 Task: Find connections with filter location Dornakal with filter topic #Believewith filter profile language Potuguese with filter current company Micro Focus with filter school Desh Bhagat University with filter industry Fabricated Metal Products with filter service category Auto Insurance with filter keywords title Managers
Action: Mouse moved to (211, 317)
Screenshot: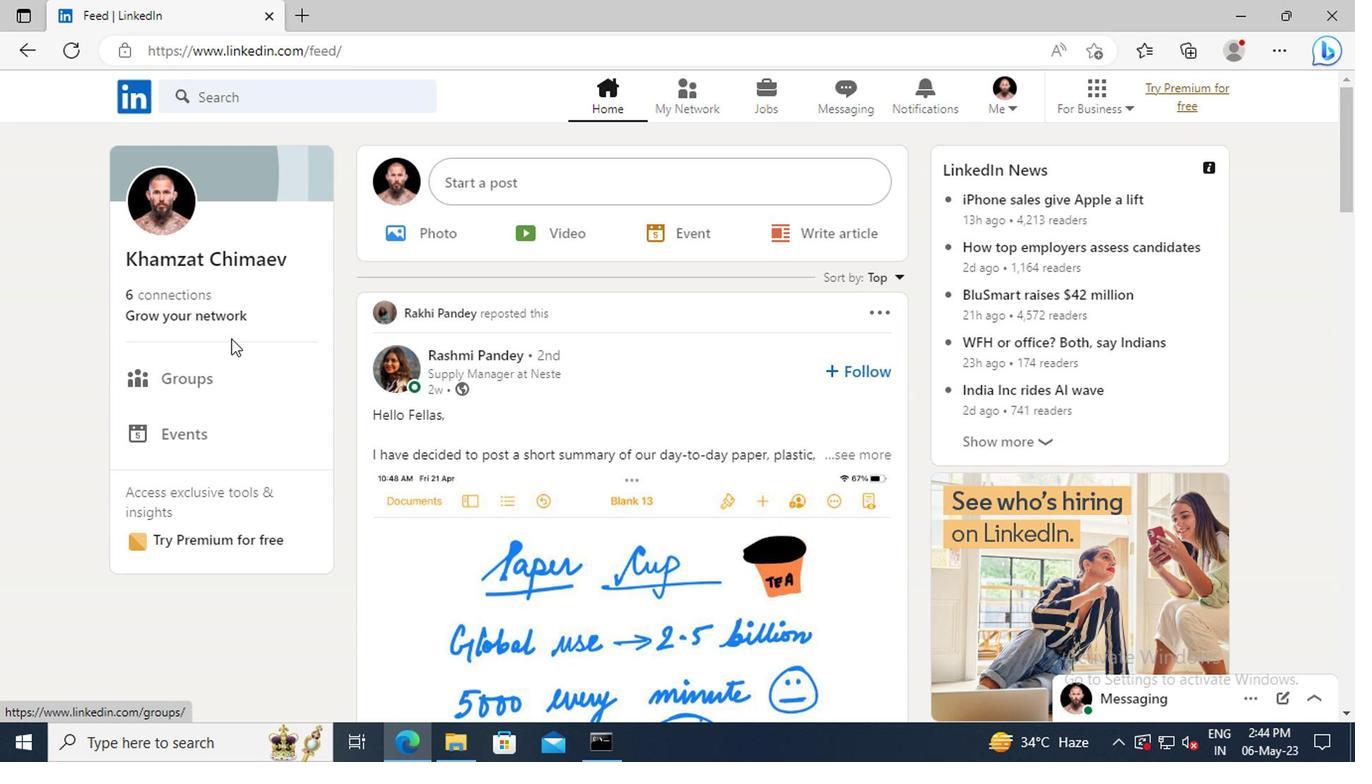 
Action: Mouse pressed left at (211, 317)
Screenshot: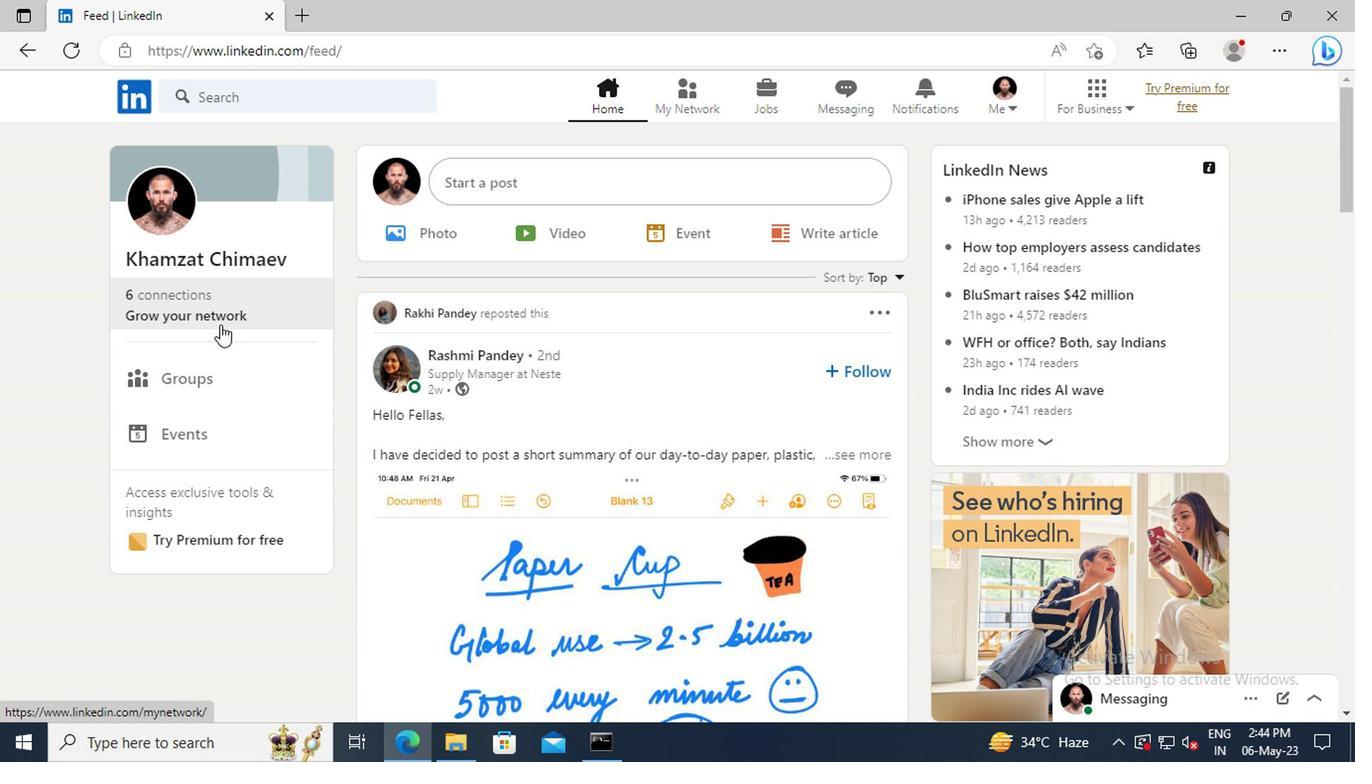 
Action: Mouse moved to (220, 209)
Screenshot: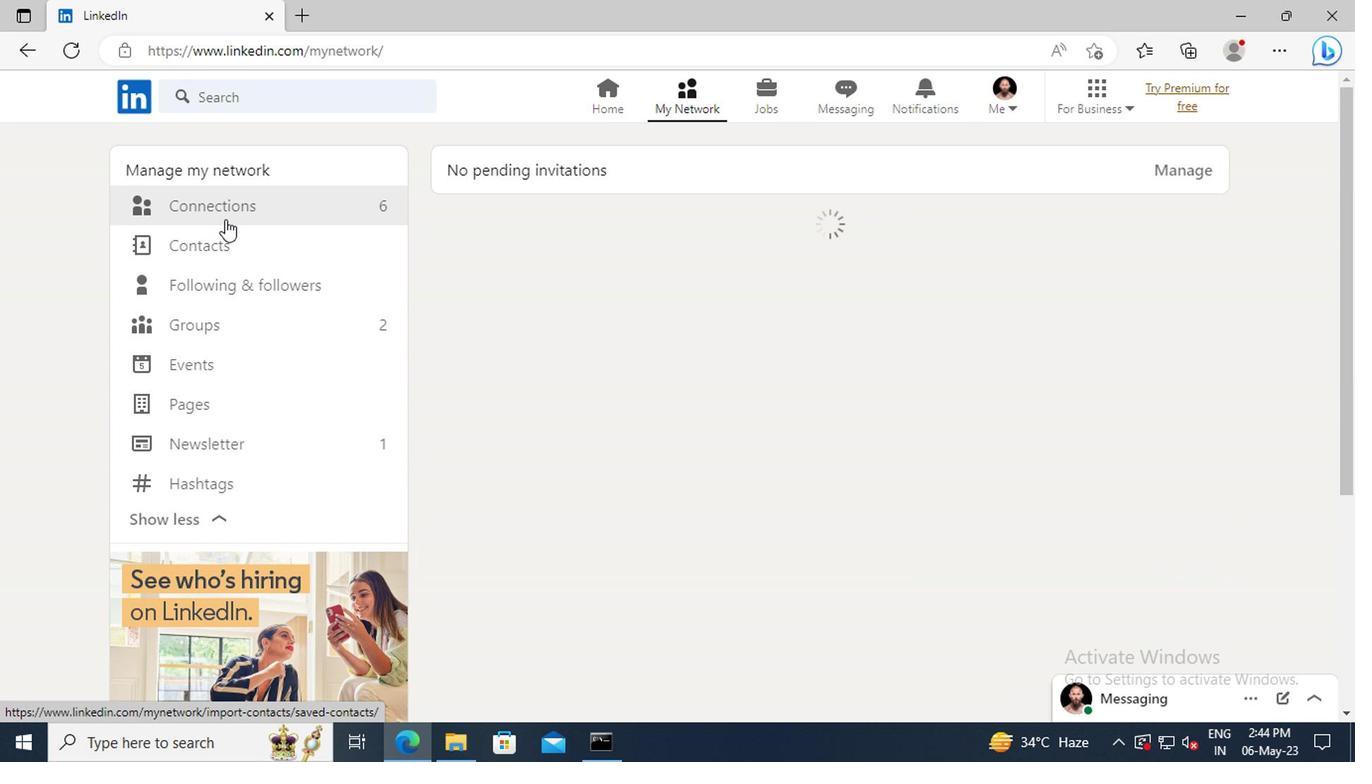 
Action: Mouse pressed left at (220, 209)
Screenshot: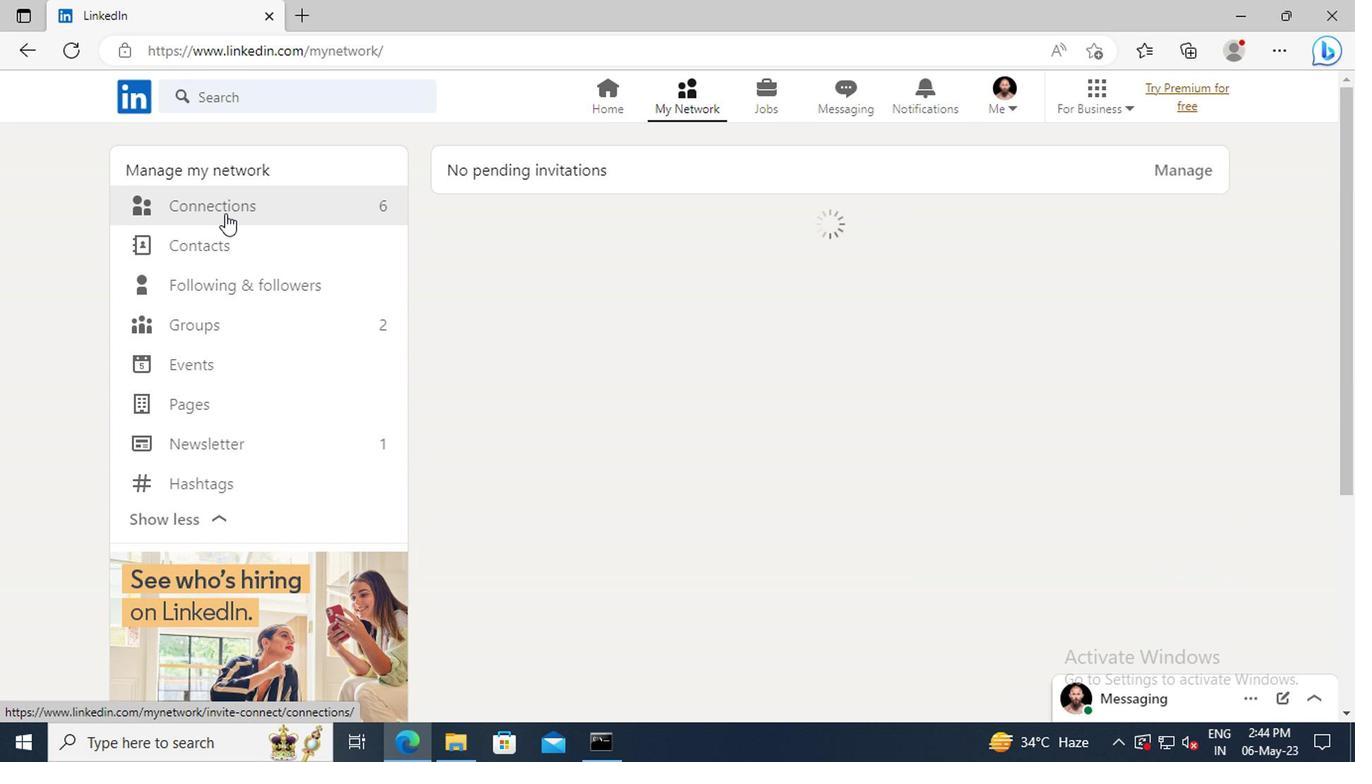 
Action: Mouse moved to (837, 209)
Screenshot: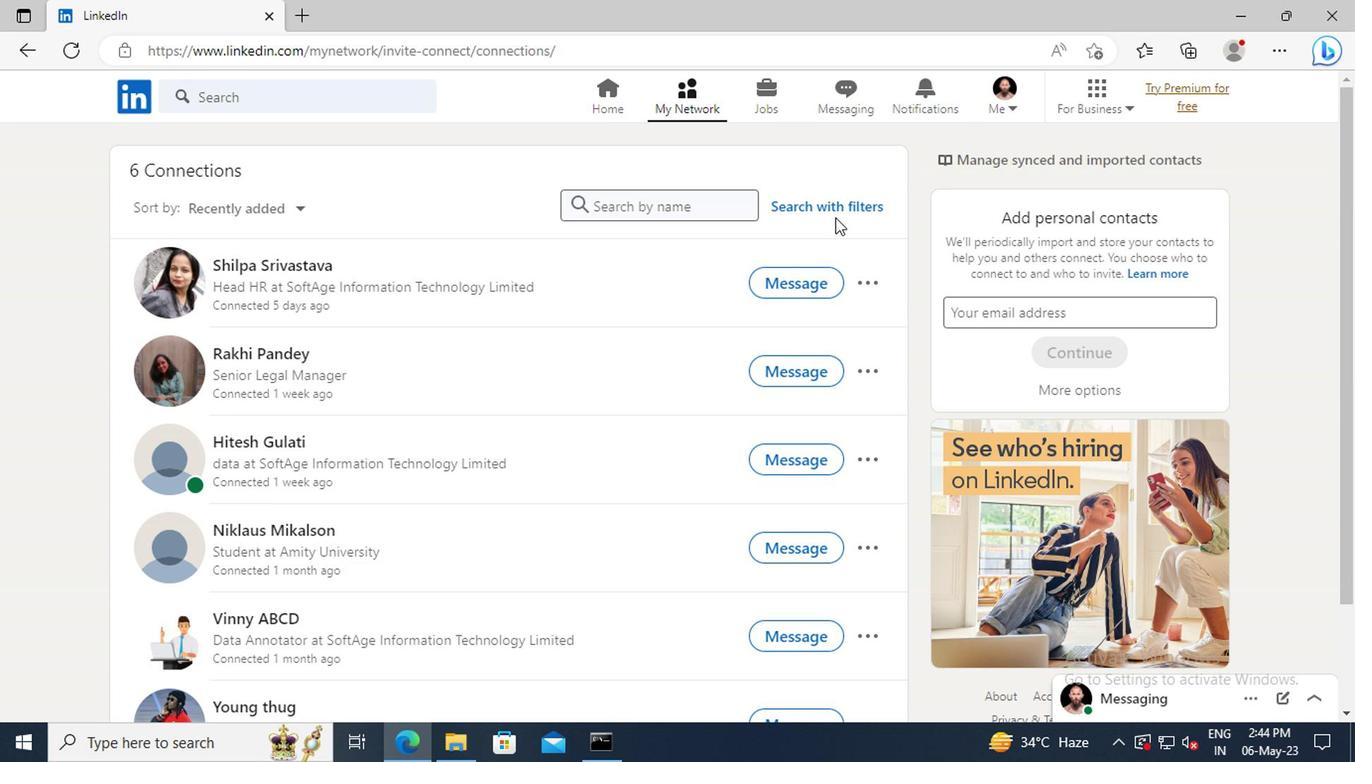 
Action: Mouse pressed left at (837, 209)
Screenshot: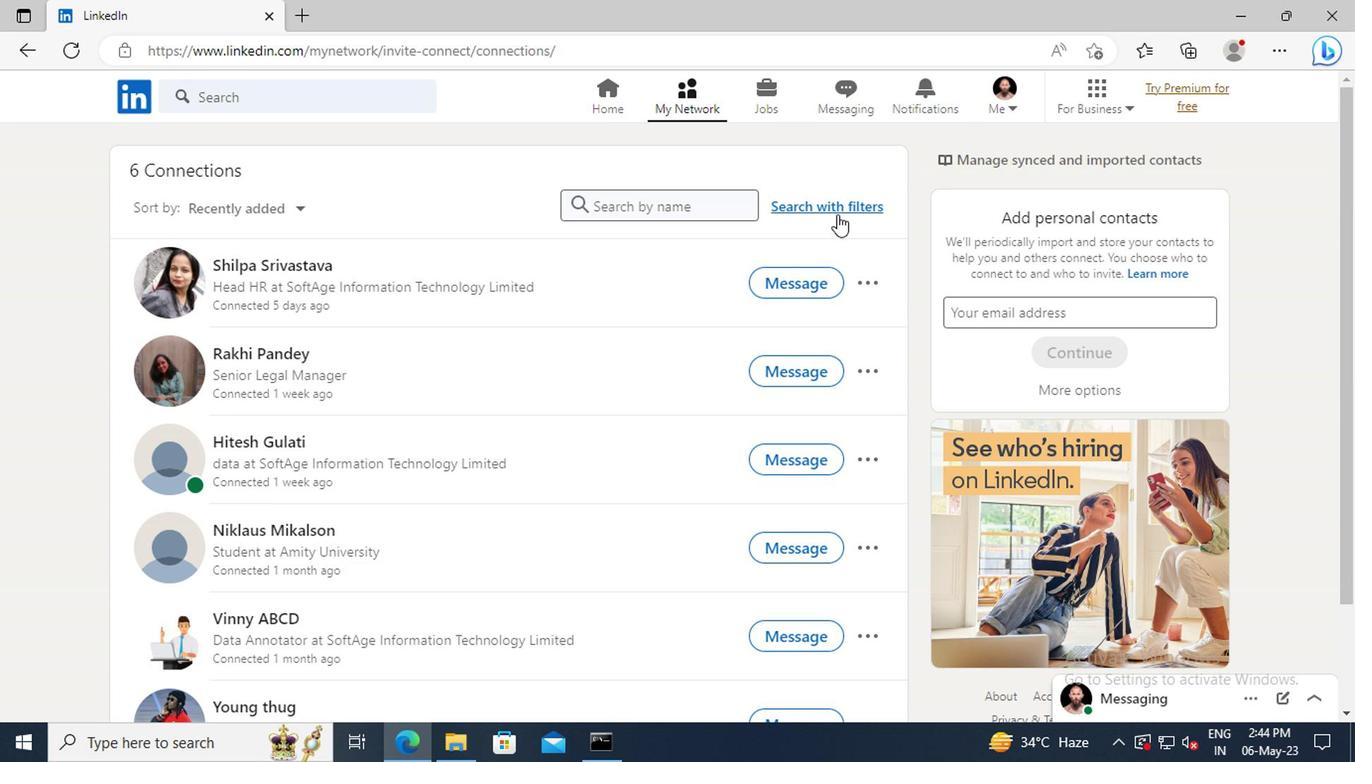 
Action: Mouse moved to (754, 157)
Screenshot: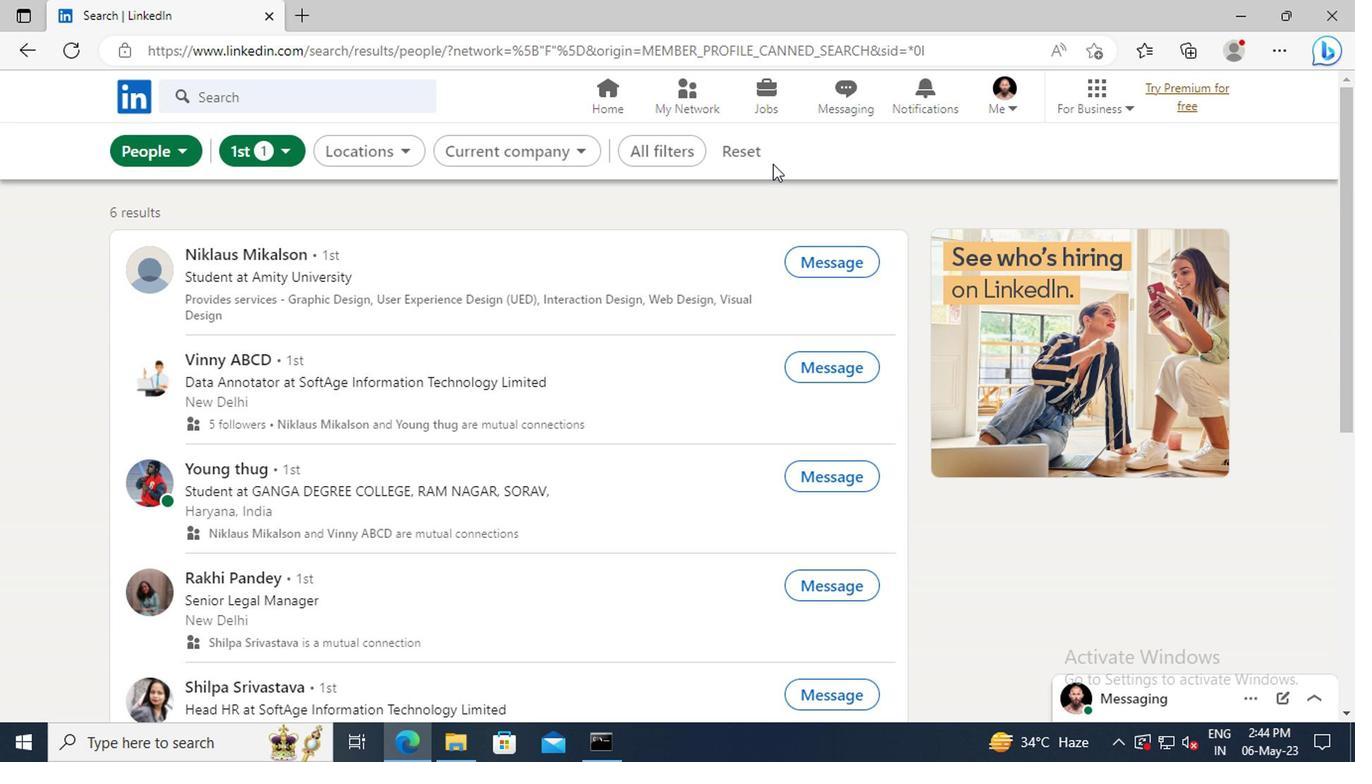 
Action: Mouse pressed left at (754, 157)
Screenshot: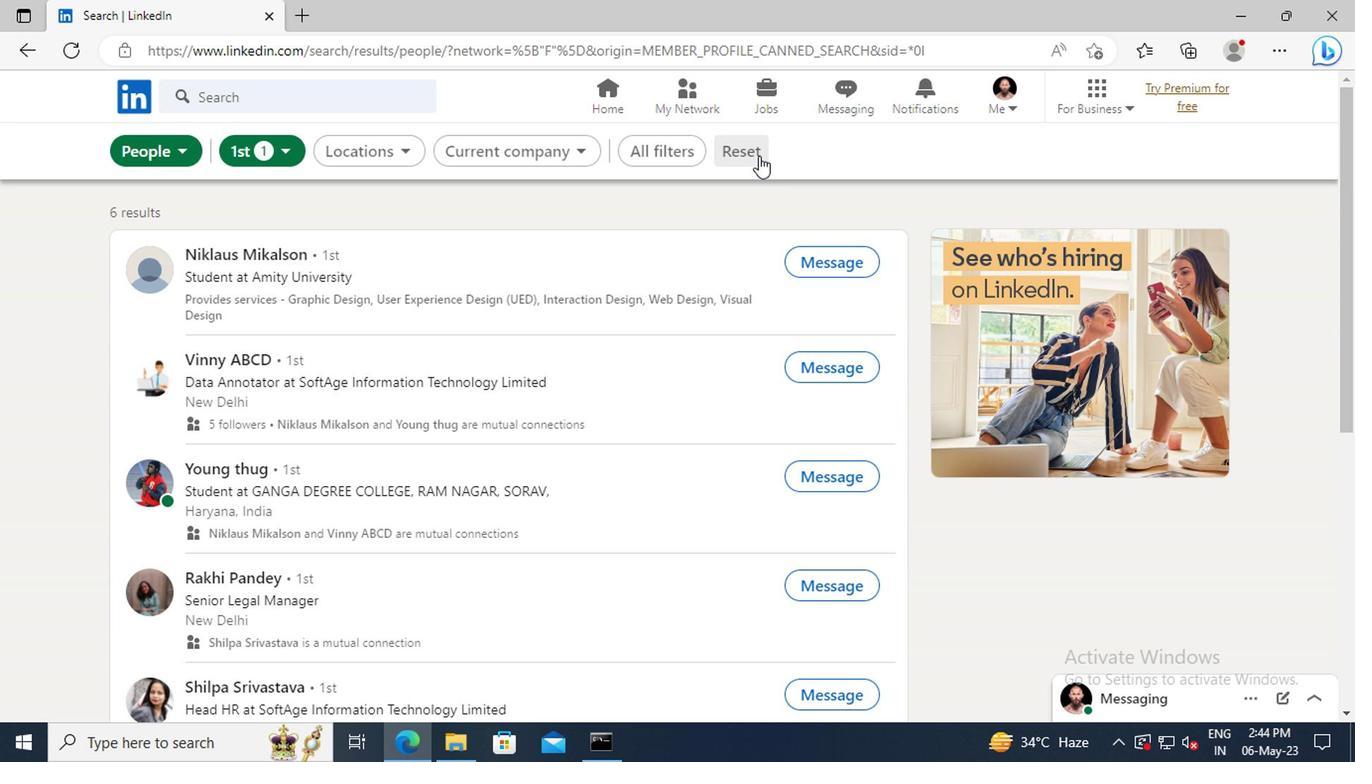 
Action: Mouse moved to (718, 155)
Screenshot: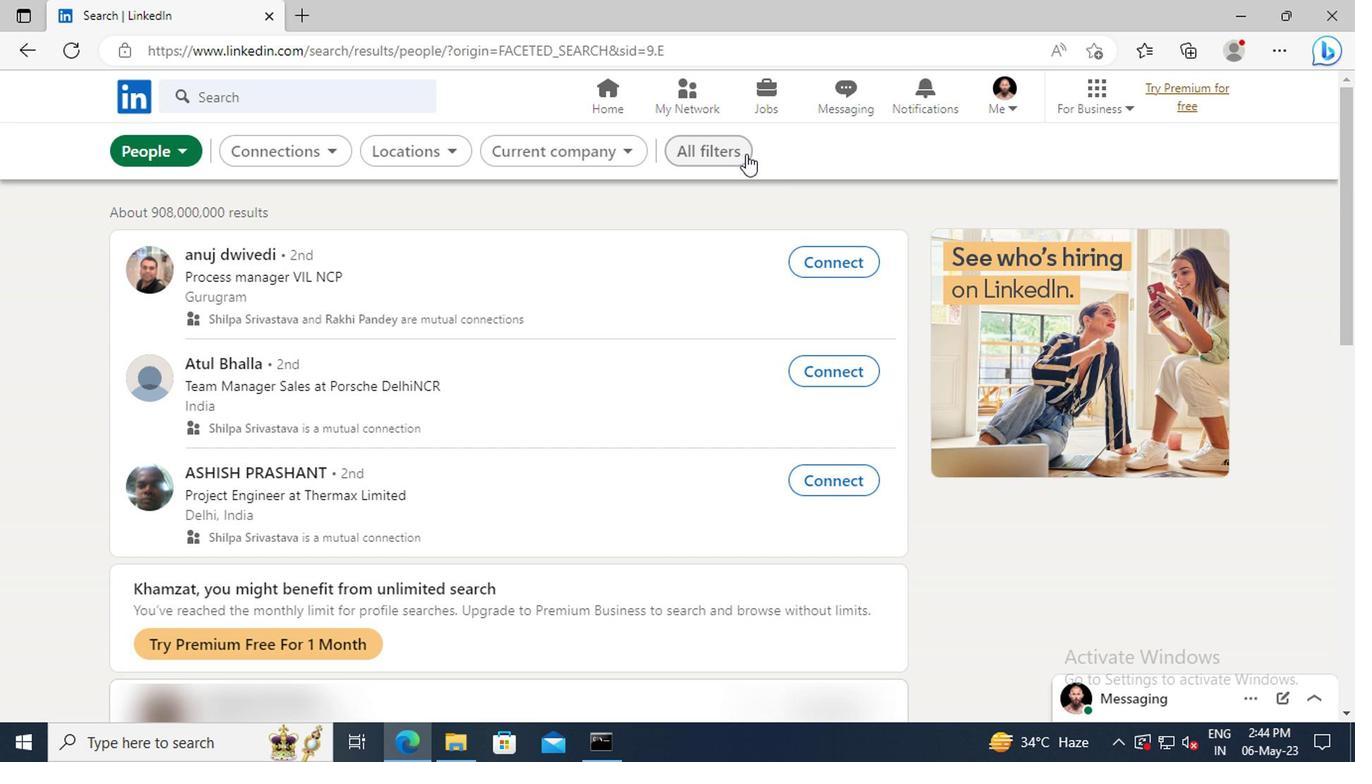 
Action: Mouse pressed left at (718, 155)
Screenshot: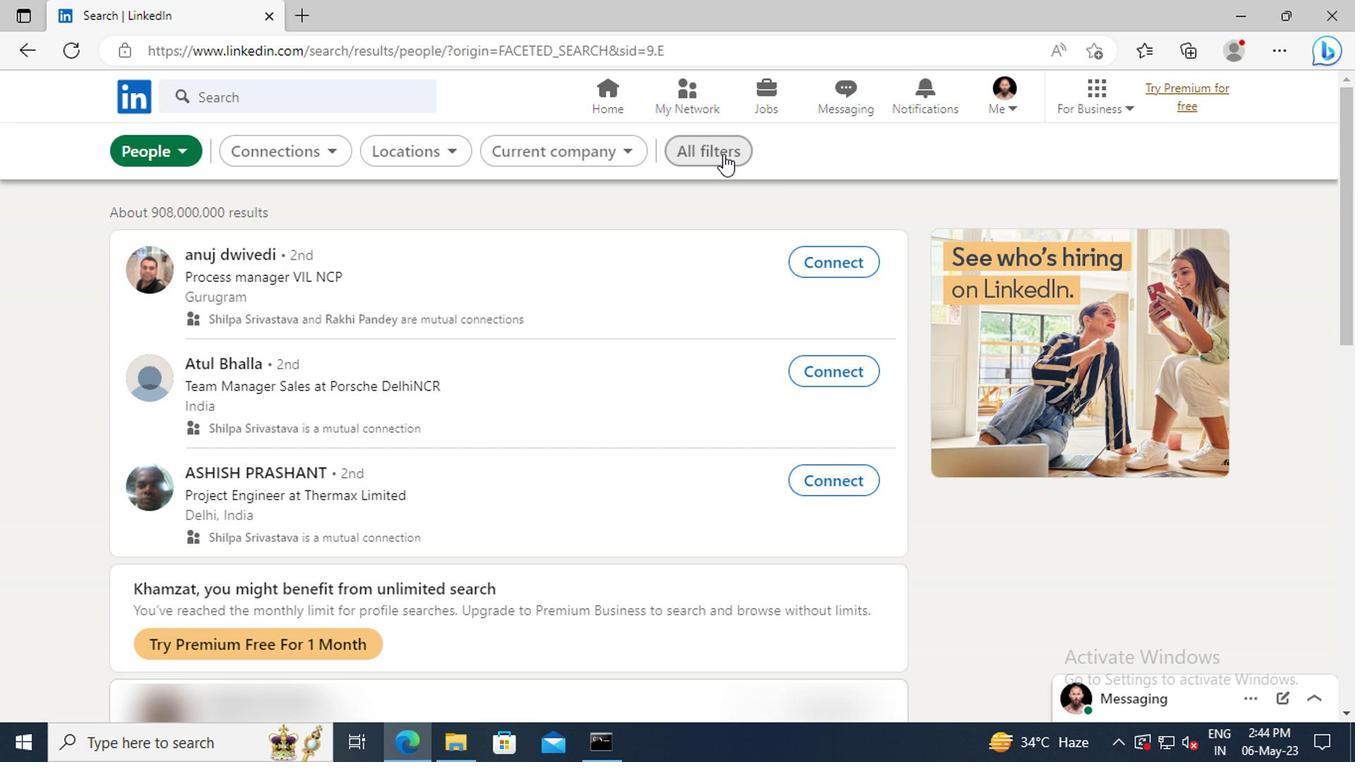 
Action: Mouse moved to (1073, 371)
Screenshot: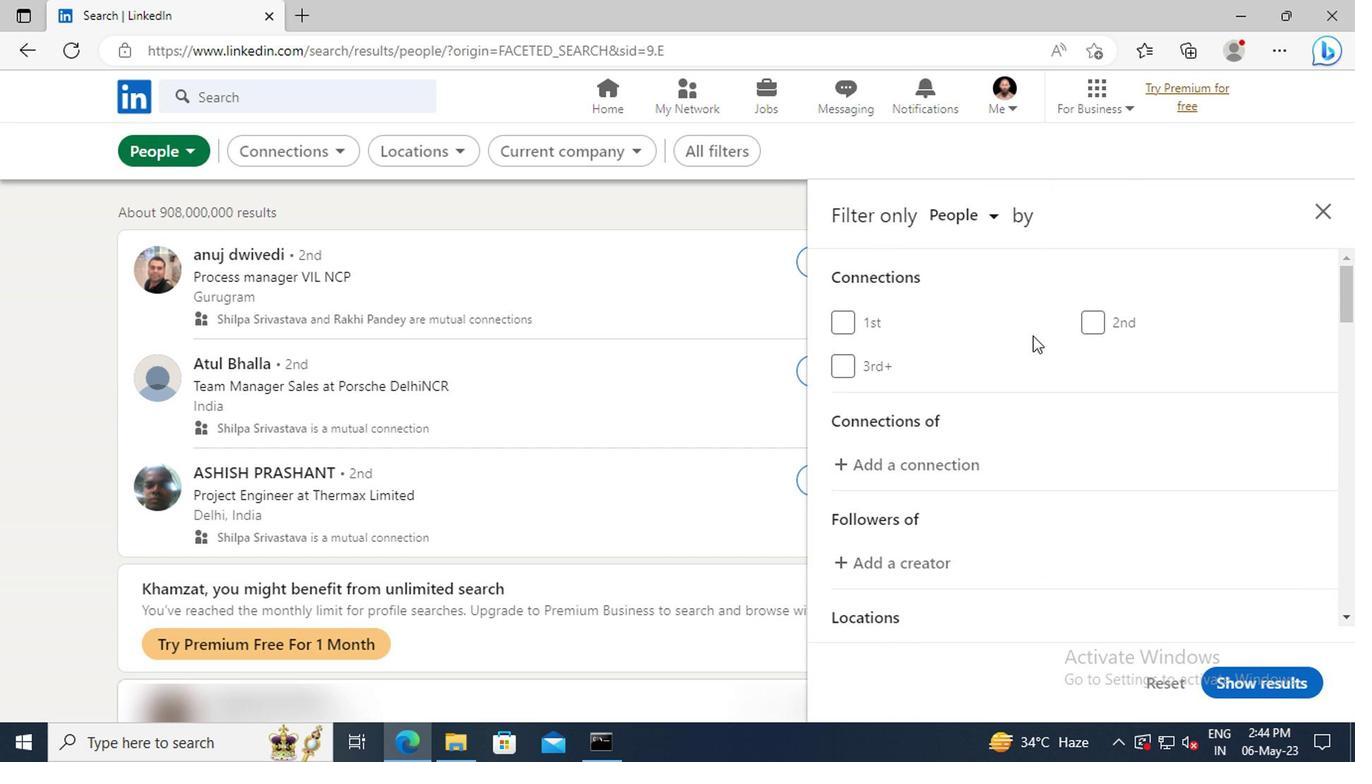 
Action: Mouse scrolled (1073, 370) with delta (0, 0)
Screenshot: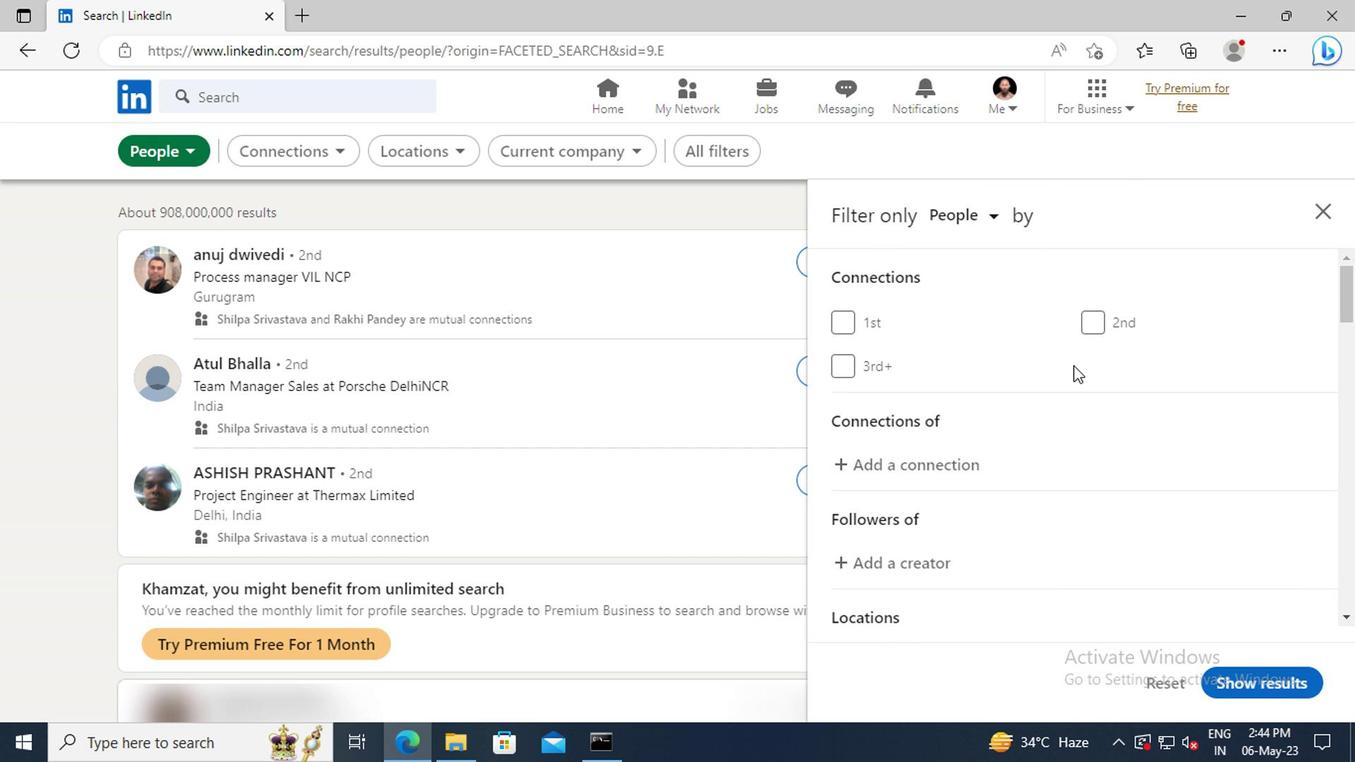 
Action: Mouse scrolled (1073, 370) with delta (0, 0)
Screenshot: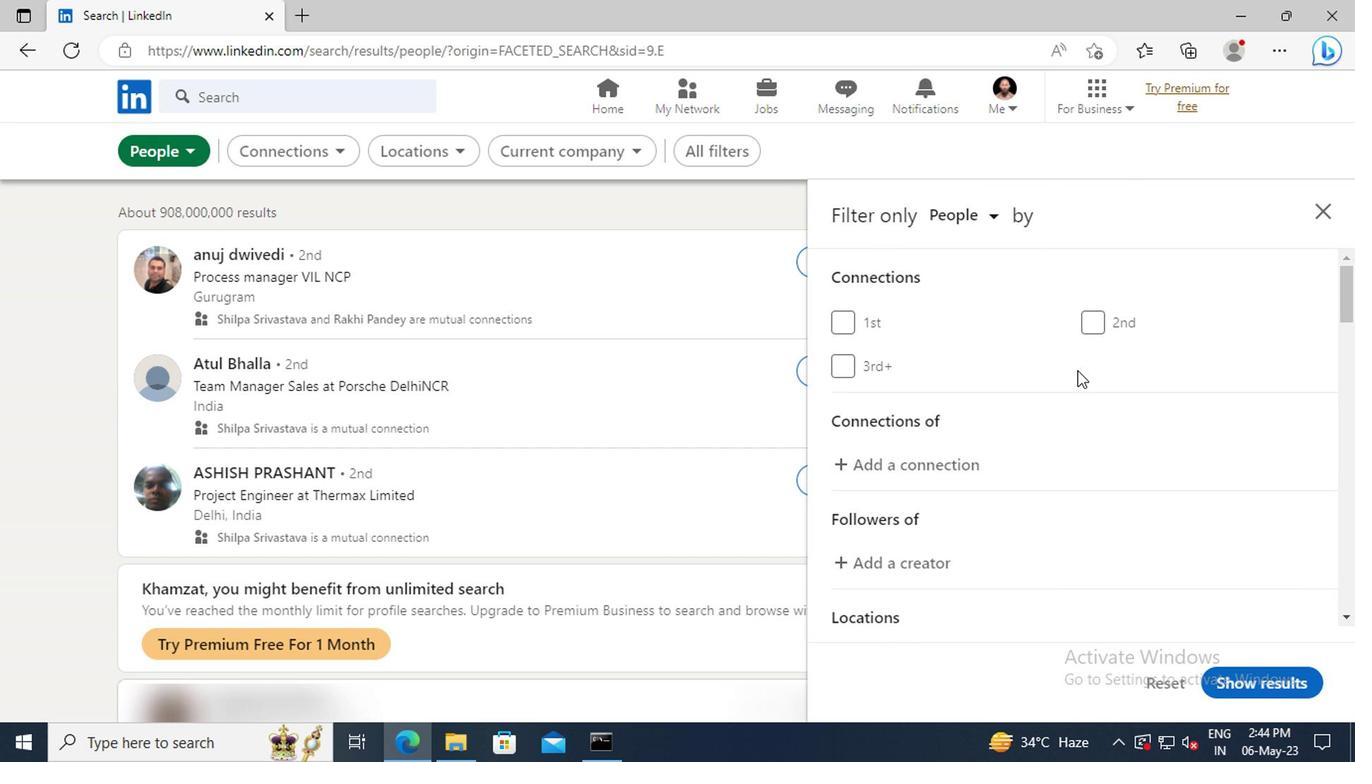 
Action: Mouse scrolled (1073, 370) with delta (0, 0)
Screenshot: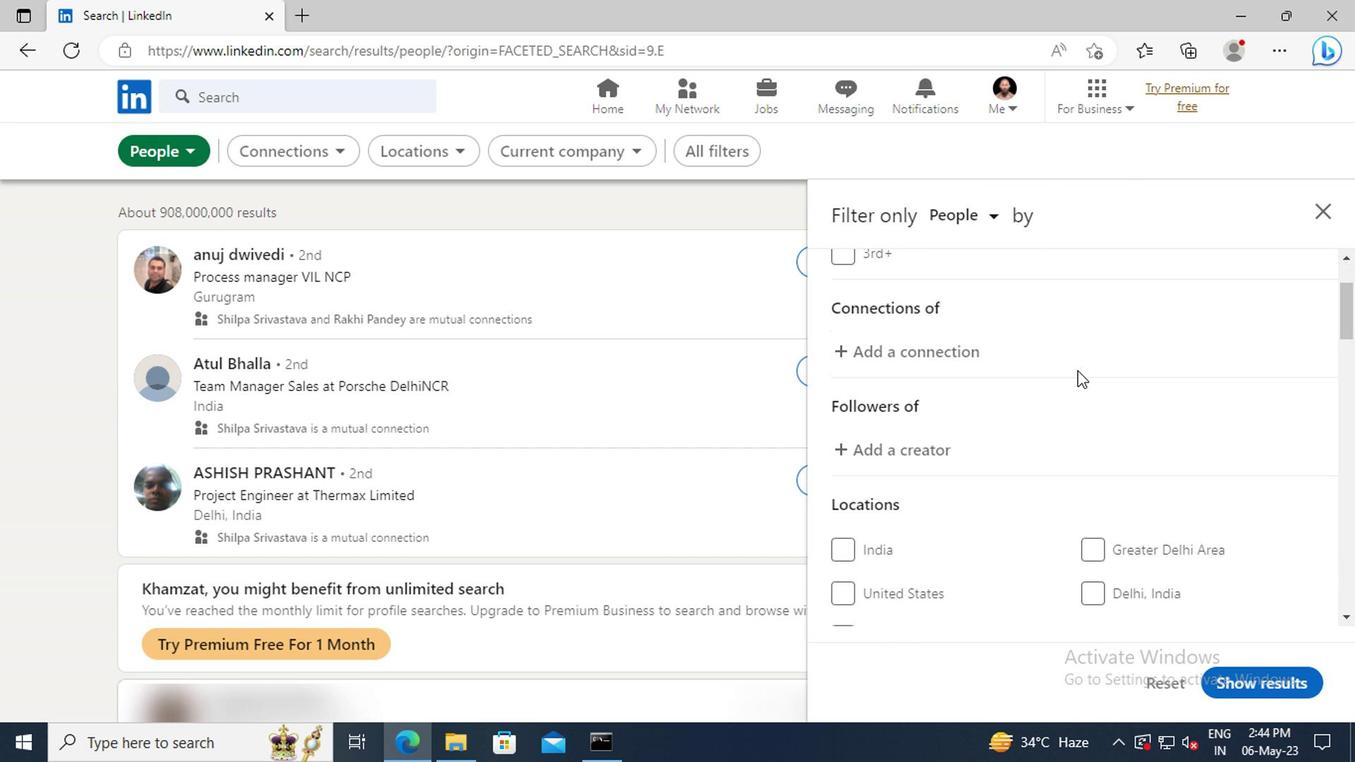 
Action: Mouse scrolled (1073, 370) with delta (0, 0)
Screenshot: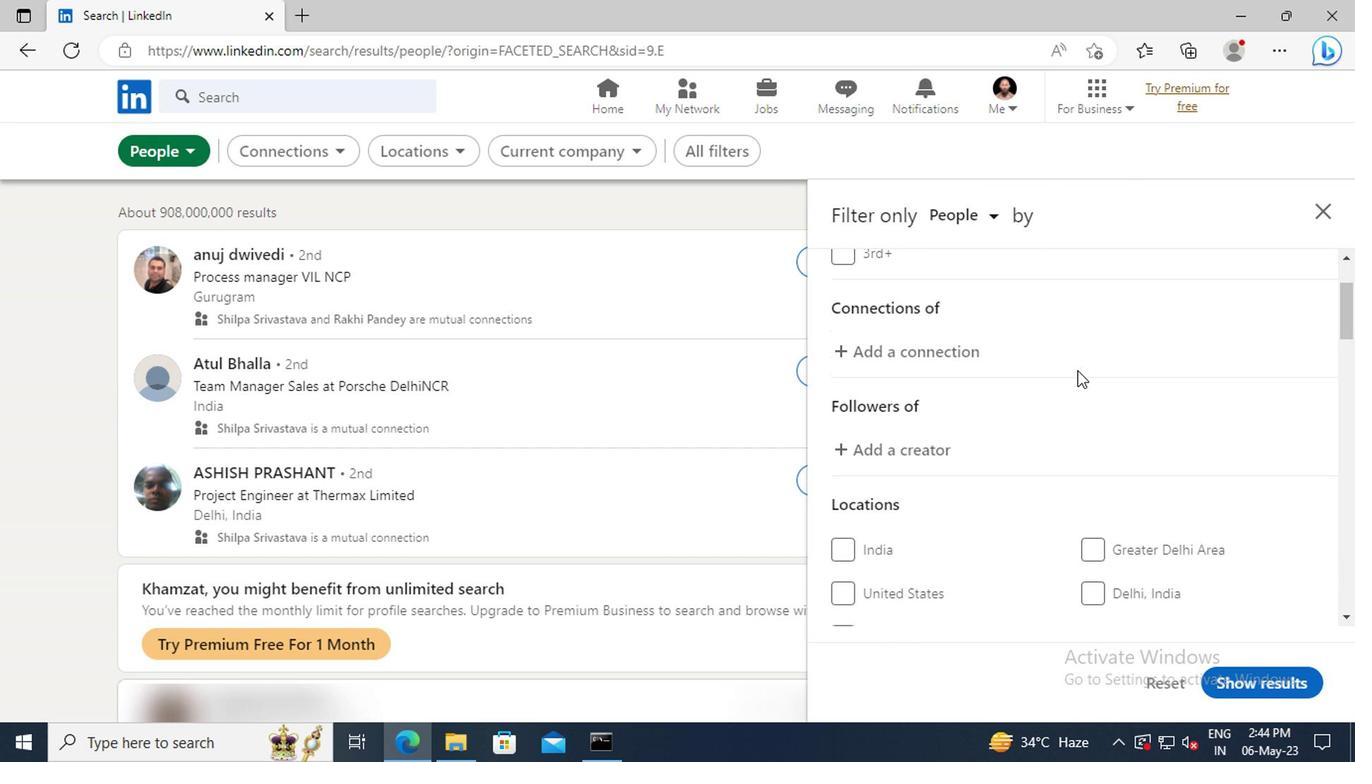 
Action: Mouse scrolled (1073, 370) with delta (0, 0)
Screenshot: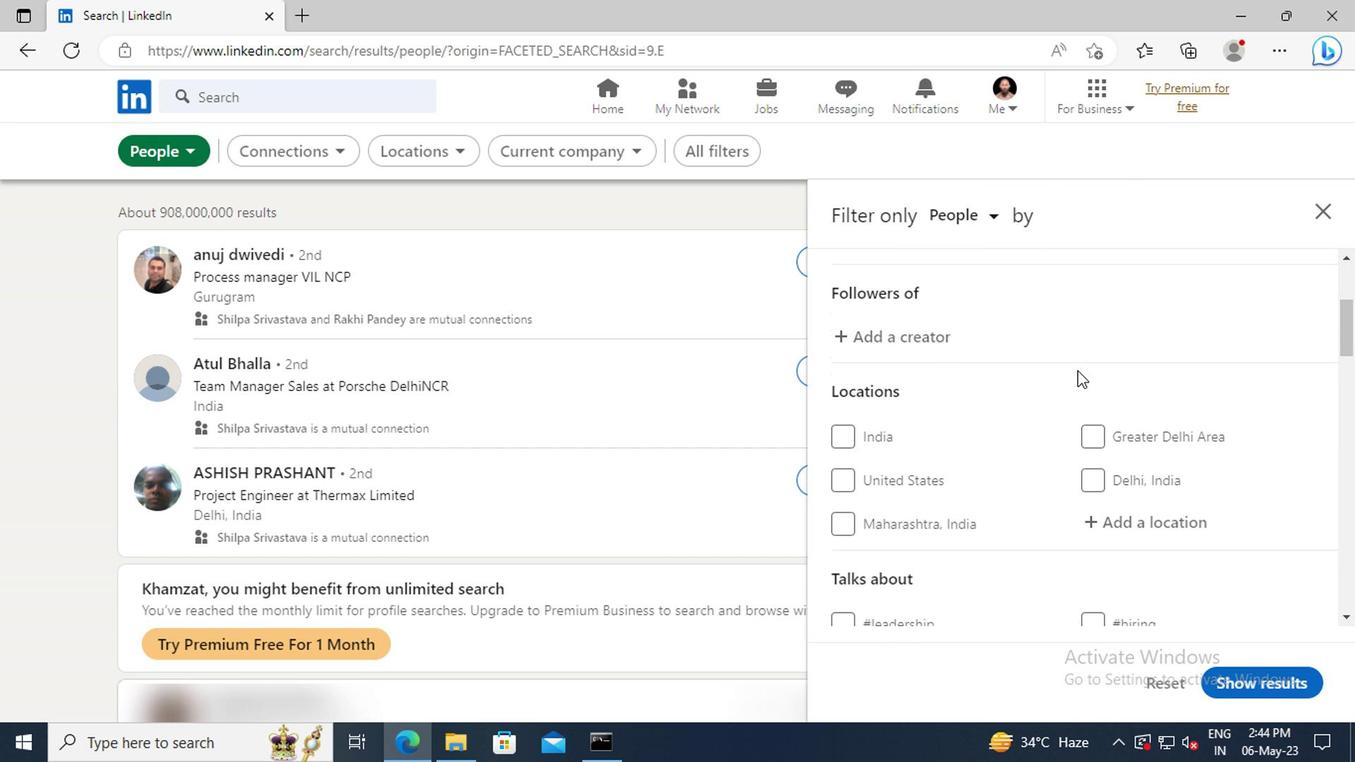 
Action: Mouse moved to (1094, 462)
Screenshot: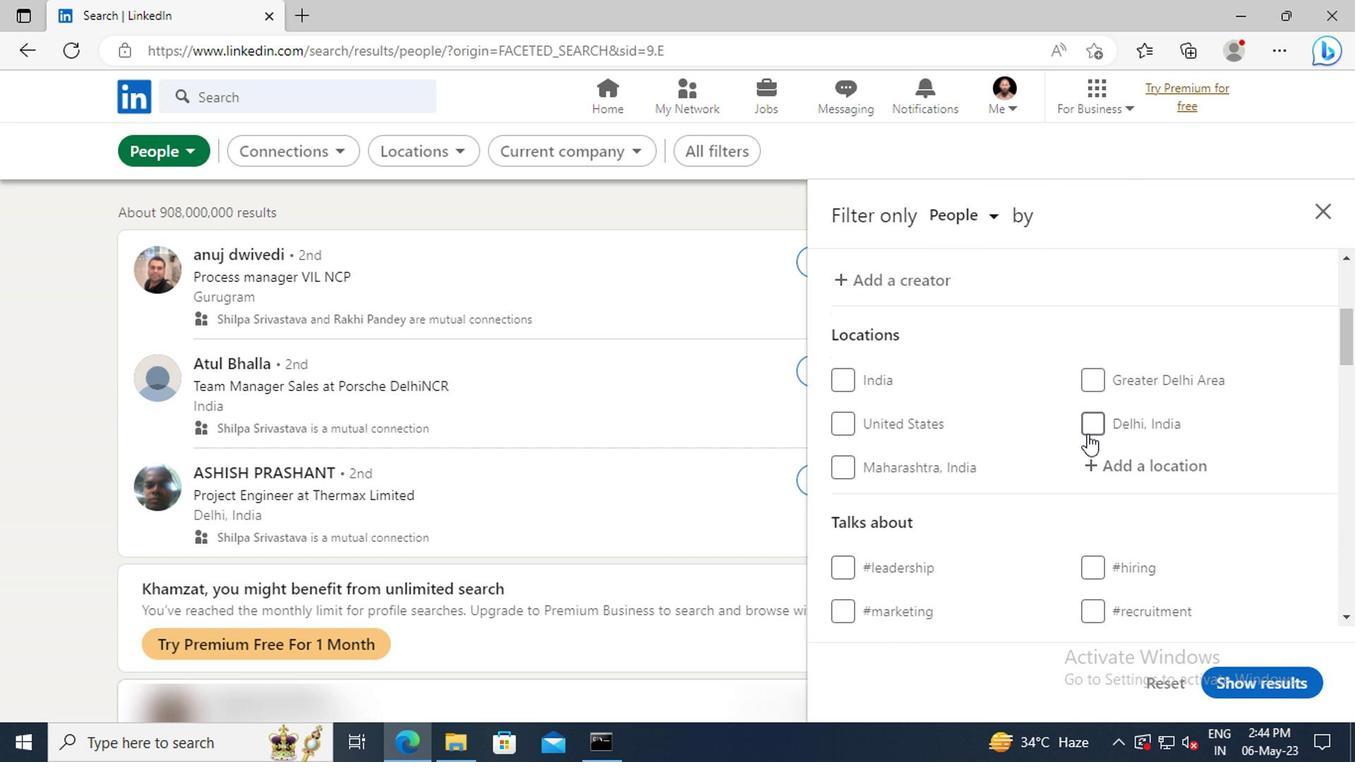 
Action: Mouse pressed left at (1094, 462)
Screenshot: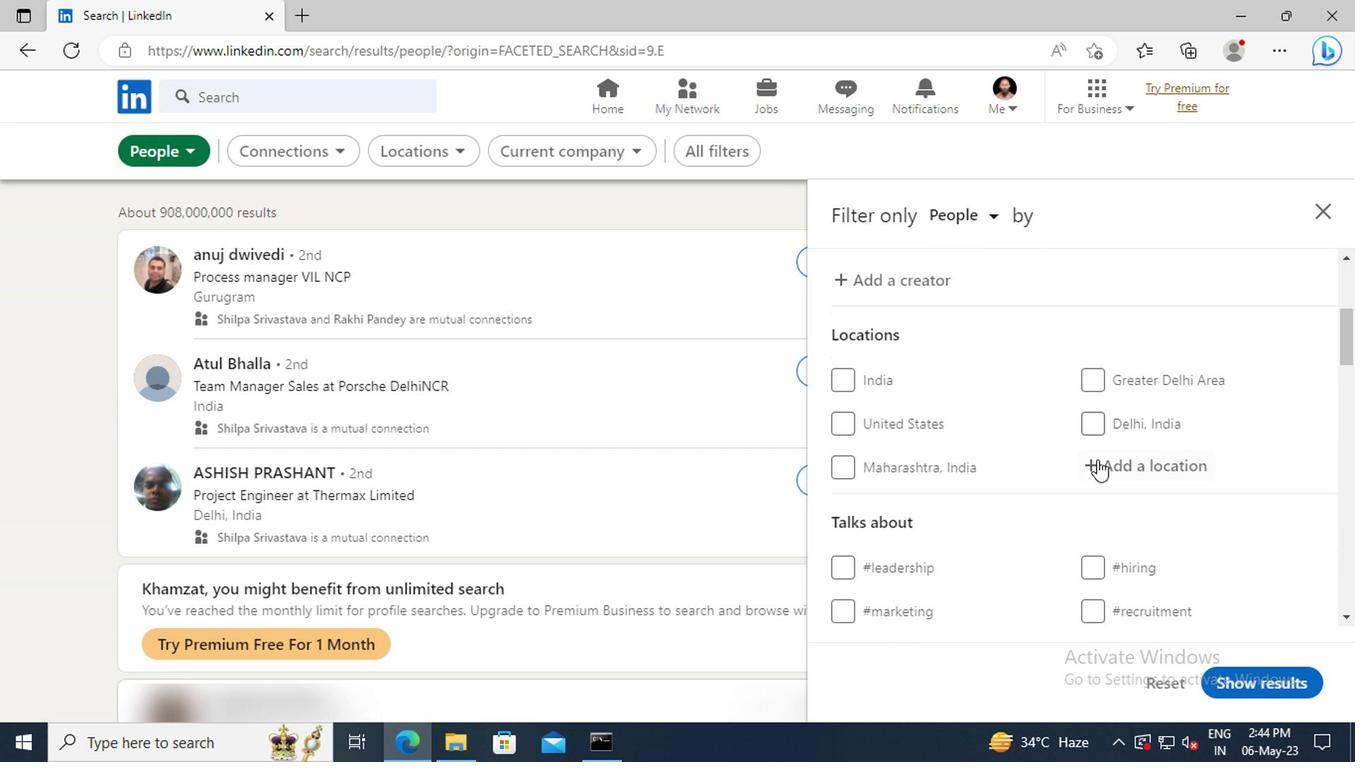 
Action: Key pressed <Key.shift>DORNAKAL
Screenshot: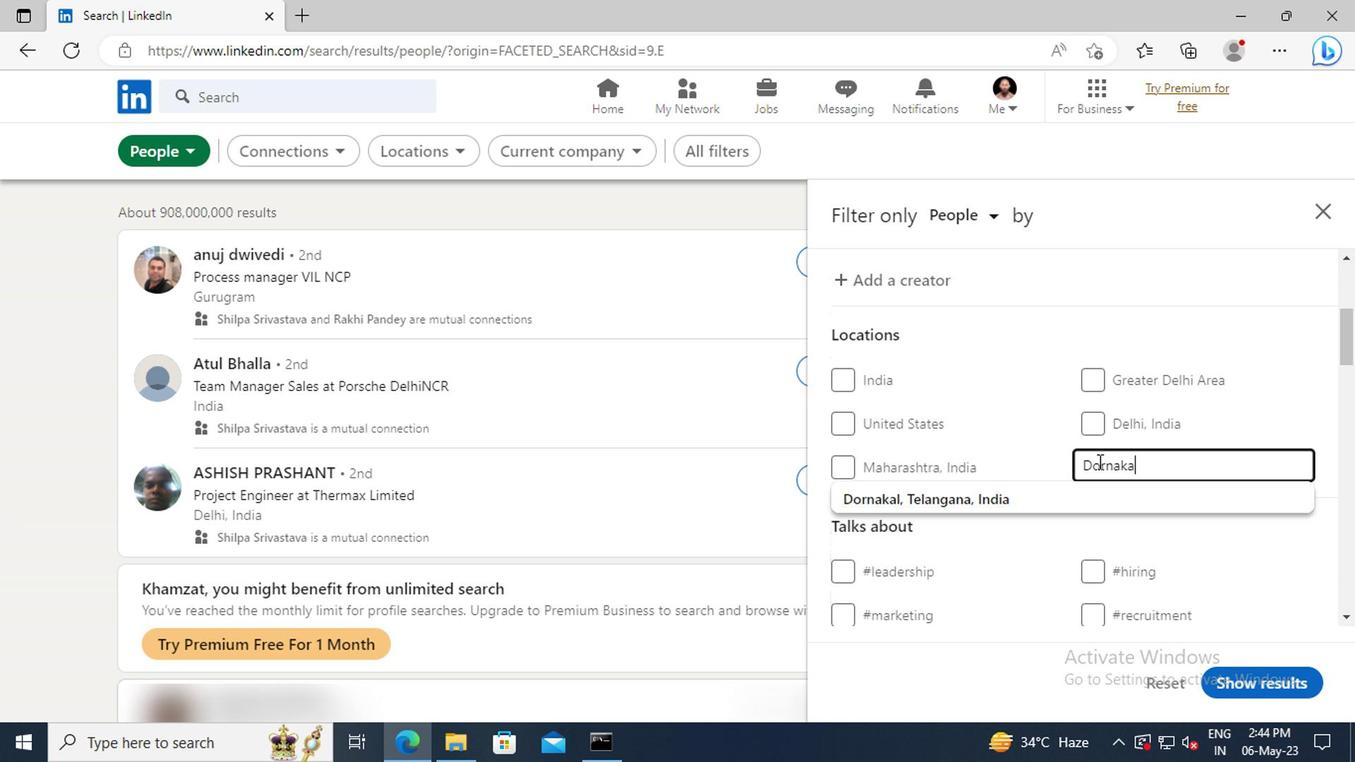 
Action: Mouse moved to (1098, 486)
Screenshot: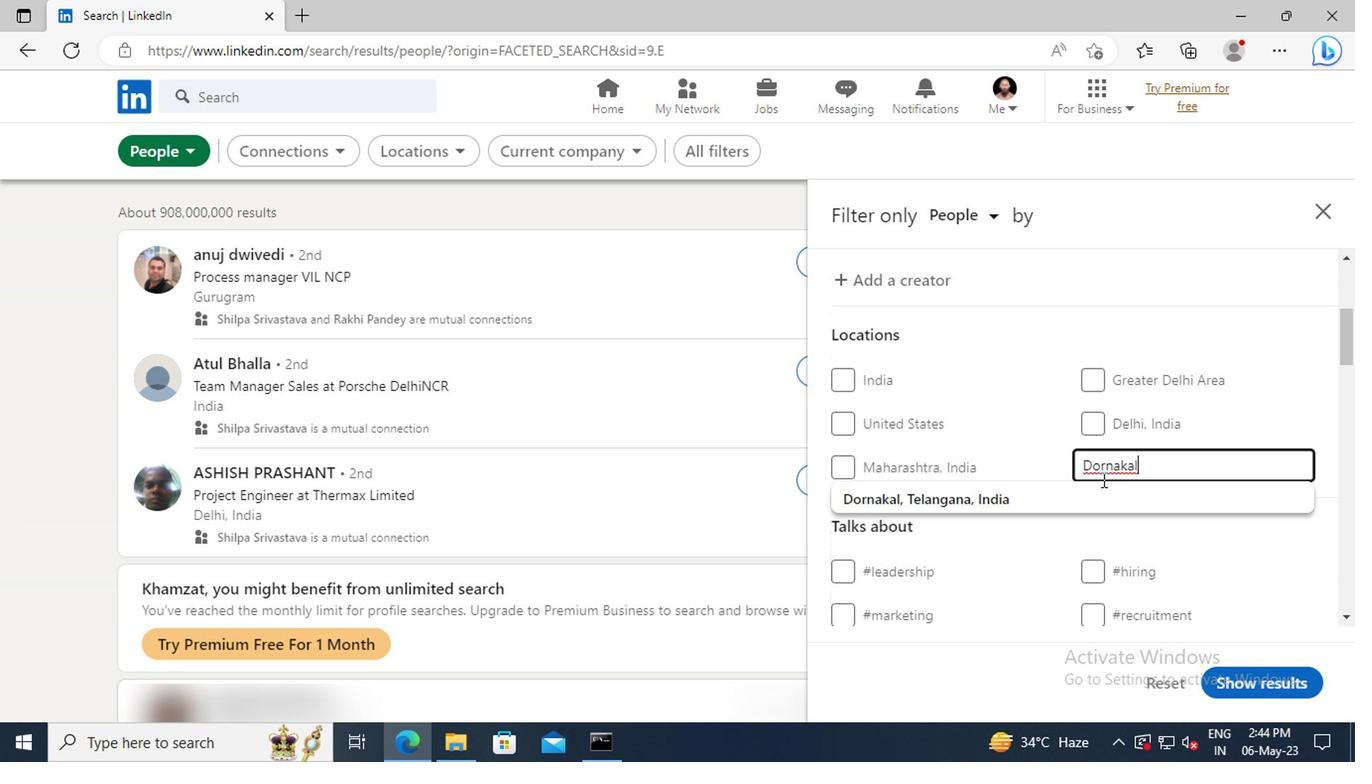 
Action: Mouse pressed left at (1098, 486)
Screenshot: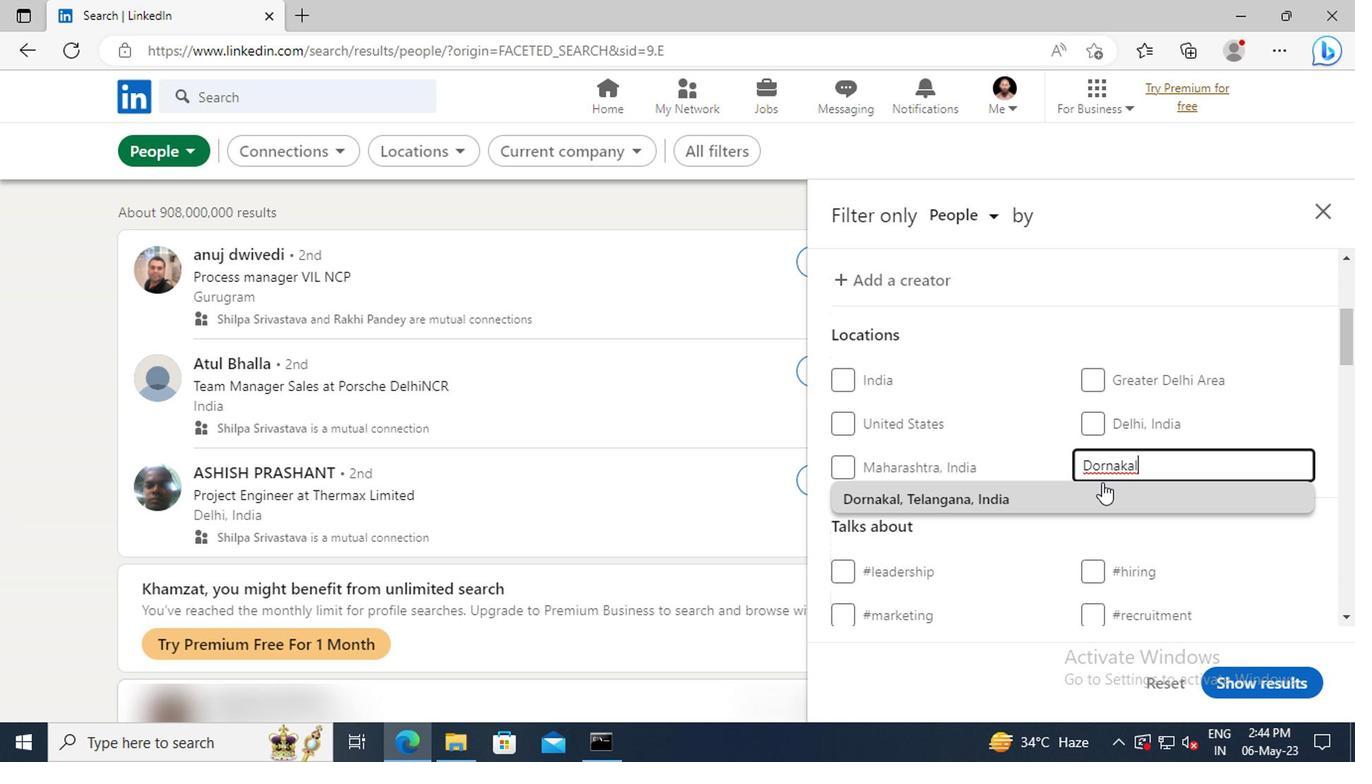 
Action: Mouse scrolled (1098, 485) with delta (0, 0)
Screenshot: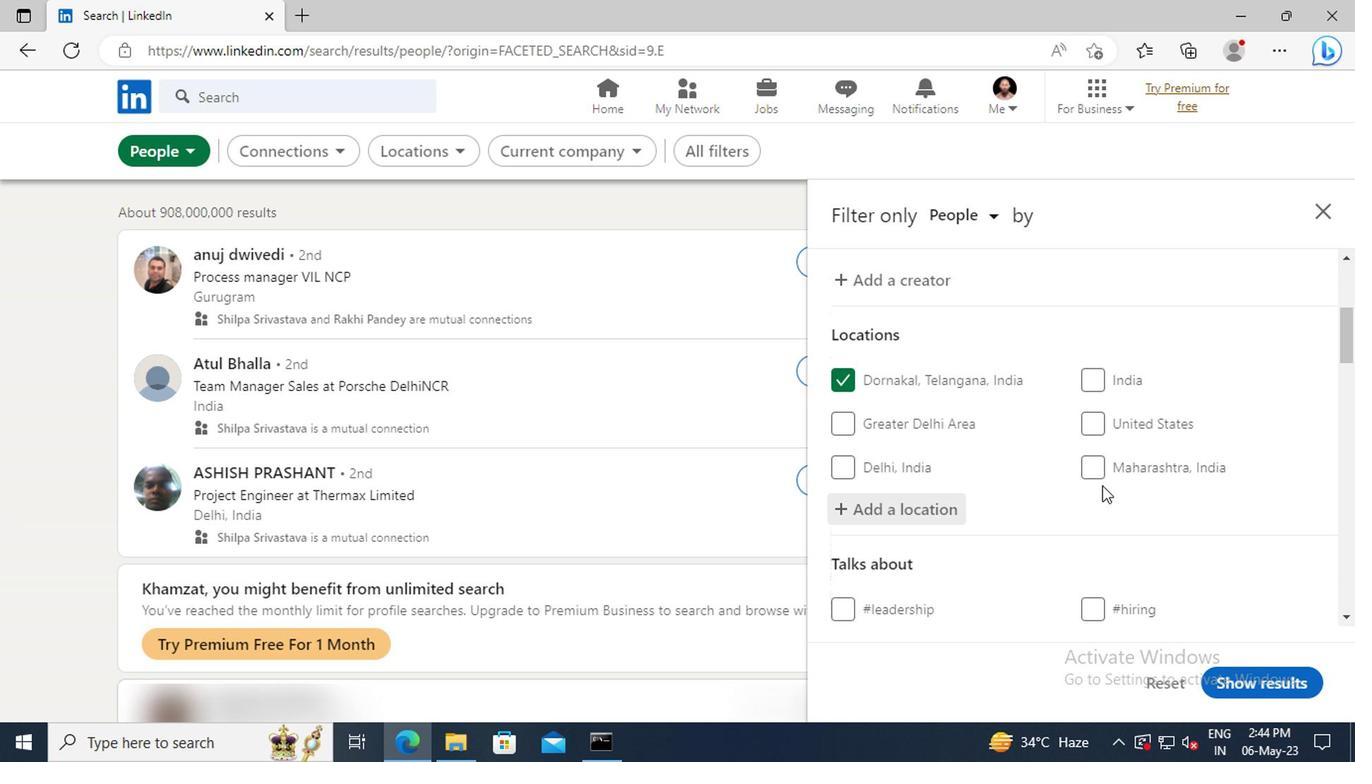 
Action: Mouse moved to (1096, 481)
Screenshot: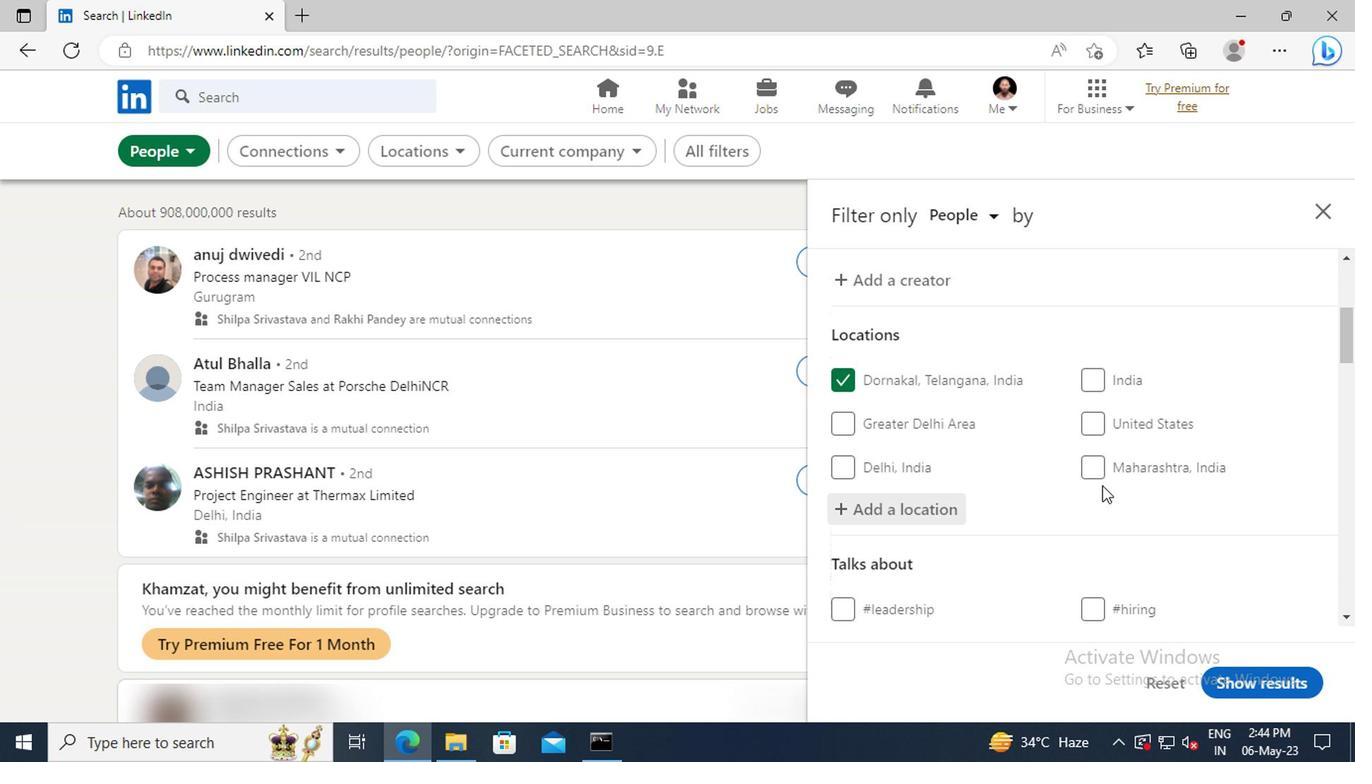 
Action: Mouse scrolled (1096, 480) with delta (0, 0)
Screenshot: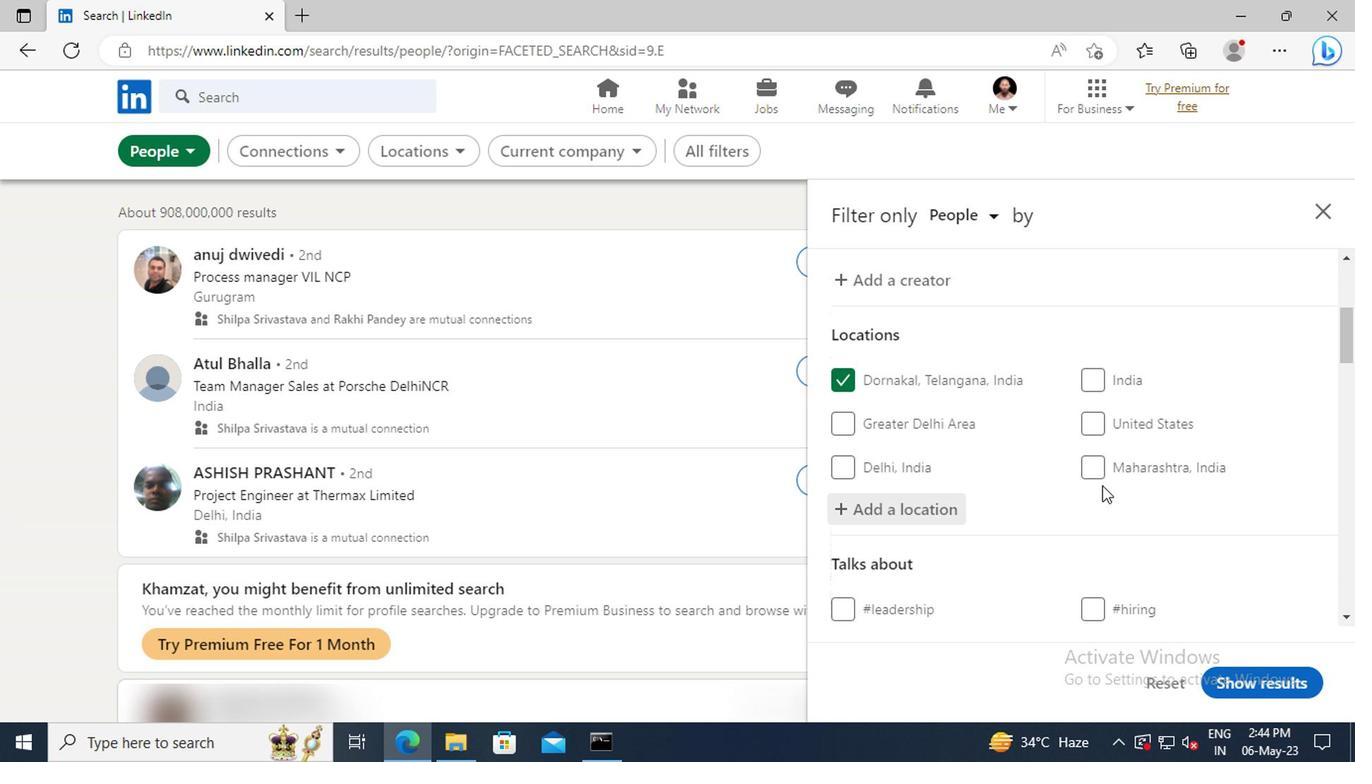 
Action: Mouse moved to (1096, 480)
Screenshot: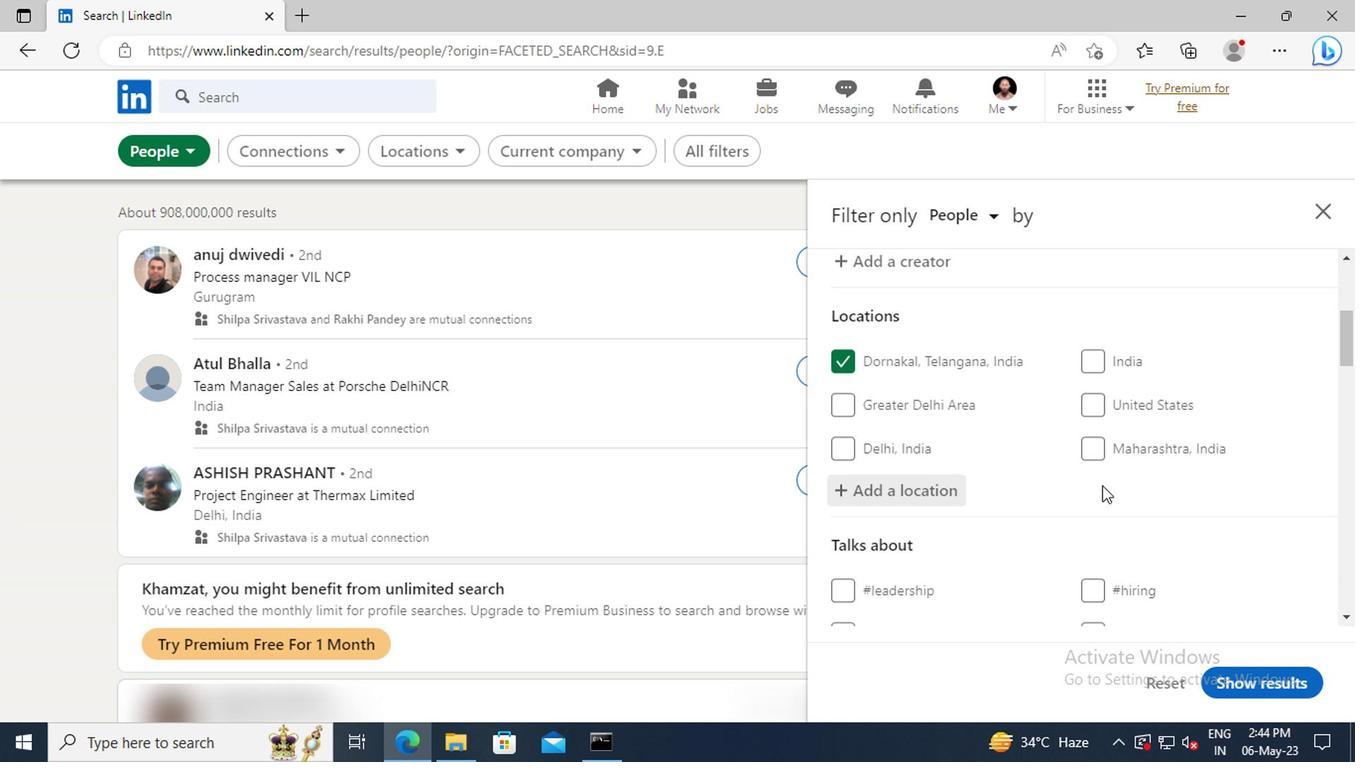 
Action: Mouse scrolled (1096, 479) with delta (0, -1)
Screenshot: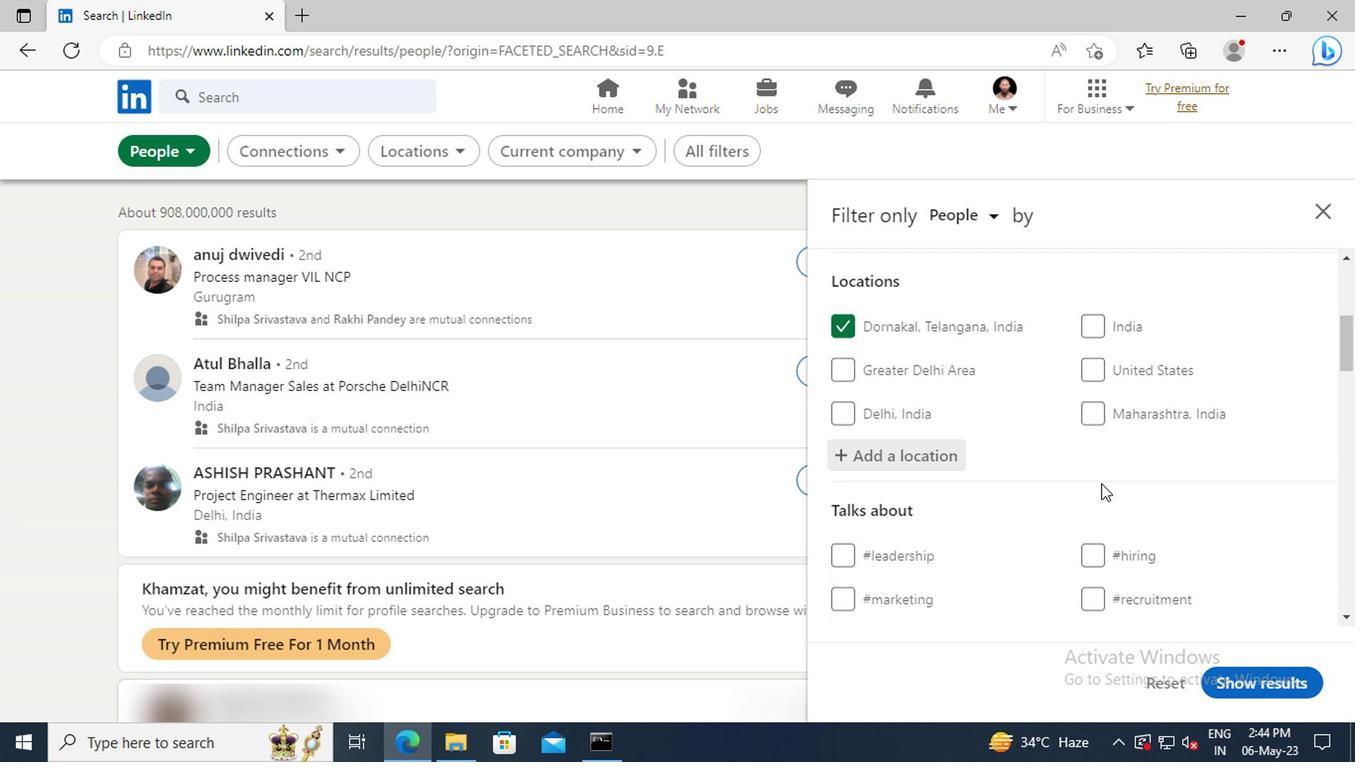 
Action: Mouse moved to (1091, 460)
Screenshot: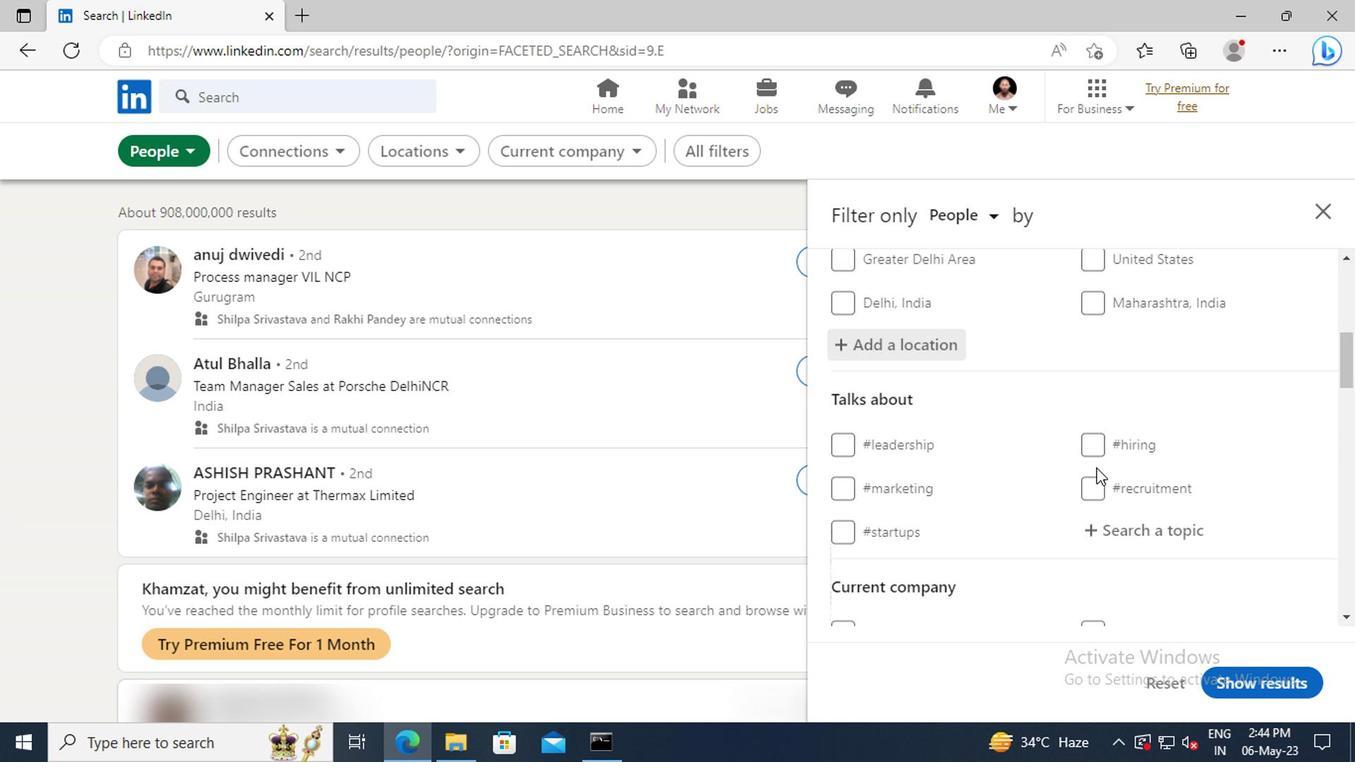 
Action: Mouse scrolled (1091, 459) with delta (0, -1)
Screenshot: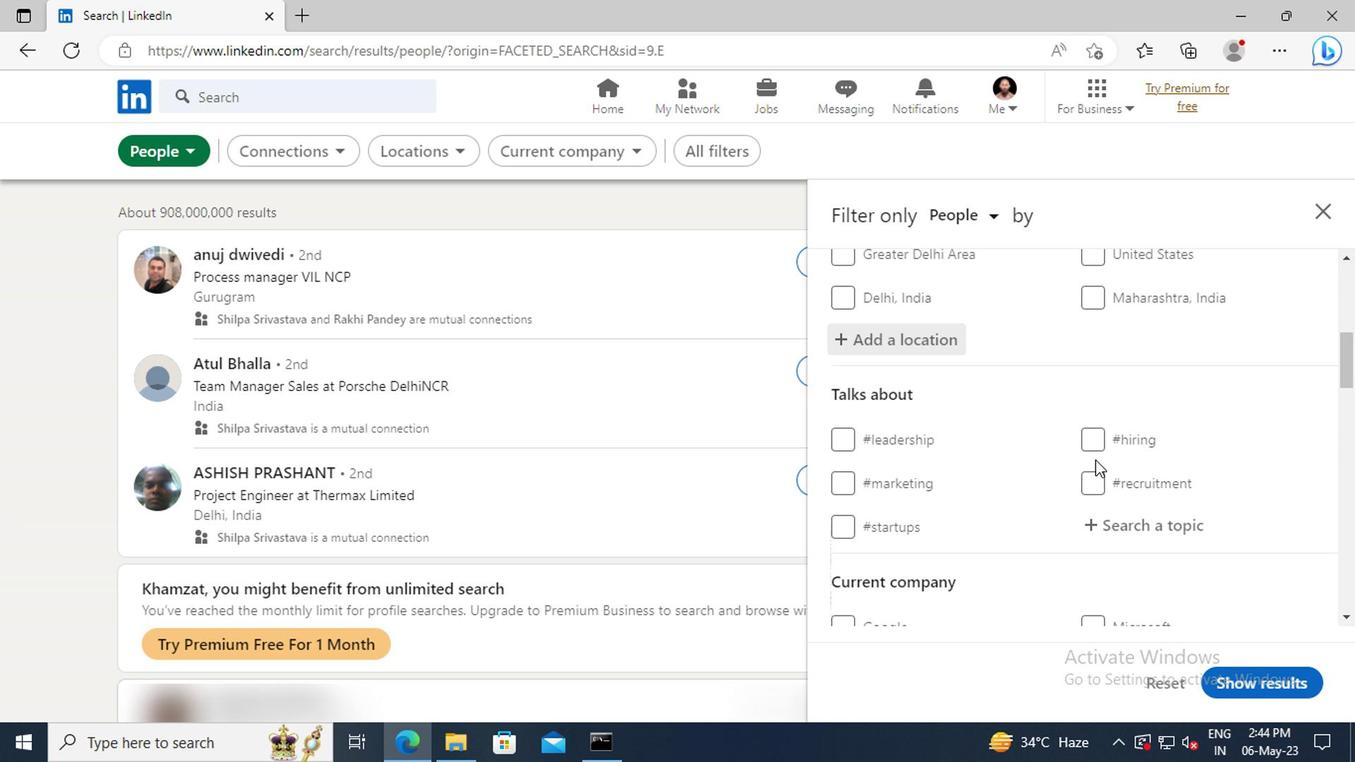 
Action: Mouse moved to (1088, 453)
Screenshot: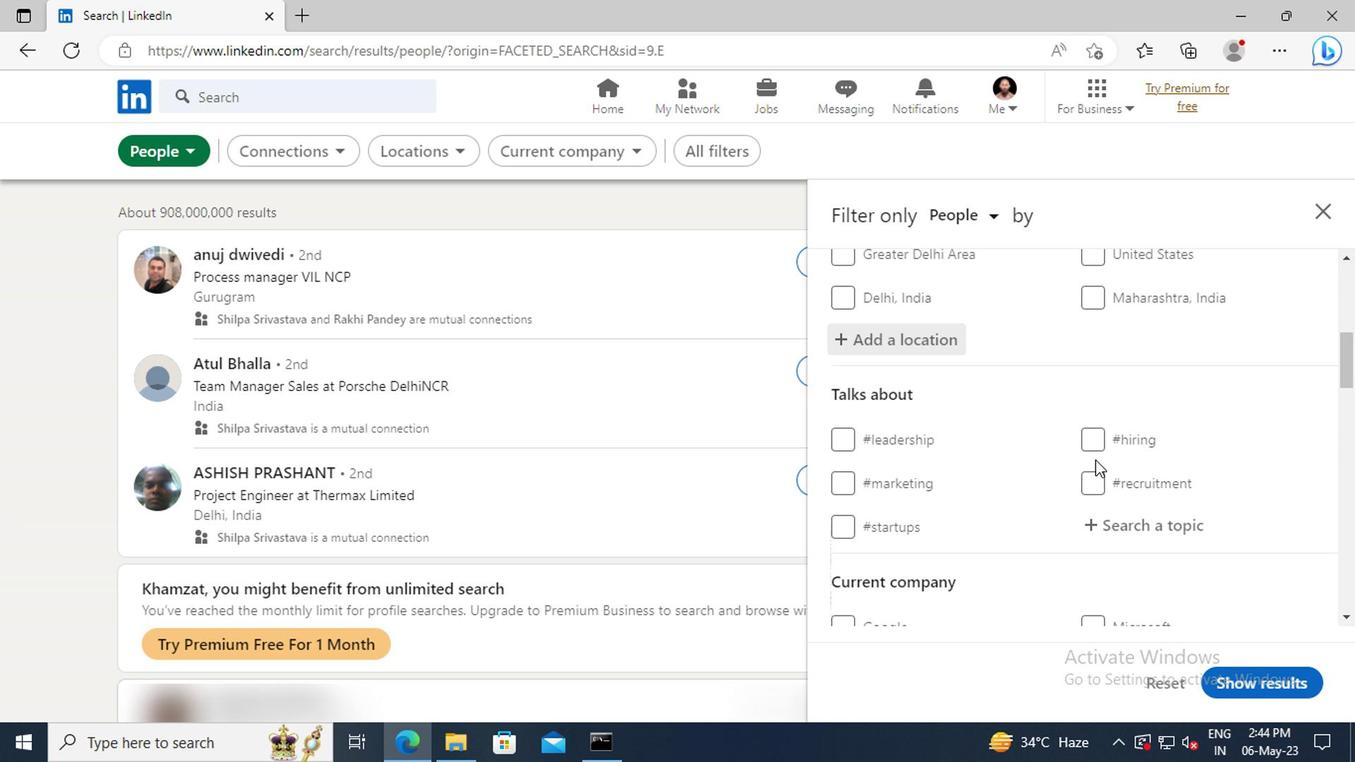 
Action: Mouse scrolled (1088, 452) with delta (0, -1)
Screenshot: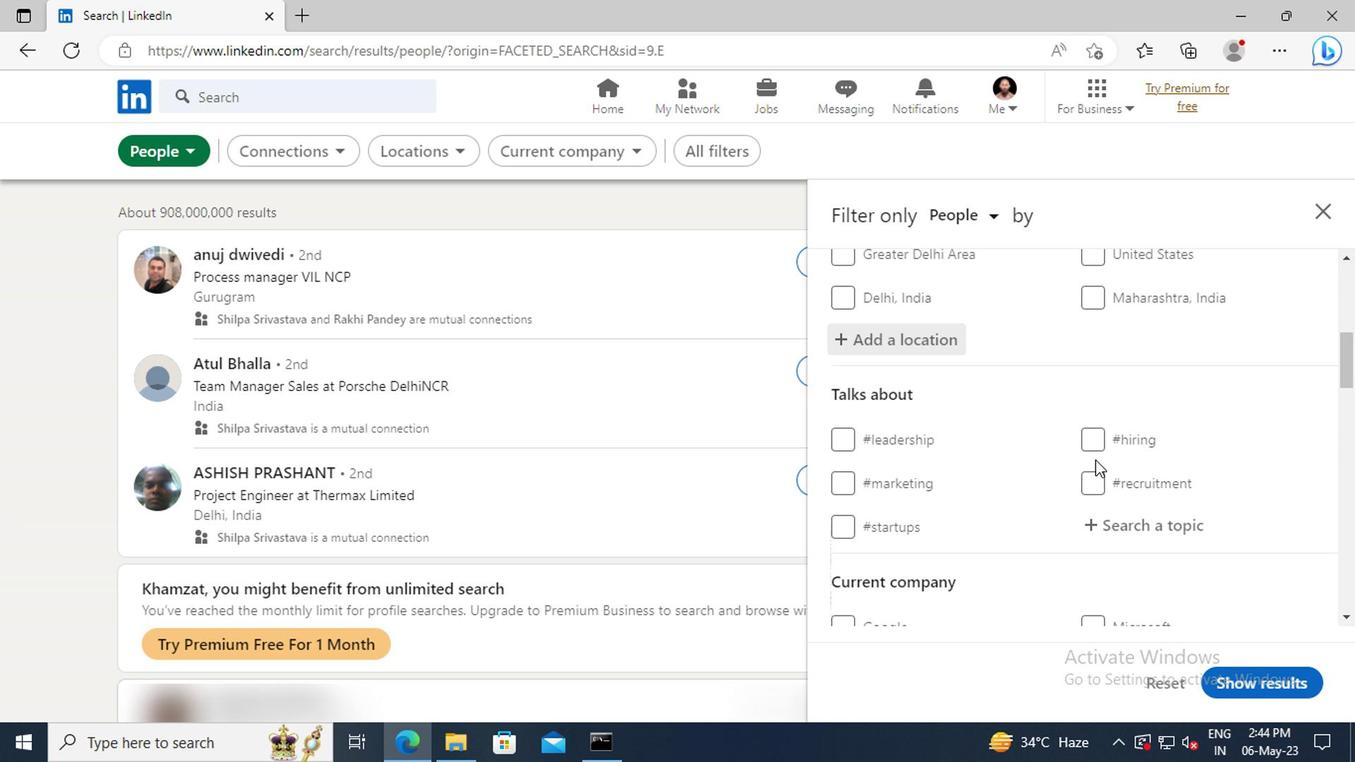 
Action: Mouse moved to (1090, 427)
Screenshot: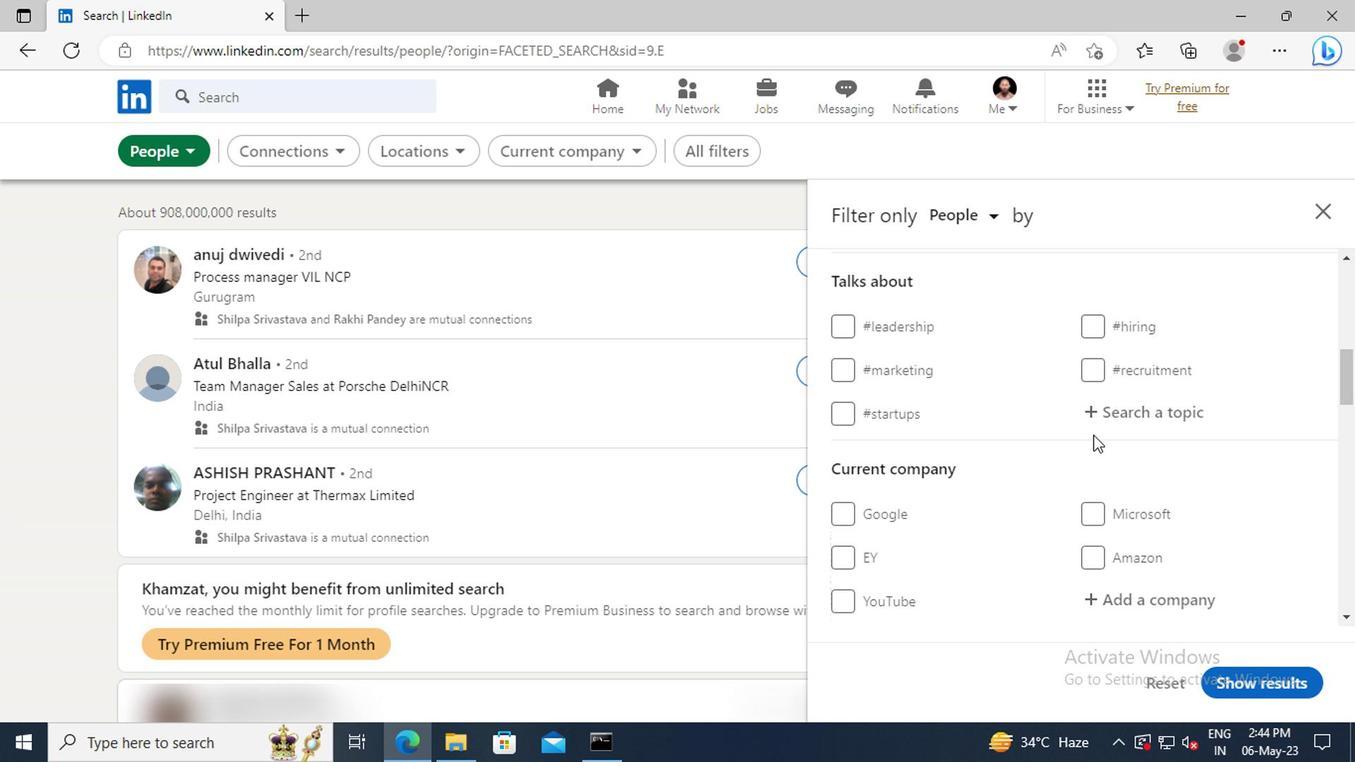 
Action: Mouse pressed left at (1090, 427)
Screenshot: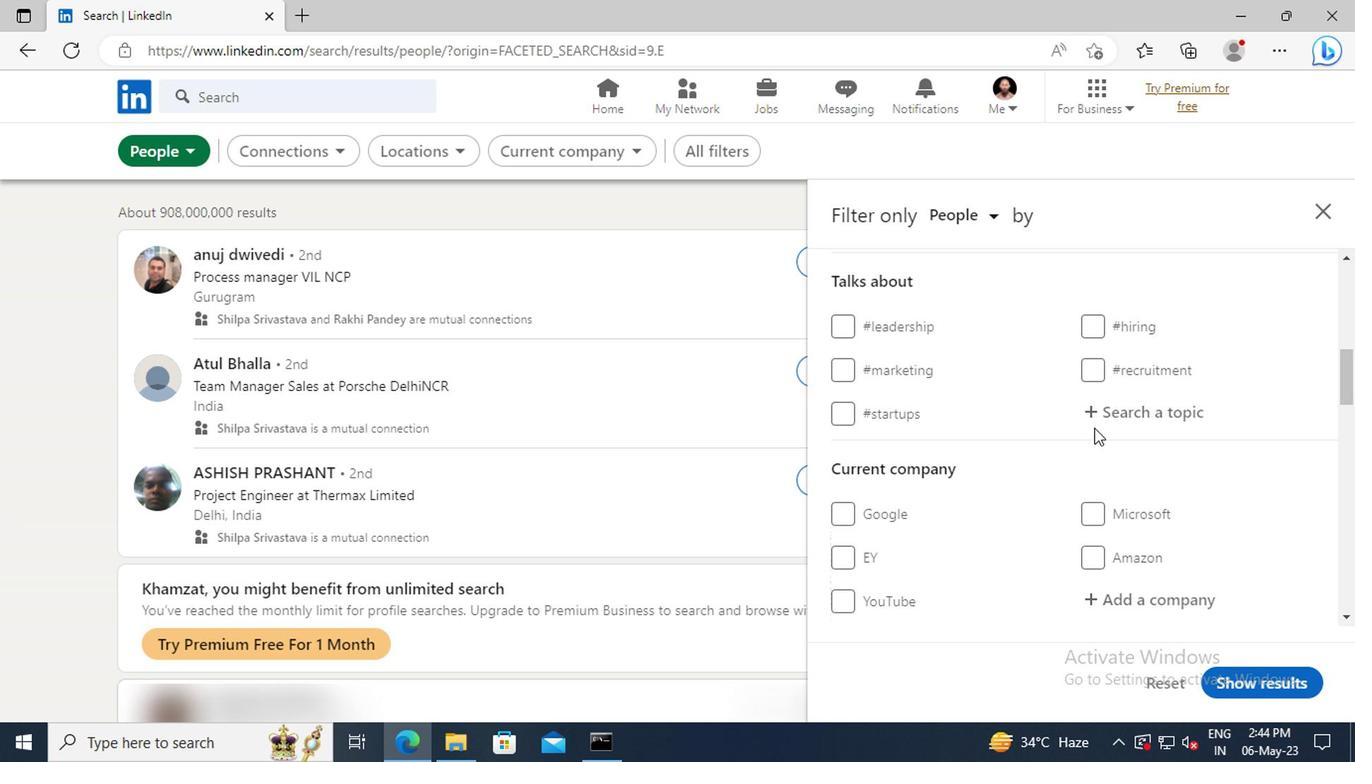 
Action: Key pressed <Key.shift>BELIE
Screenshot: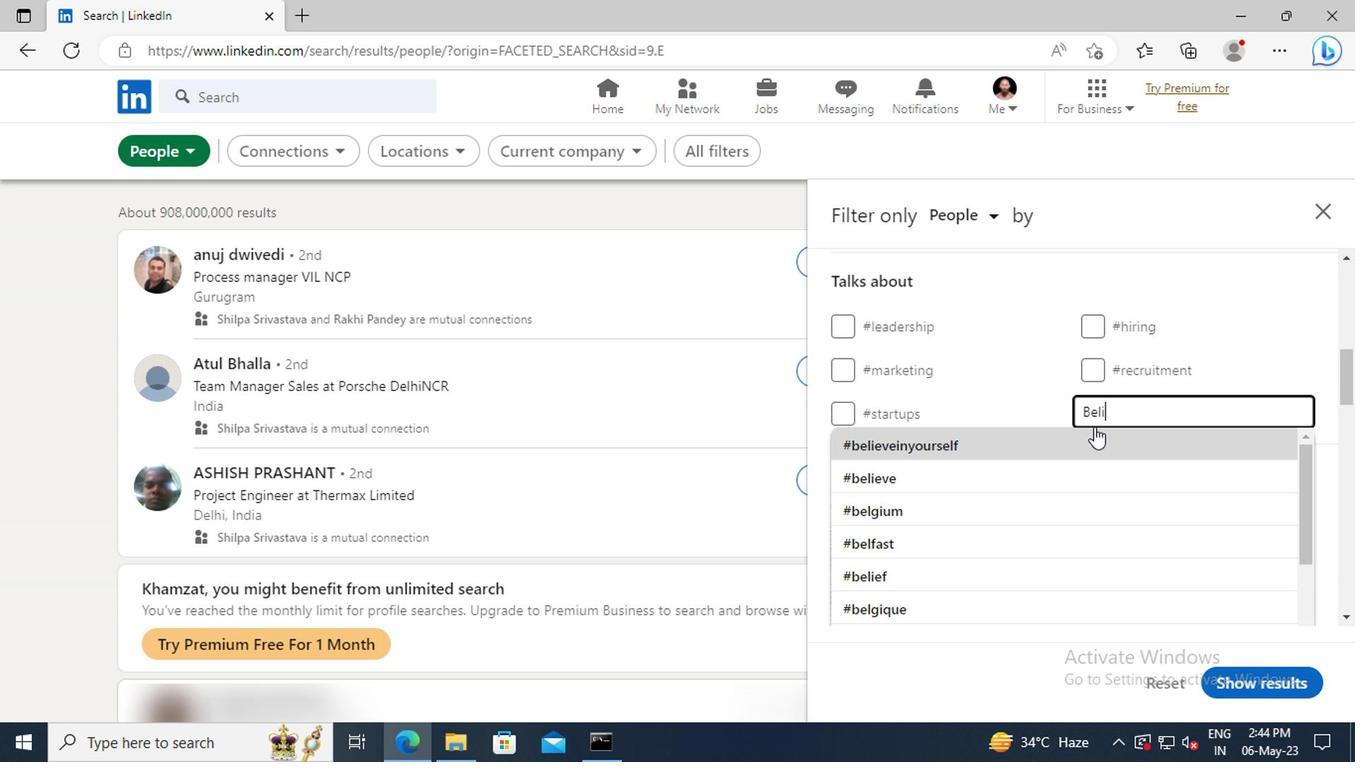 
Action: Mouse moved to (1095, 465)
Screenshot: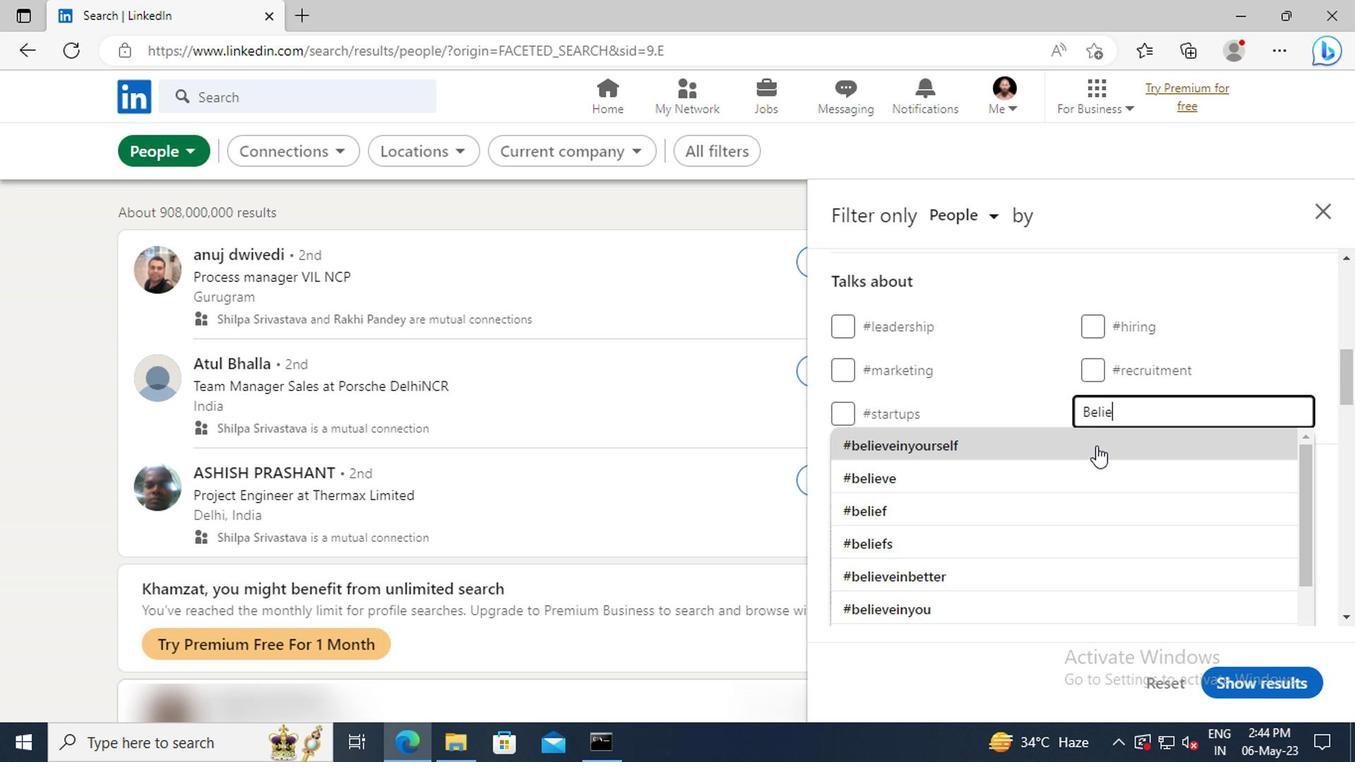 
Action: Mouse pressed left at (1095, 465)
Screenshot: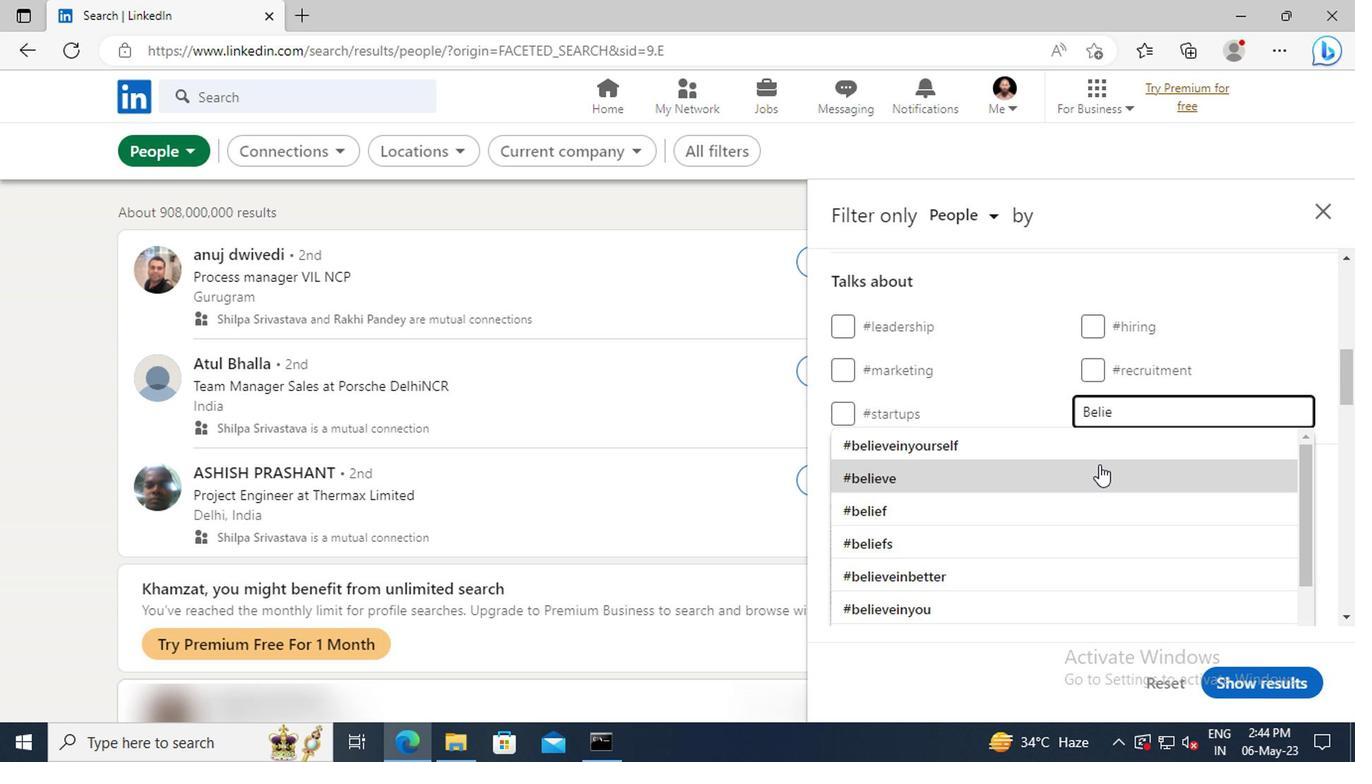 
Action: Mouse scrolled (1095, 464) with delta (0, -1)
Screenshot: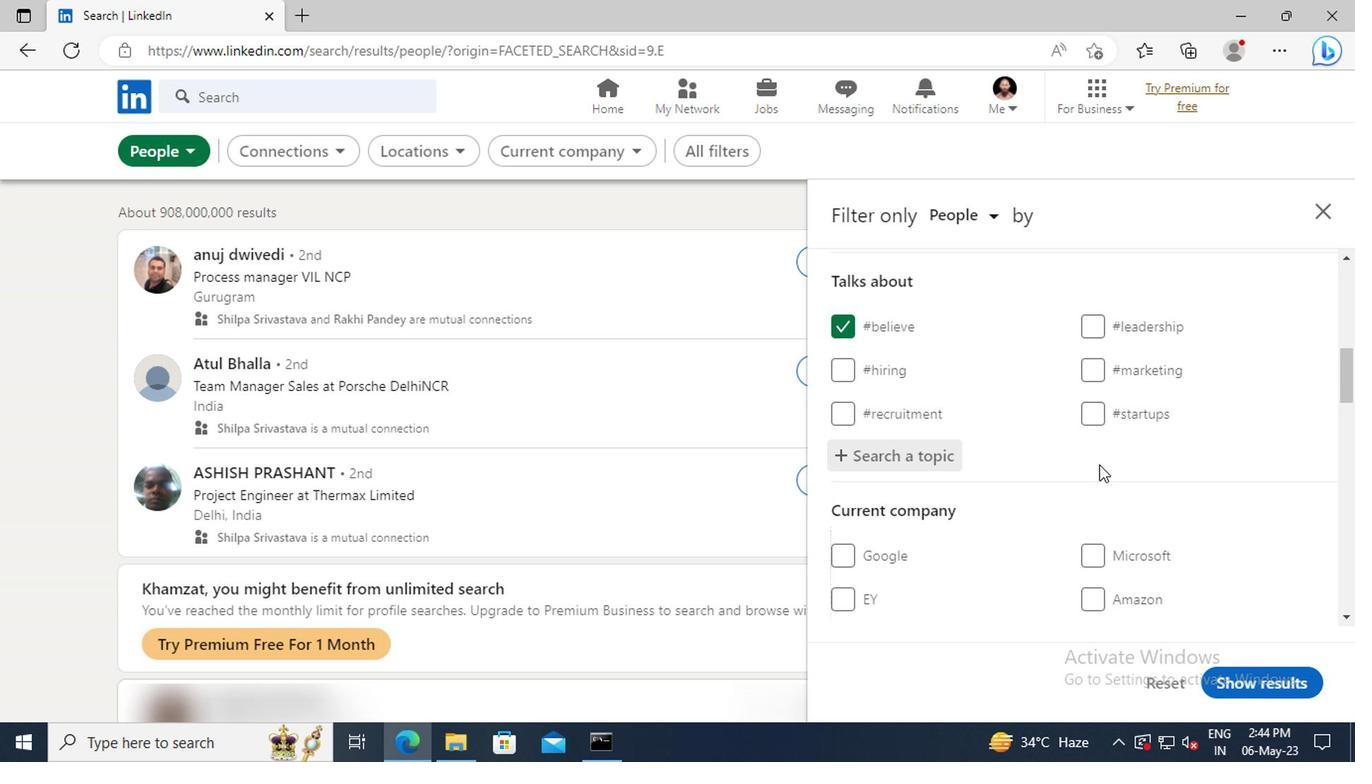 
Action: Mouse scrolled (1095, 464) with delta (0, -1)
Screenshot: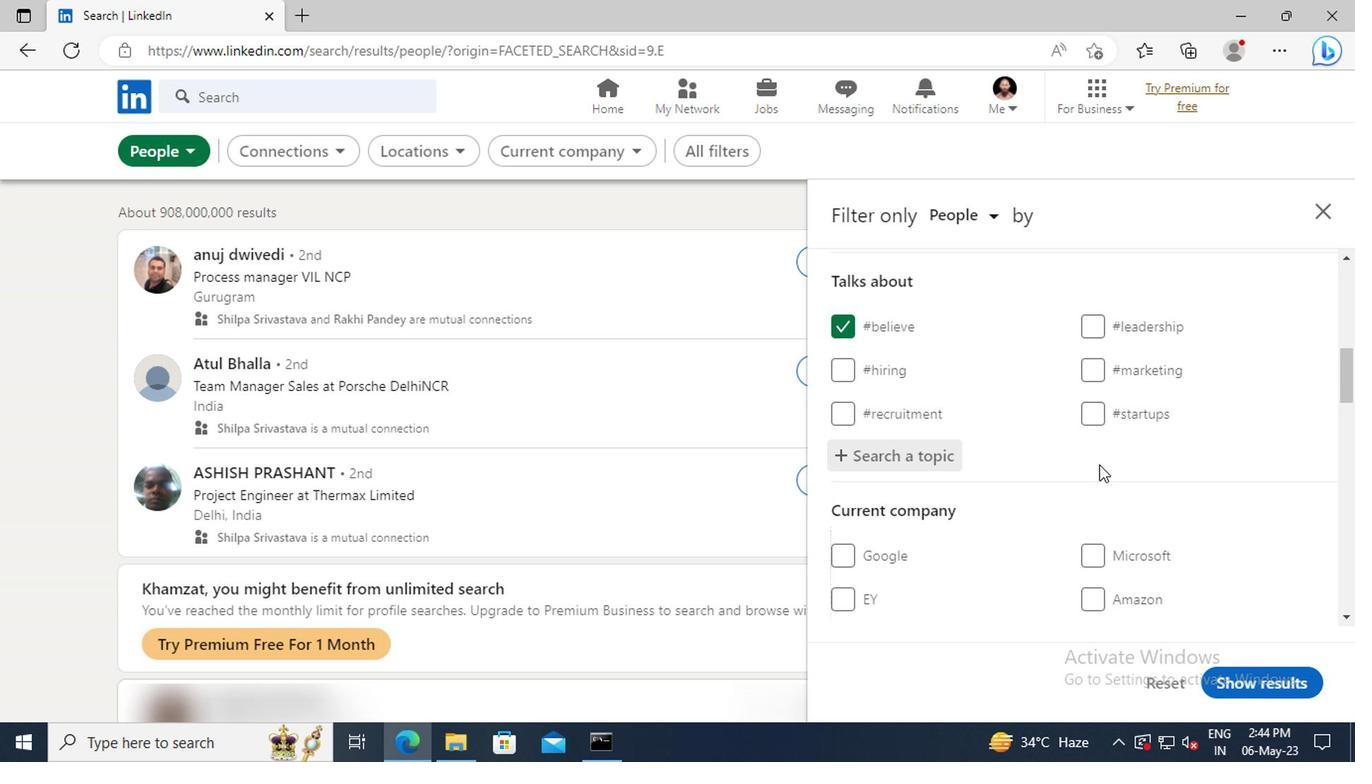
Action: Mouse scrolled (1095, 464) with delta (0, -1)
Screenshot: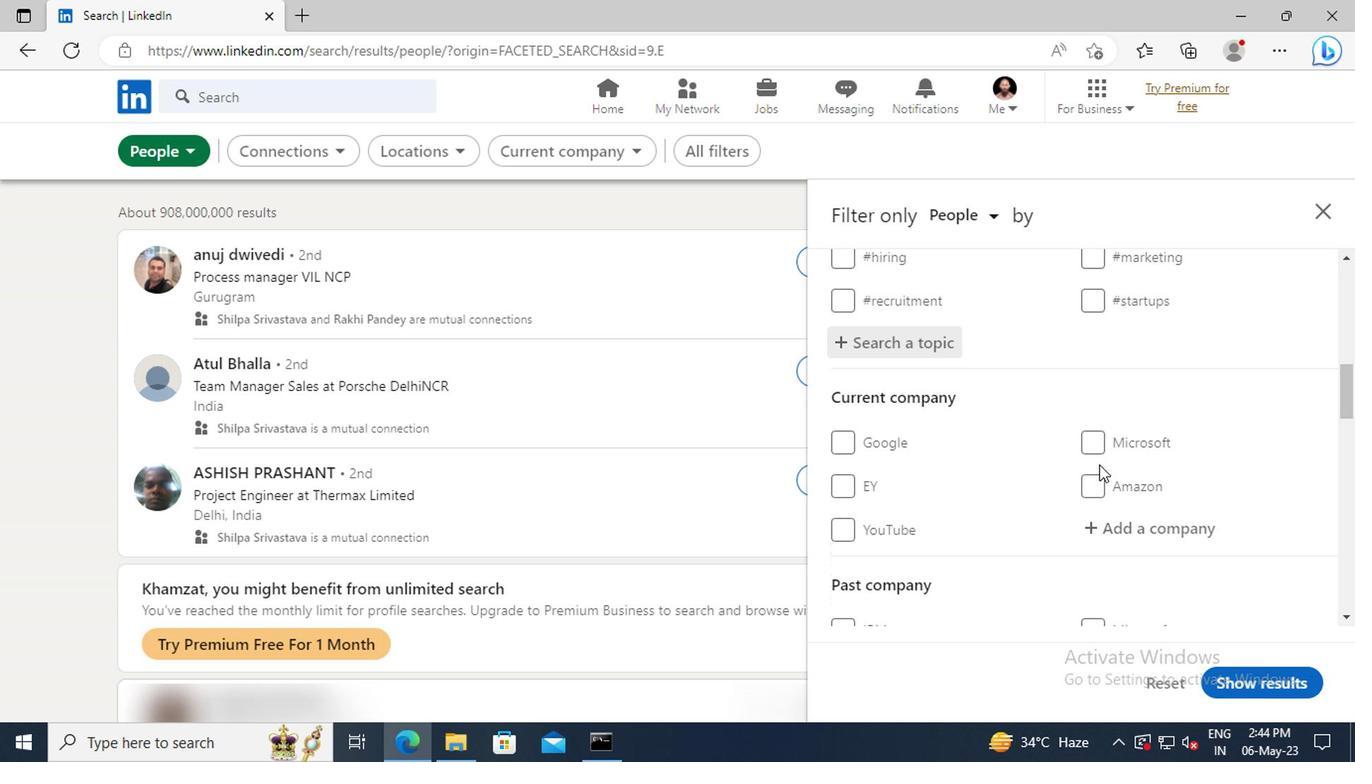 
Action: Mouse scrolled (1095, 464) with delta (0, -1)
Screenshot: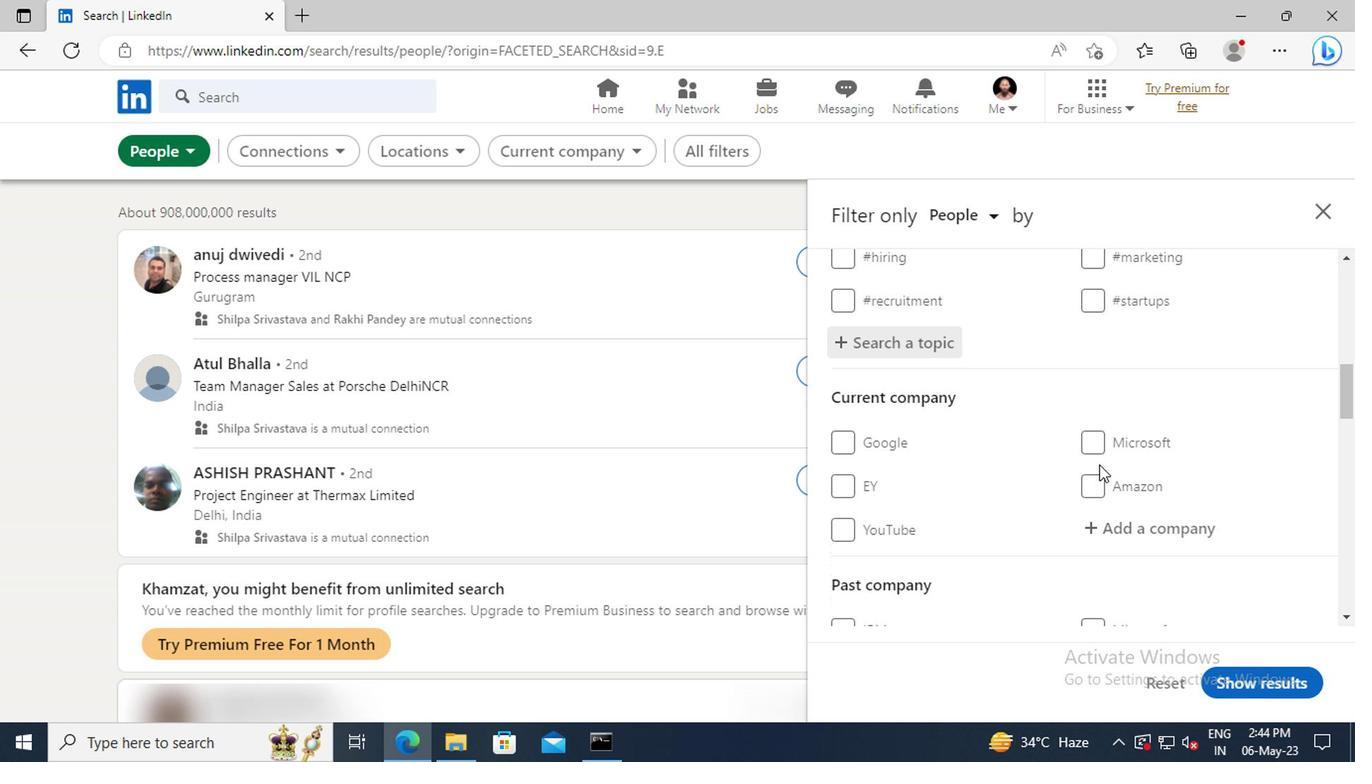 
Action: Mouse scrolled (1095, 464) with delta (0, -1)
Screenshot: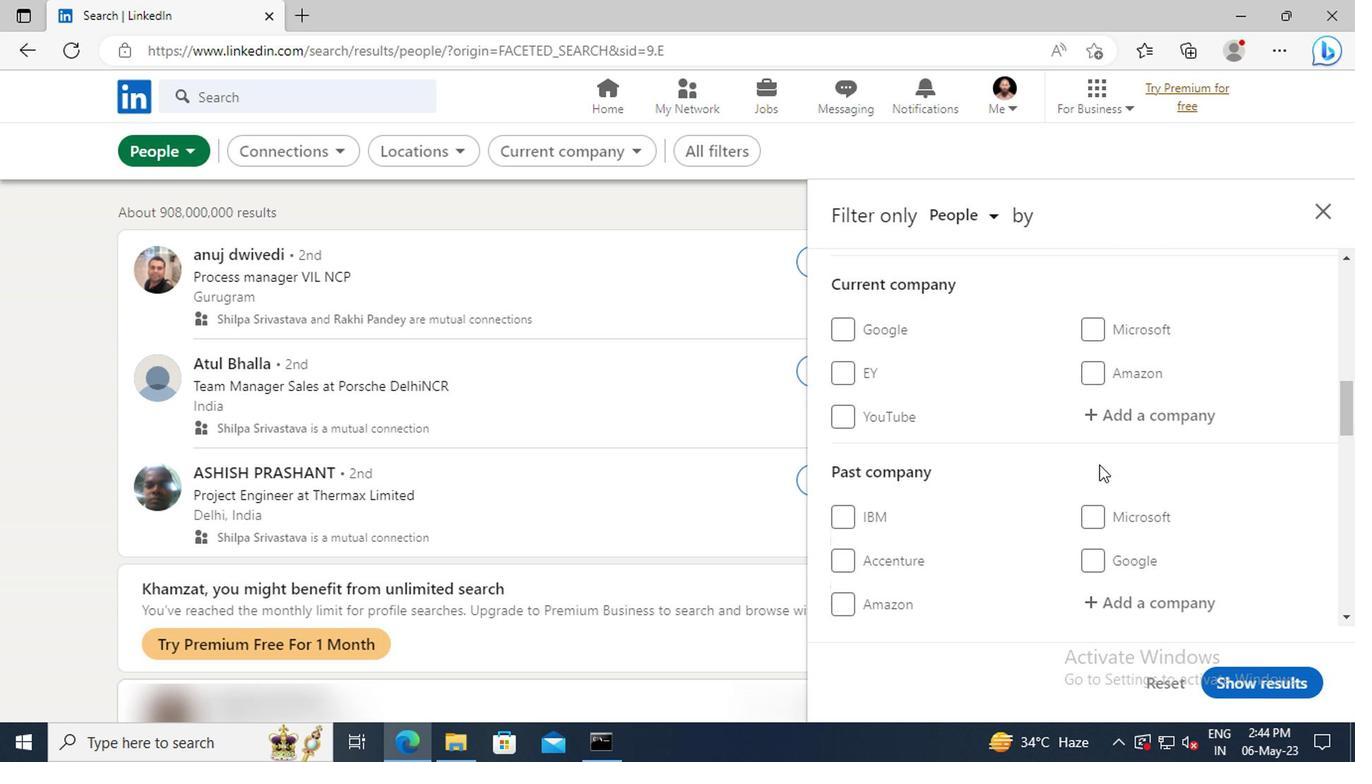 
Action: Mouse scrolled (1095, 464) with delta (0, -1)
Screenshot: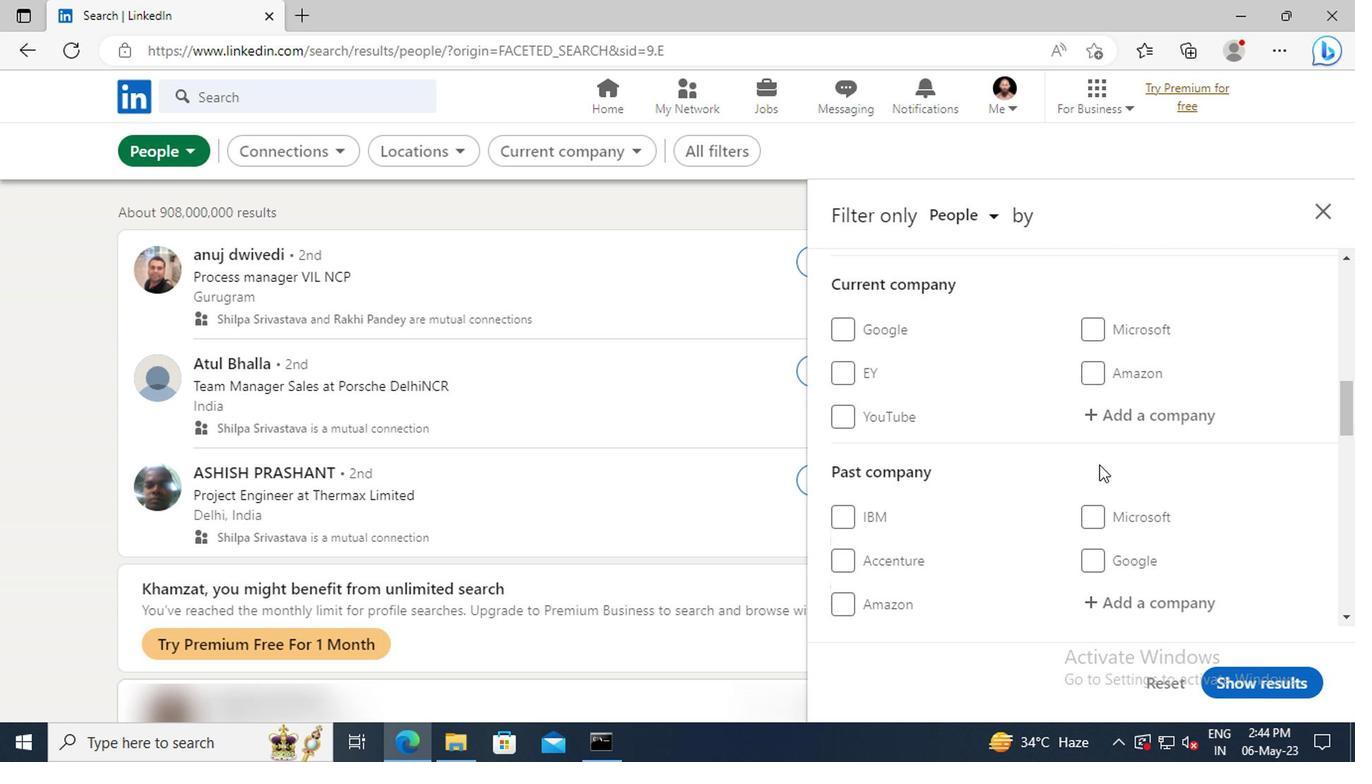 
Action: Mouse scrolled (1095, 464) with delta (0, -1)
Screenshot: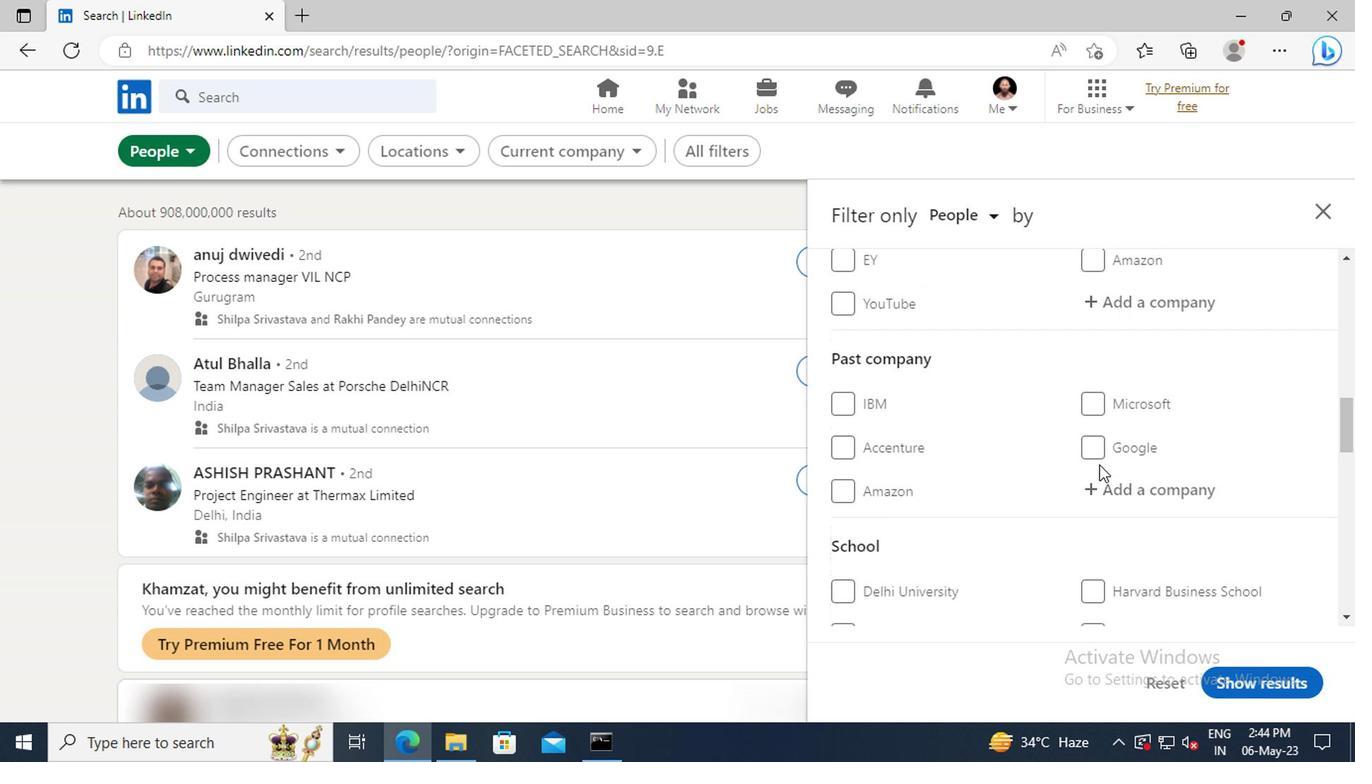 
Action: Mouse scrolled (1095, 464) with delta (0, -1)
Screenshot: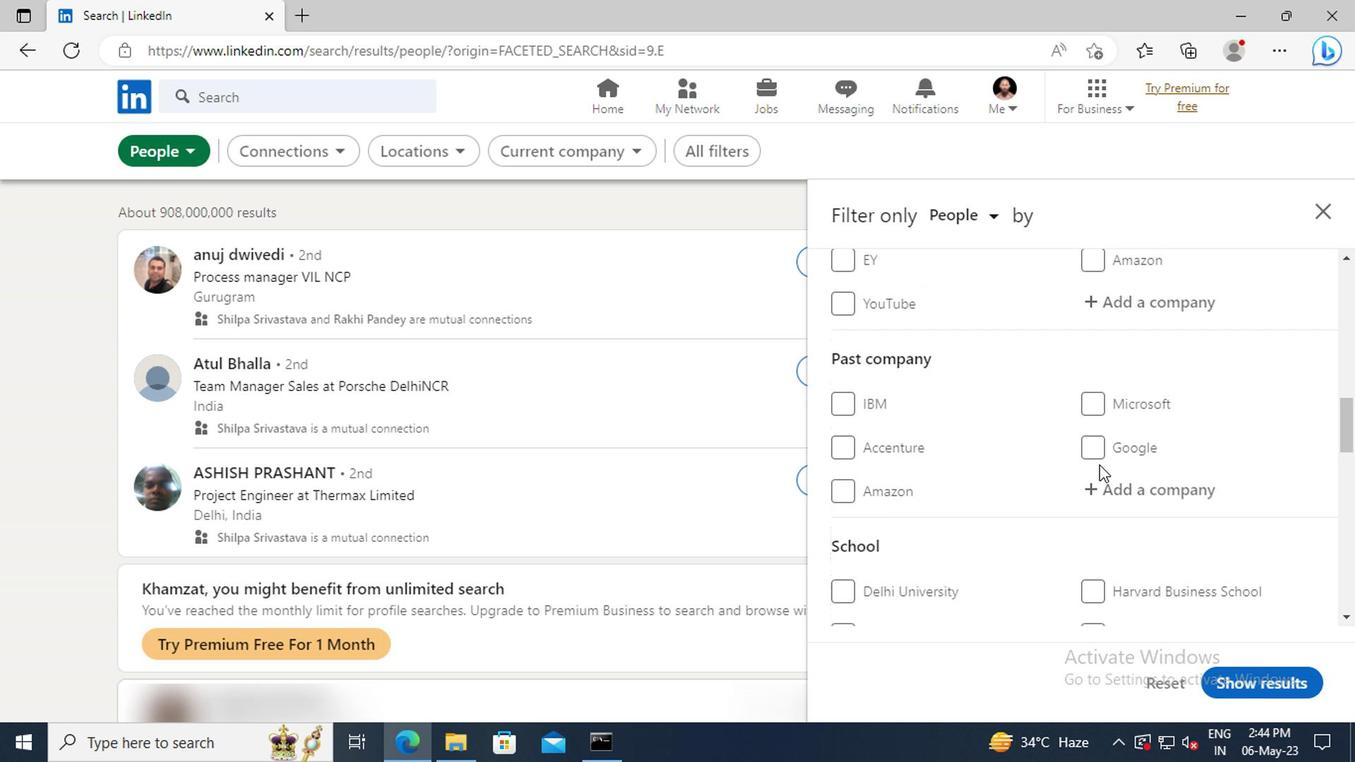 
Action: Mouse scrolled (1095, 464) with delta (0, -1)
Screenshot: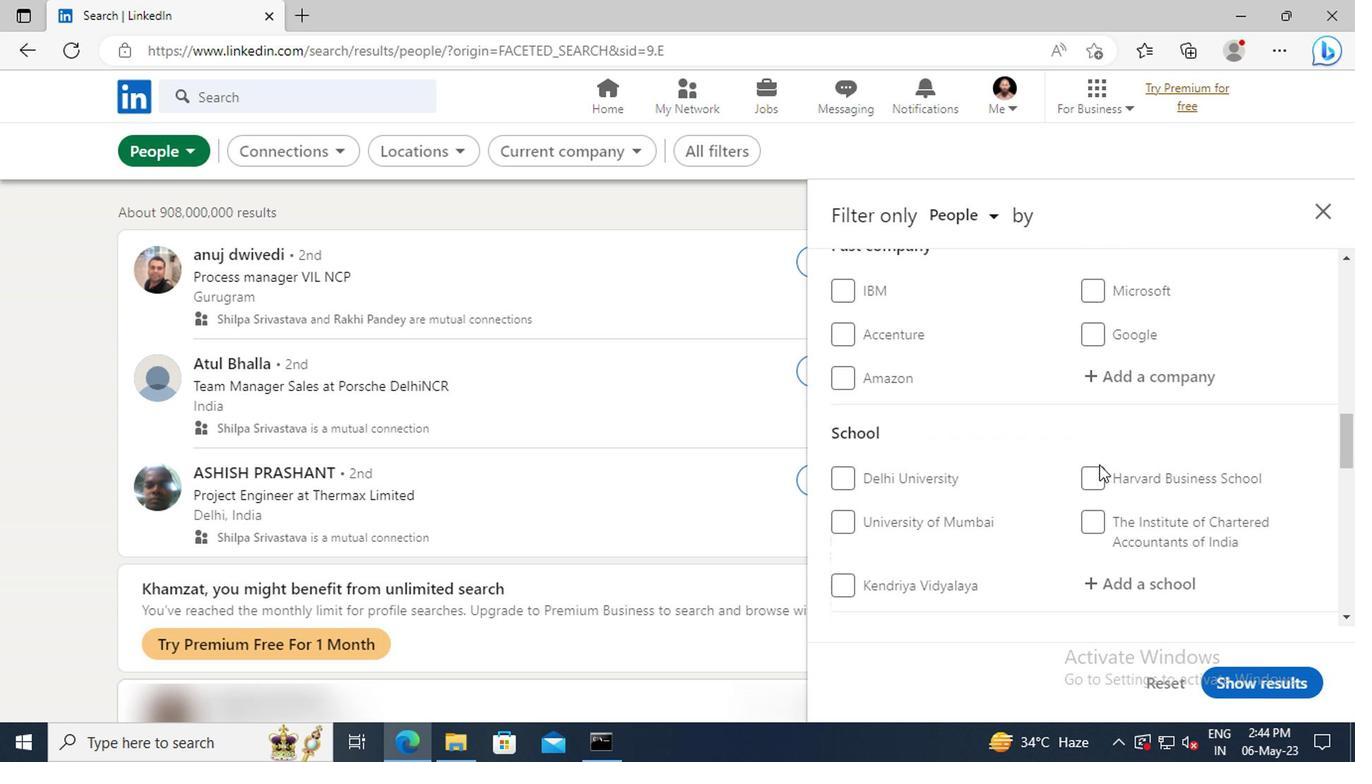 
Action: Mouse scrolled (1095, 464) with delta (0, -1)
Screenshot: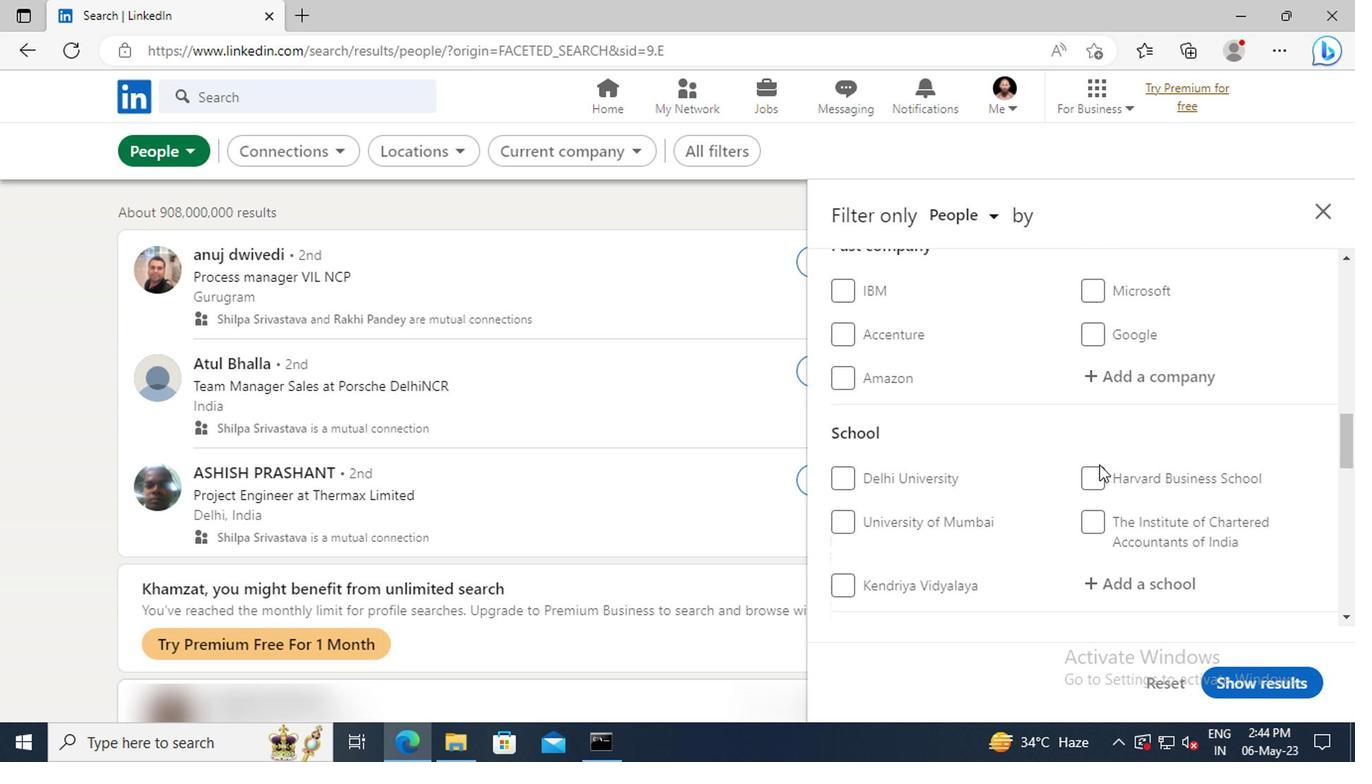 
Action: Mouse scrolled (1095, 464) with delta (0, -1)
Screenshot: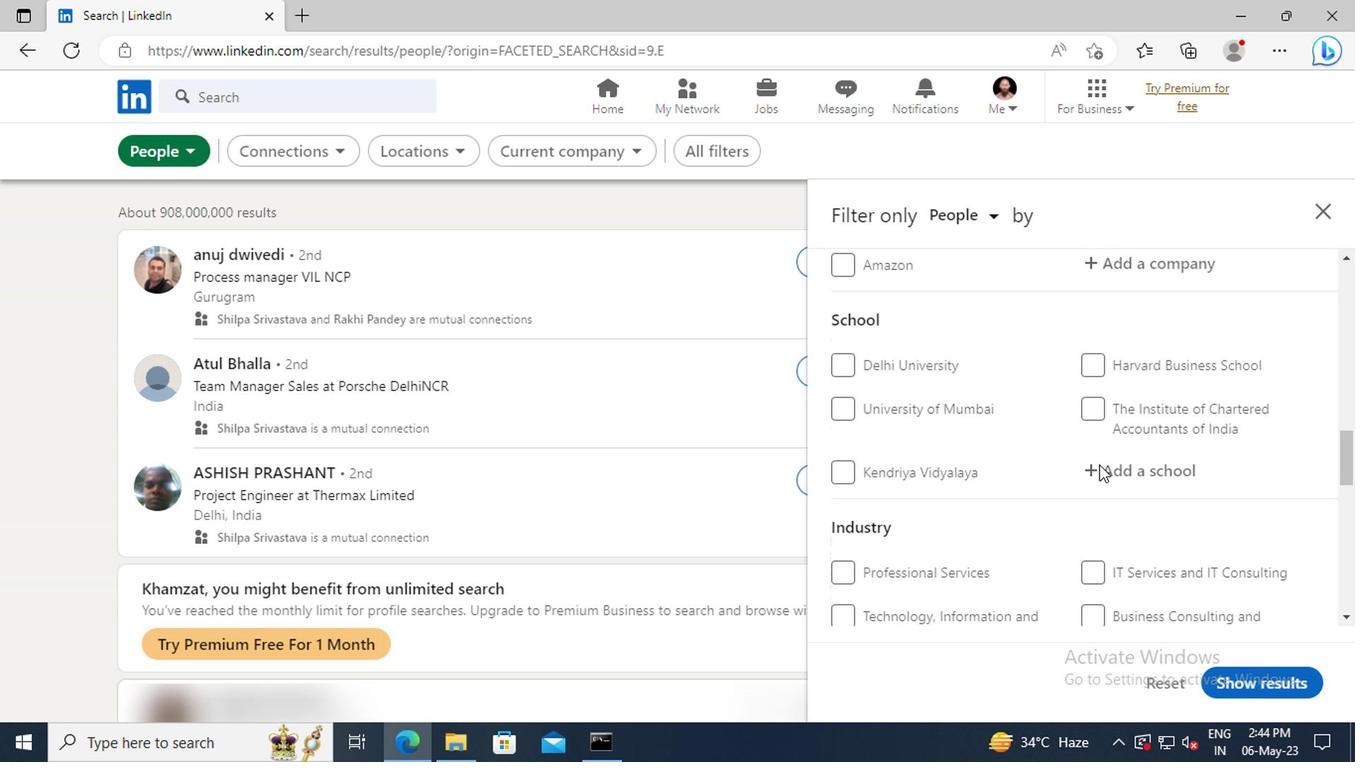 
Action: Mouse scrolled (1095, 464) with delta (0, -1)
Screenshot: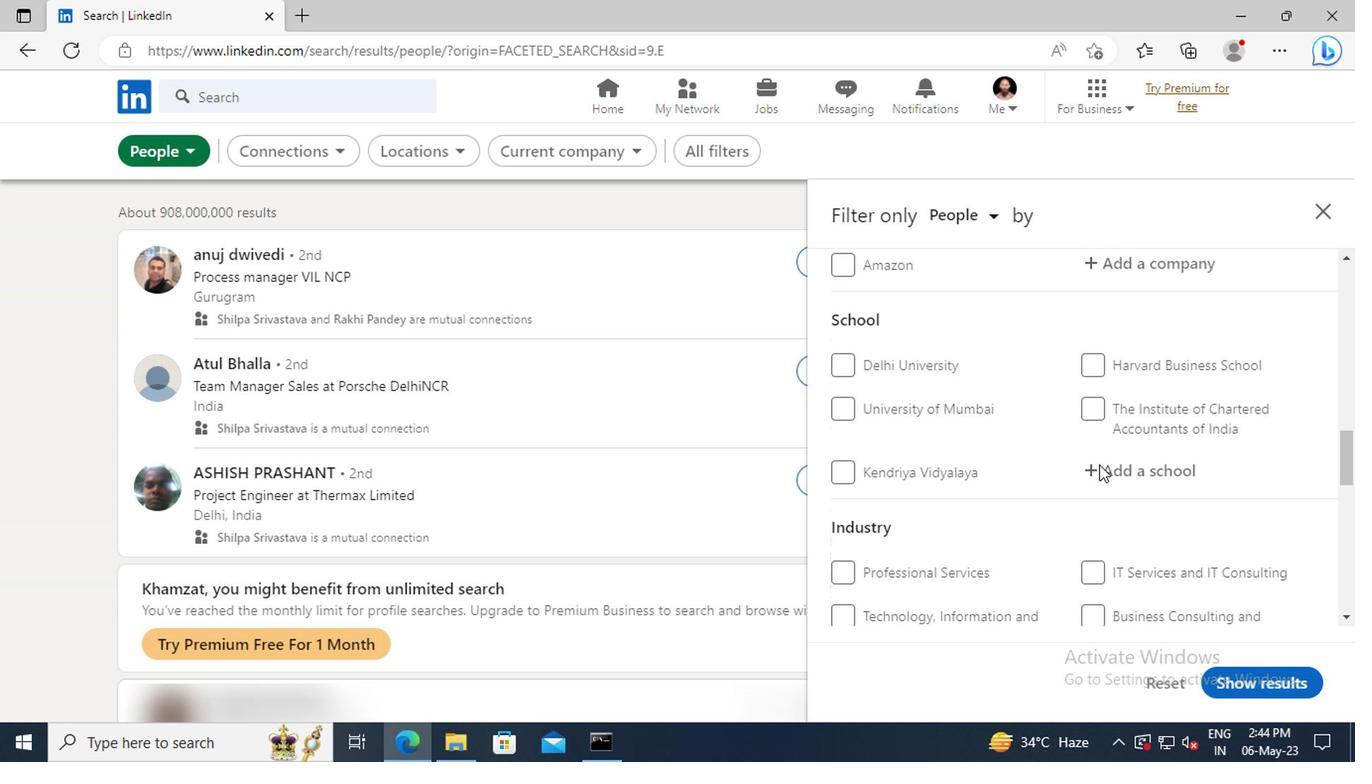 
Action: Mouse scrolled (1095, 464) with delta (0, -1)
Screenshot: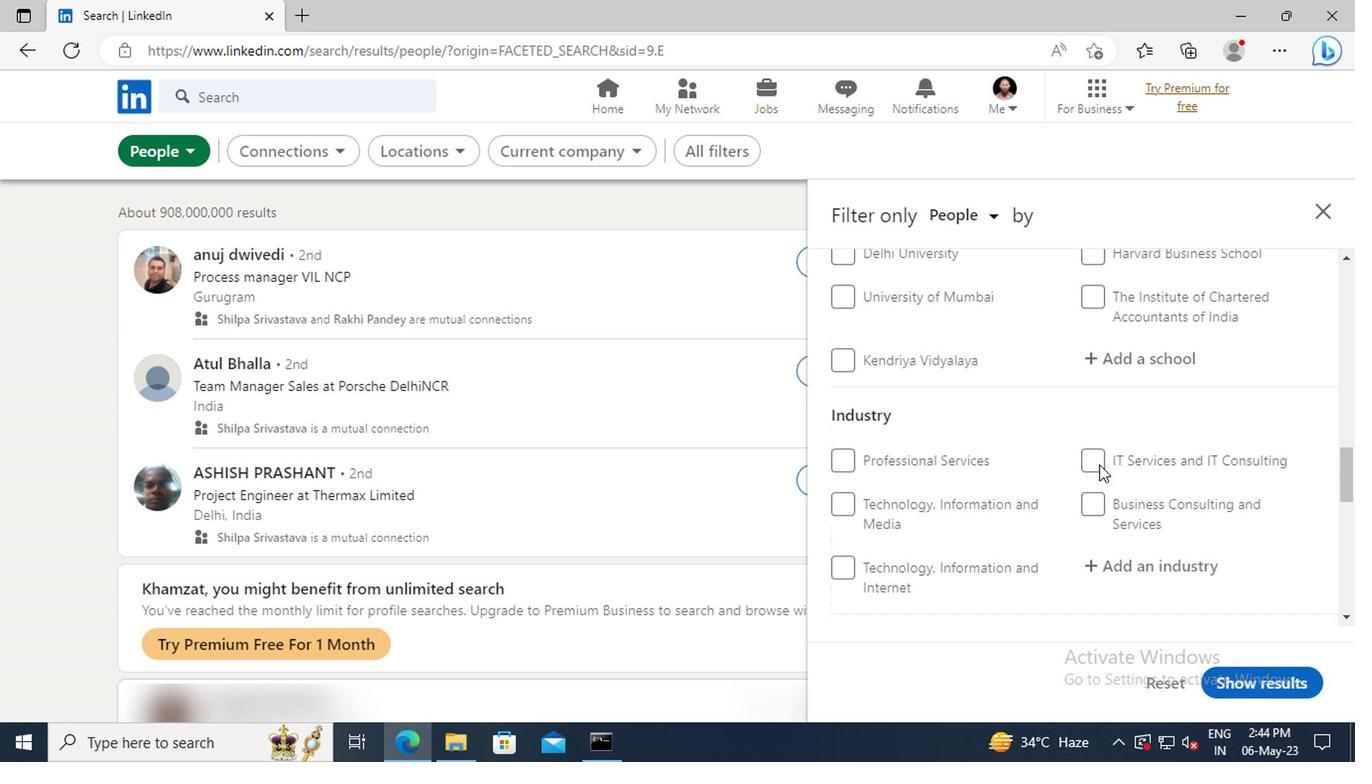 
Action: Mouse scrolled (1095, 464) with delta (0, -1)
Screenshot: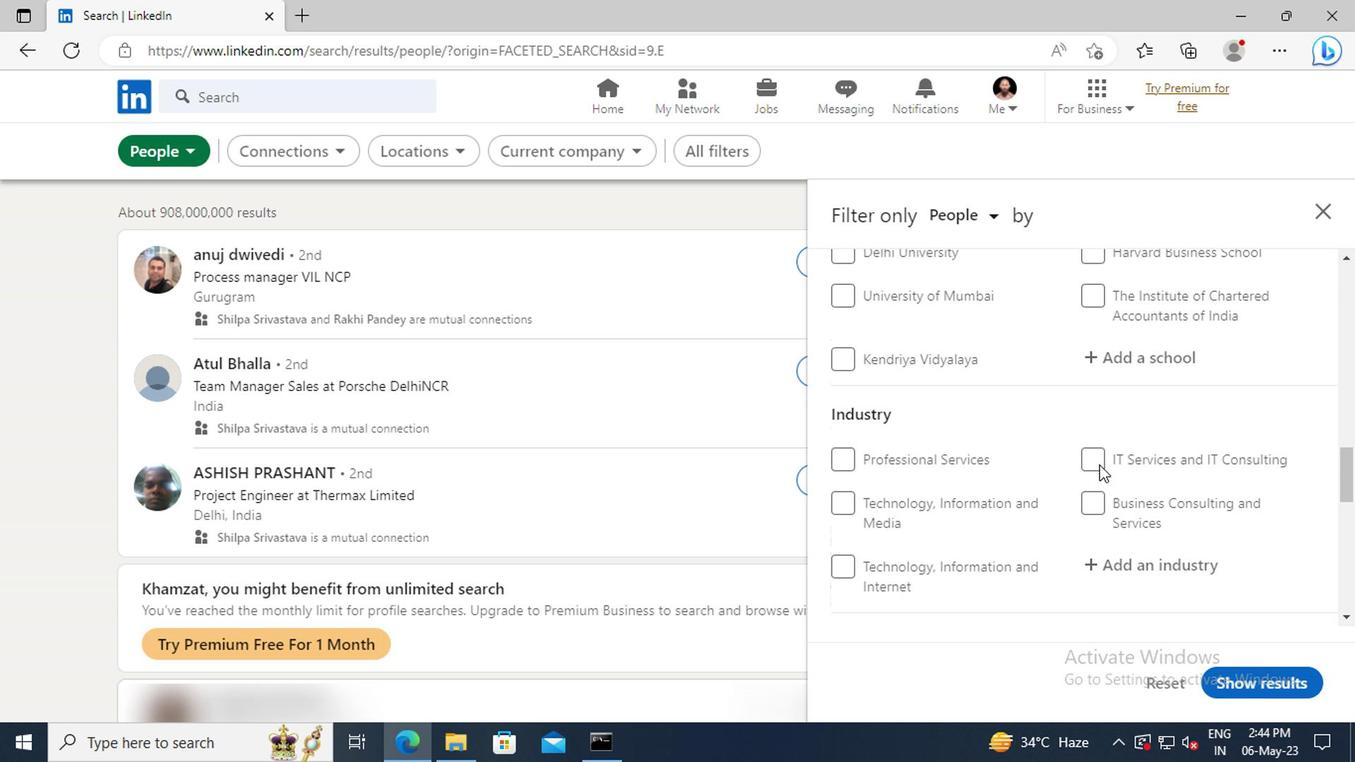 
Action: Mouse scrolled (1095, 464) with delta (0, -1)
Screenshot: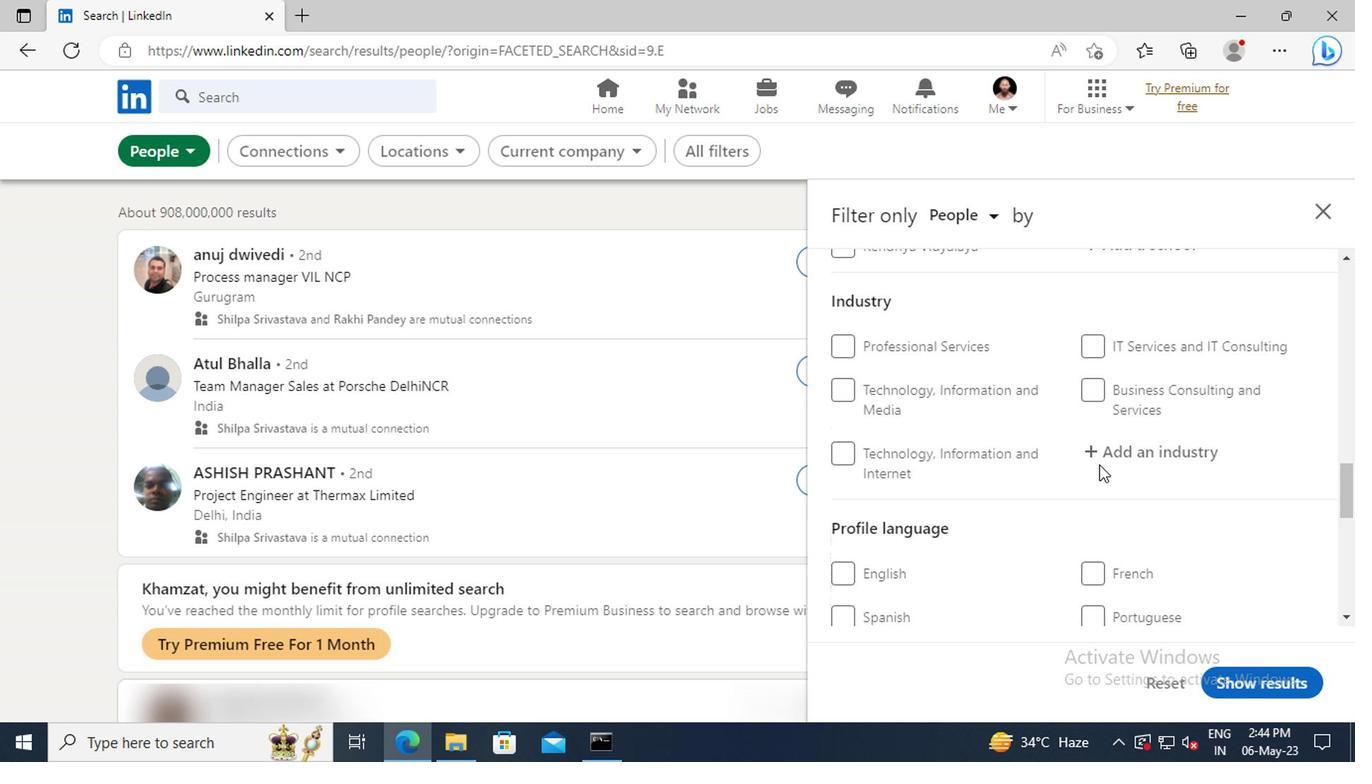 
Action: Mouse scrolled (1095, 464) with delta (0, -1)
Screenshot: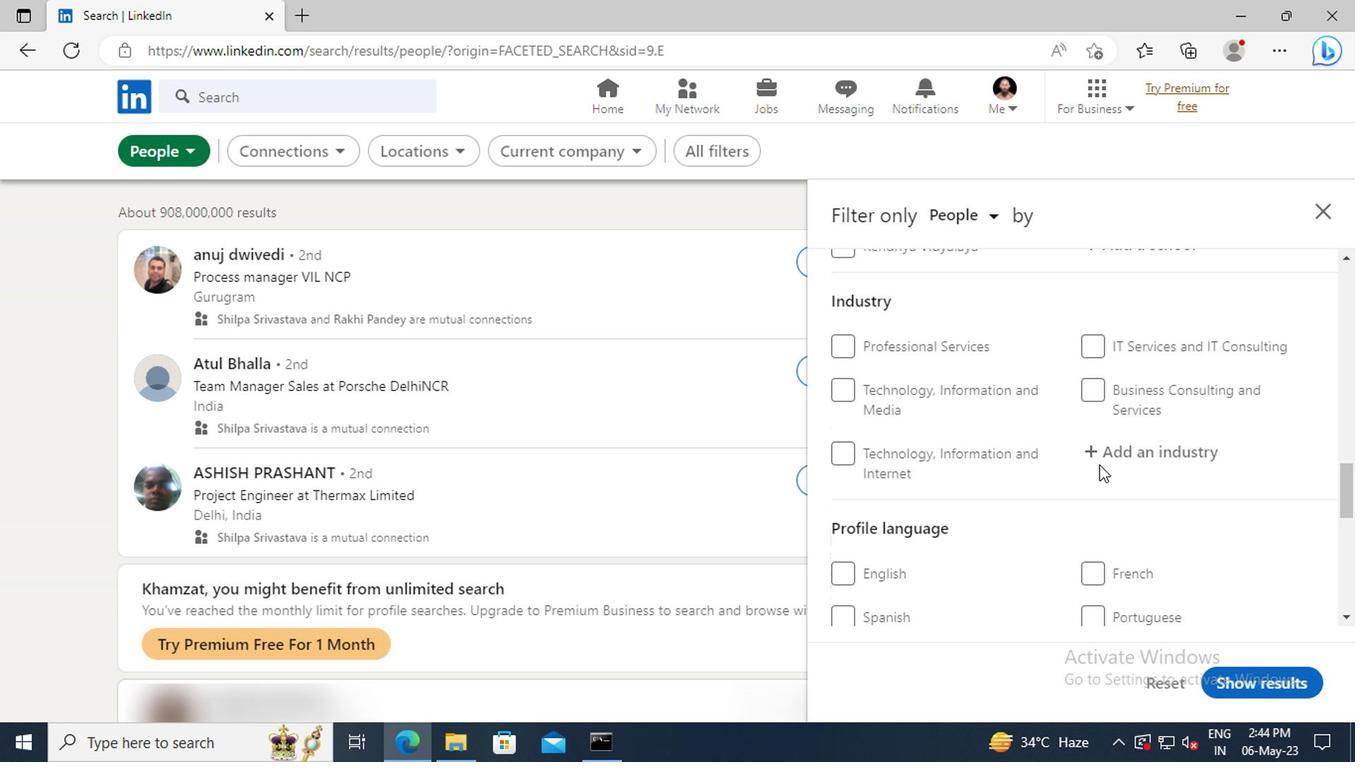 
Action: Mouse moved to (1091, 506)
Screenshot: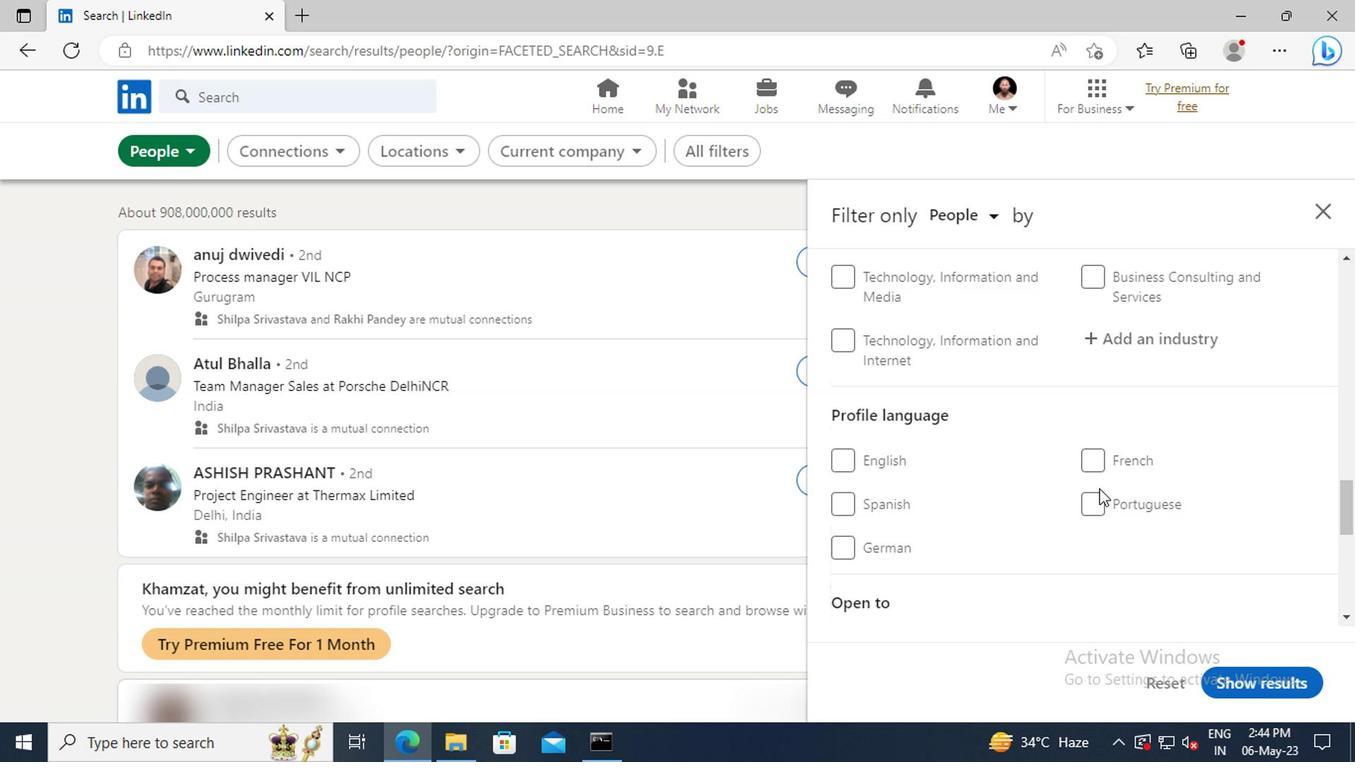 
Action: Mouse pressed left at (1091, 506)
Screenshot: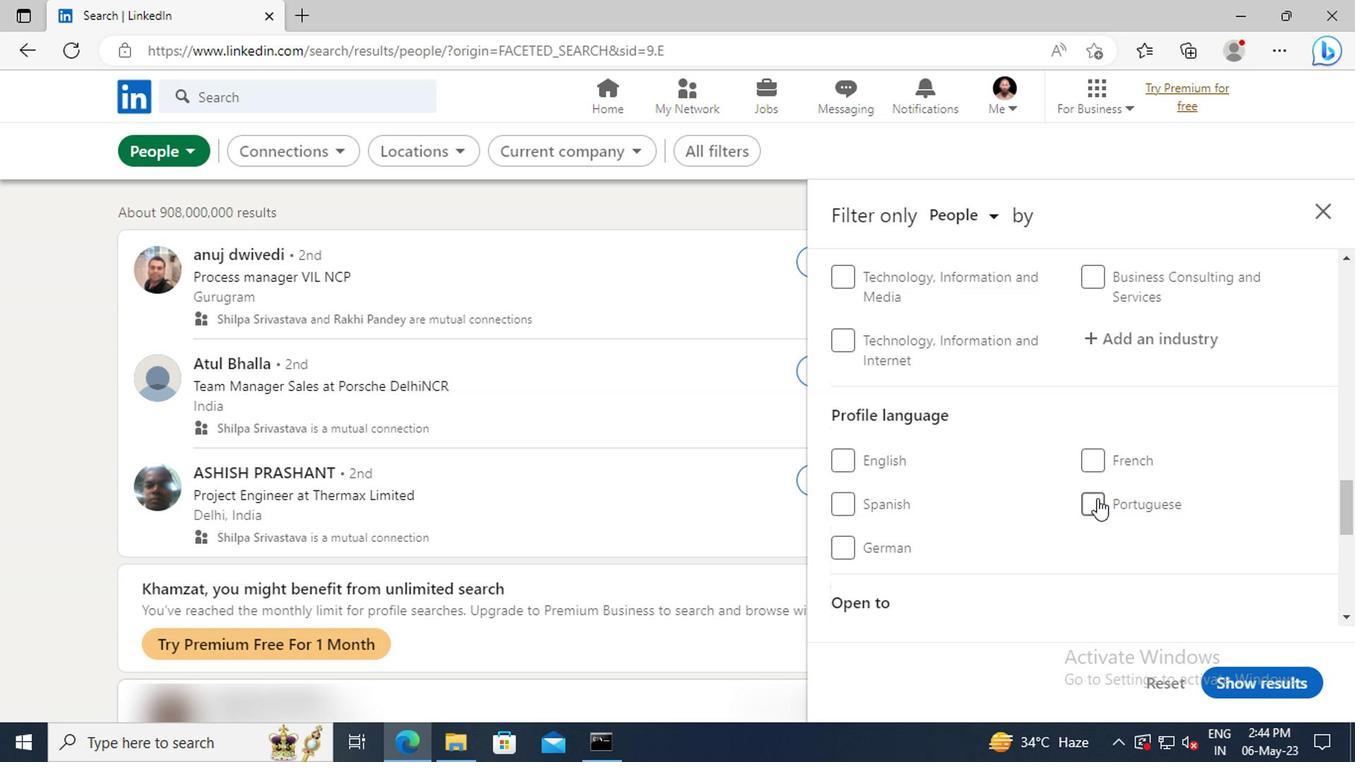 
Action: Mouse moved to (1122, 442)
Screenshot: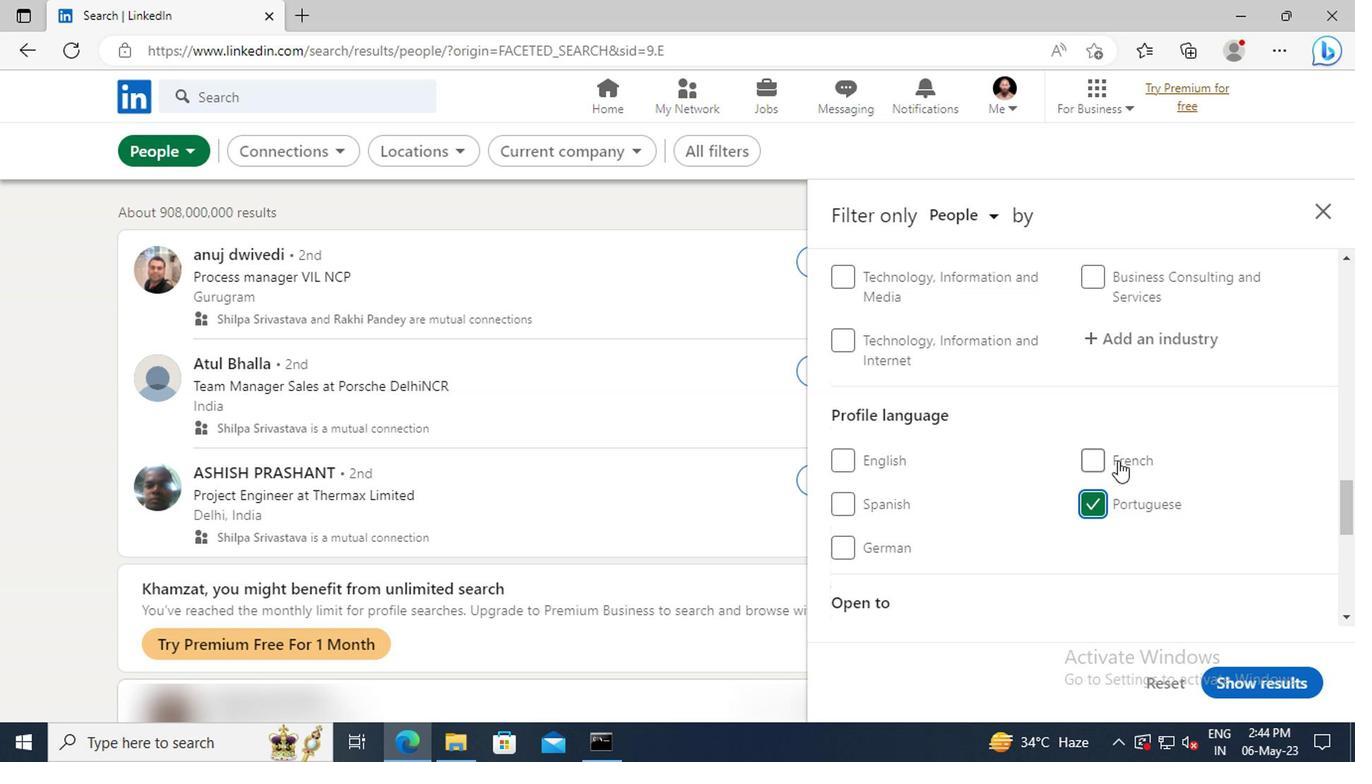 
Action: Mouse scrolled (1122, 443) with delta (0, 1)
Screenshot: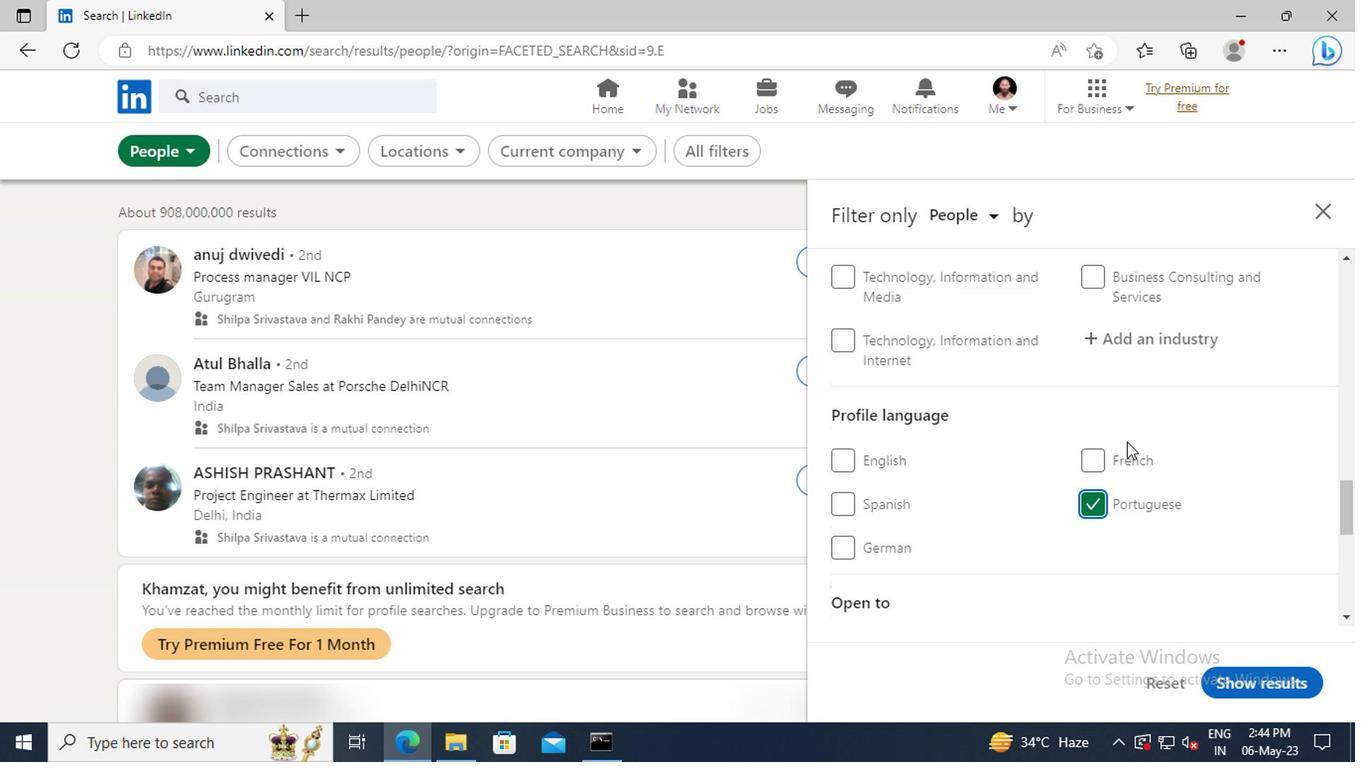 
Action: Mouse scrolled (1122, 443) with delta (0, 1)
Screenshot: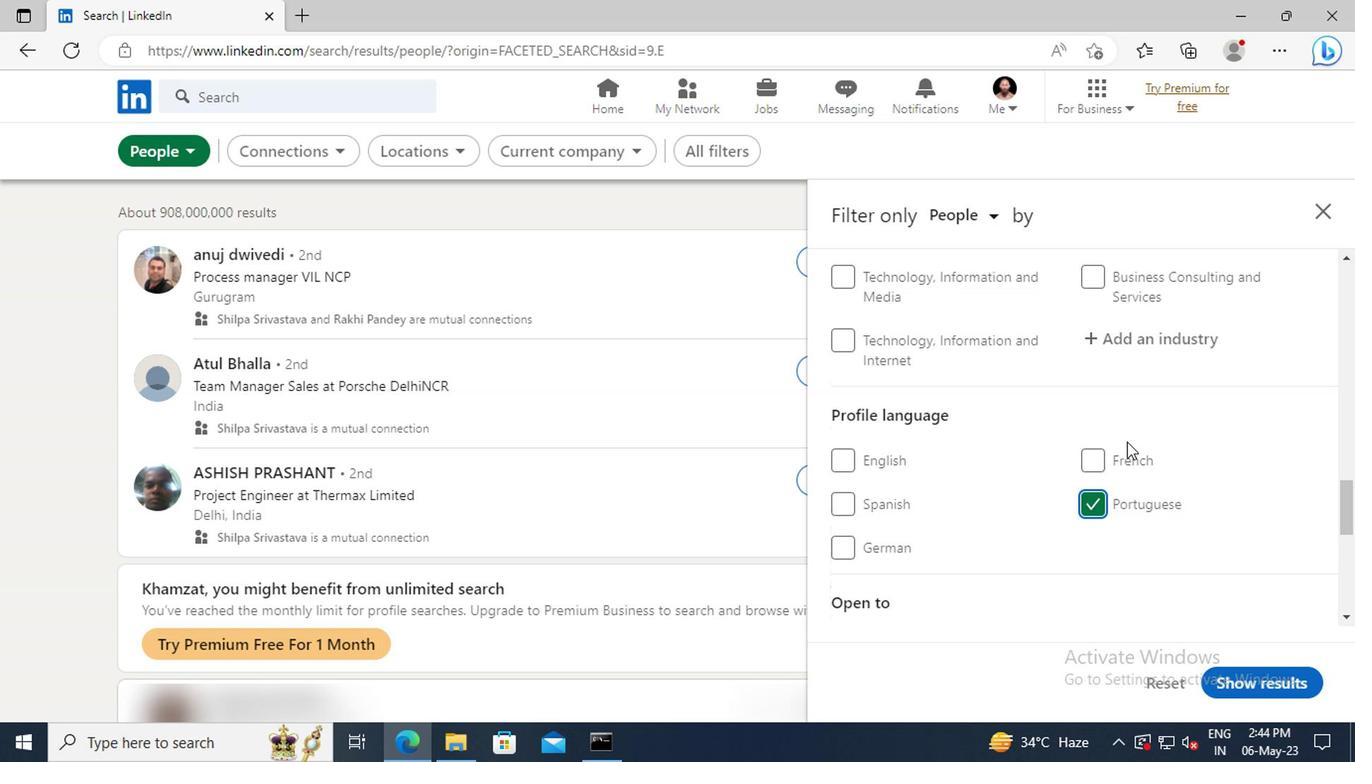
Action: Mouse scrolled (1122, 443) with delta (0, 1)
Screenshot: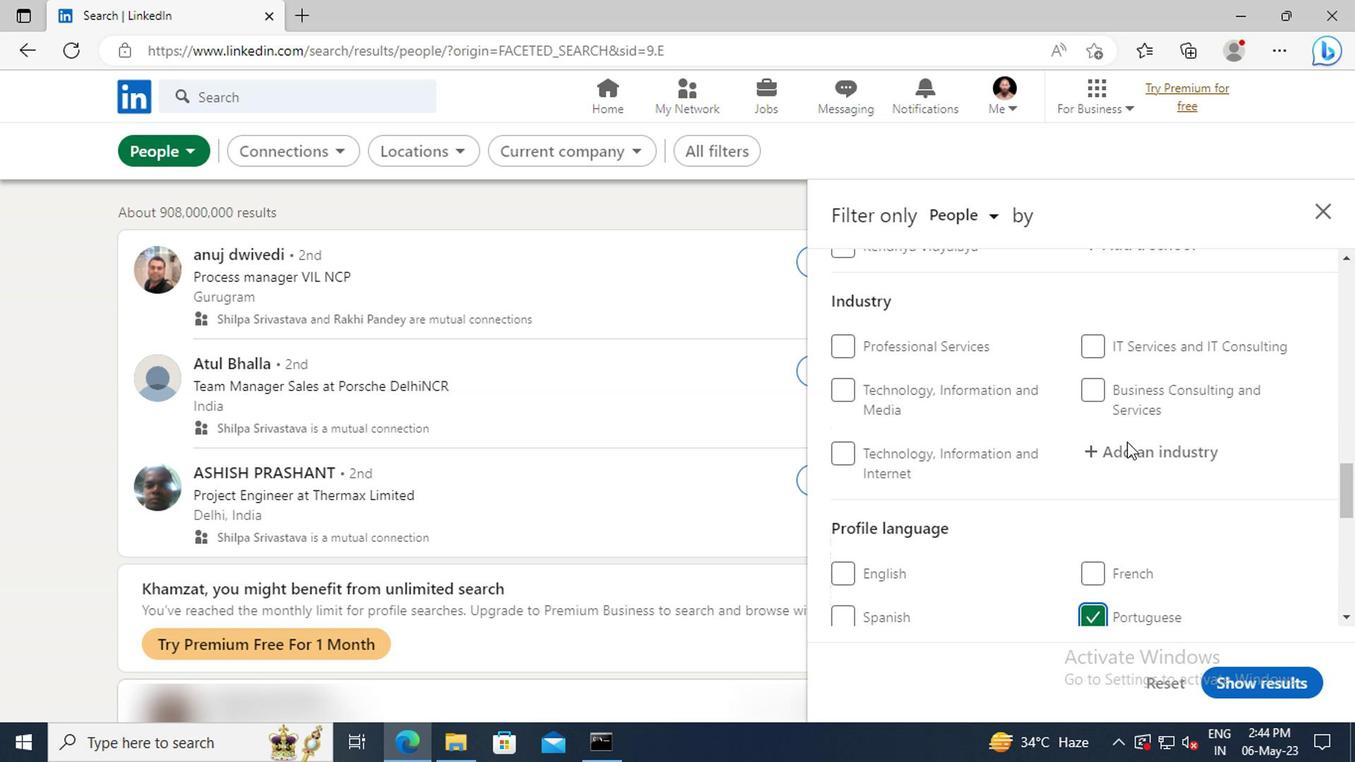 
Action: Mouse scrolled (1122, 443) with delta (0, 1)
Screenshot: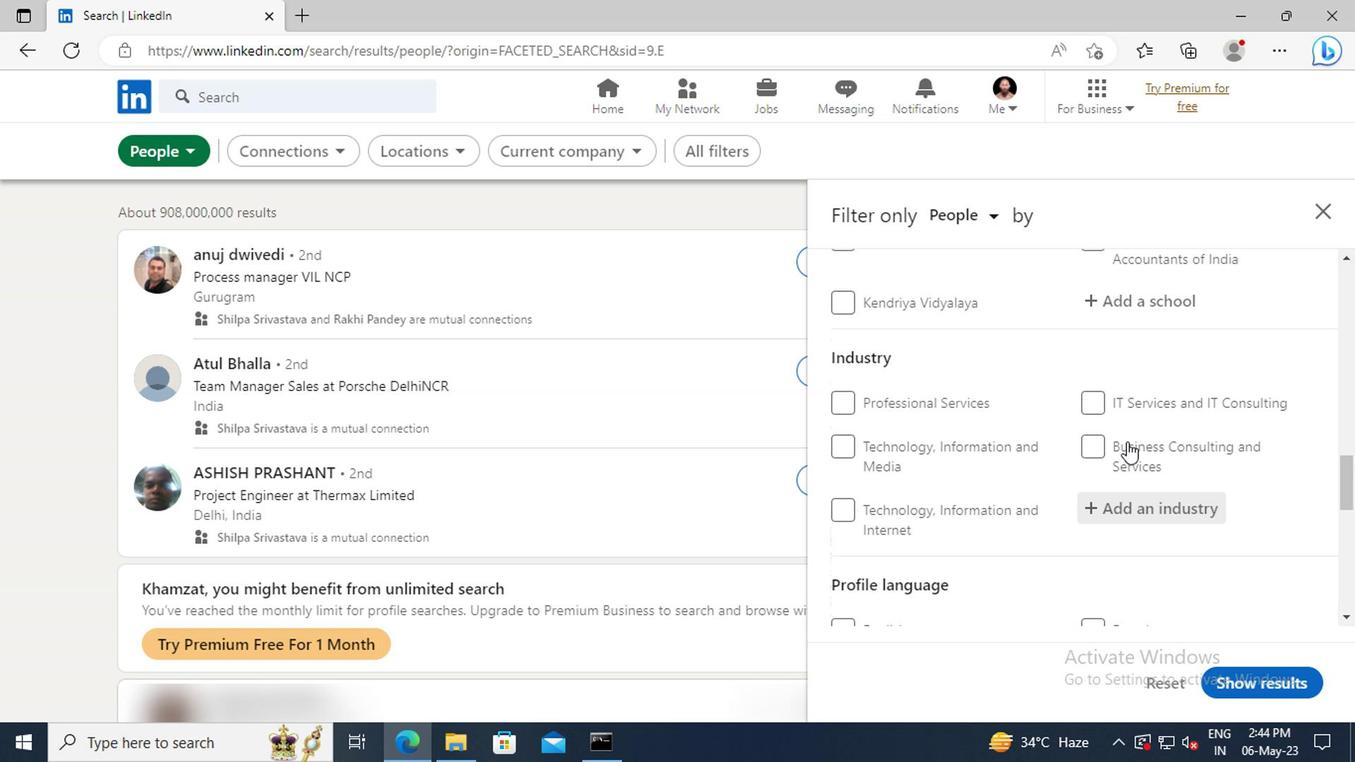 
Action: Mouse scrolled (1122, 443) with delta (0, 1)
Screenshot: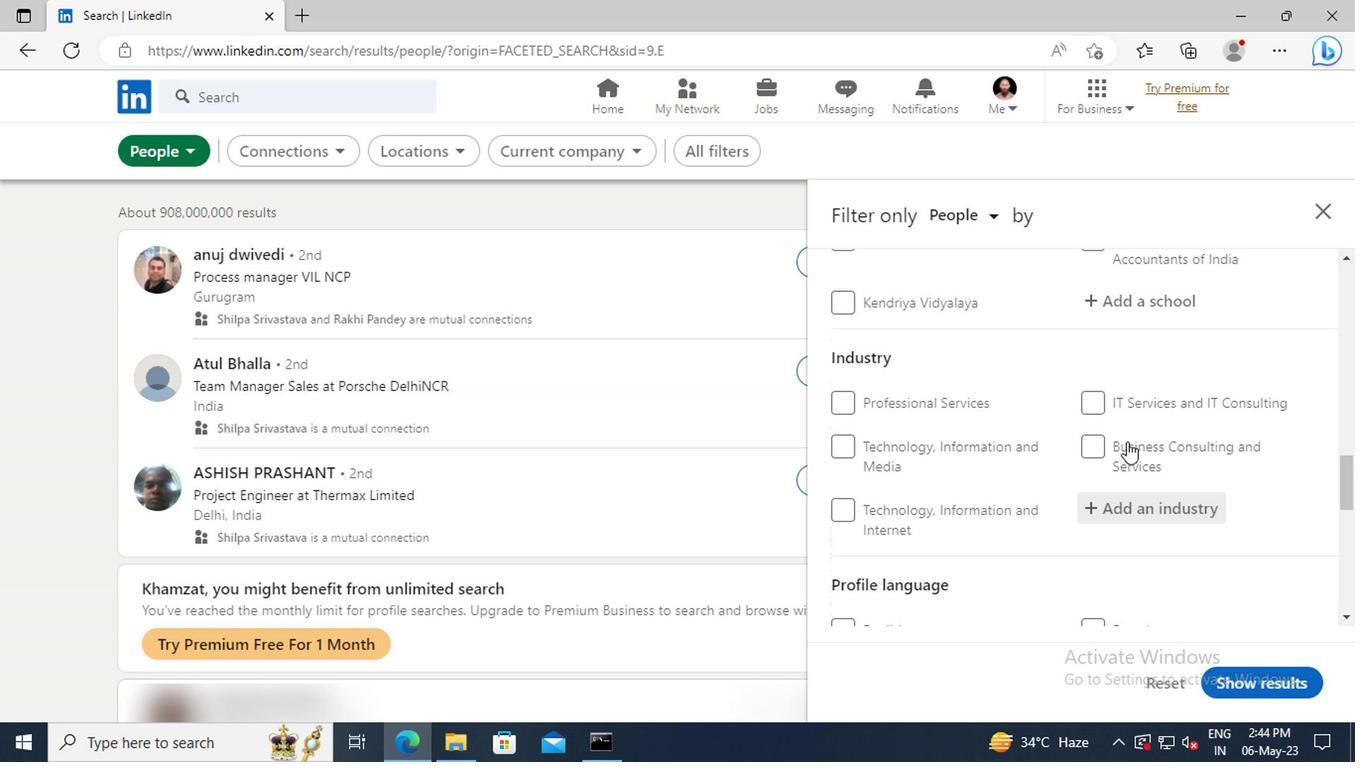 
Action: Mouse scrolled (1122, 443) with delta (0, 1)
Screenshot: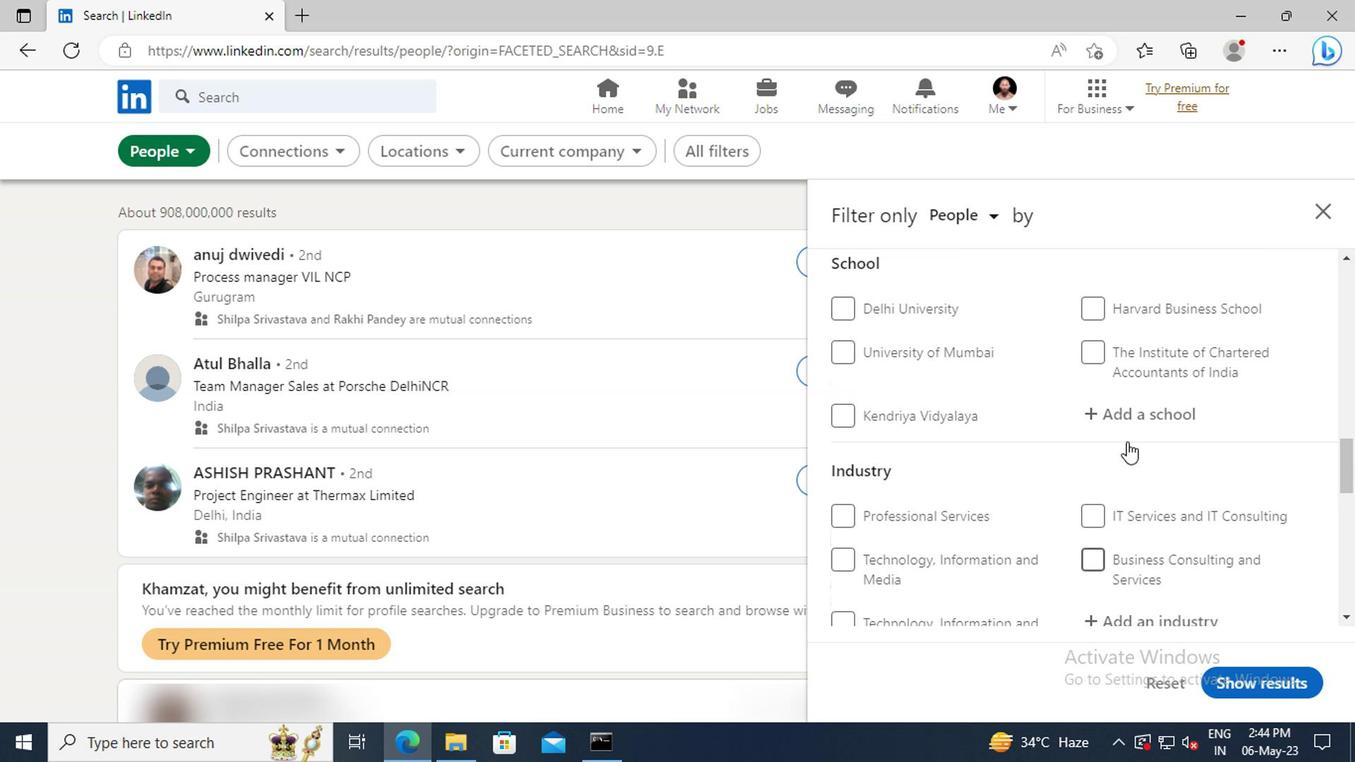 
Action: Mouse scrolled (1122, 443) with delta (0, 1)
Screenshot: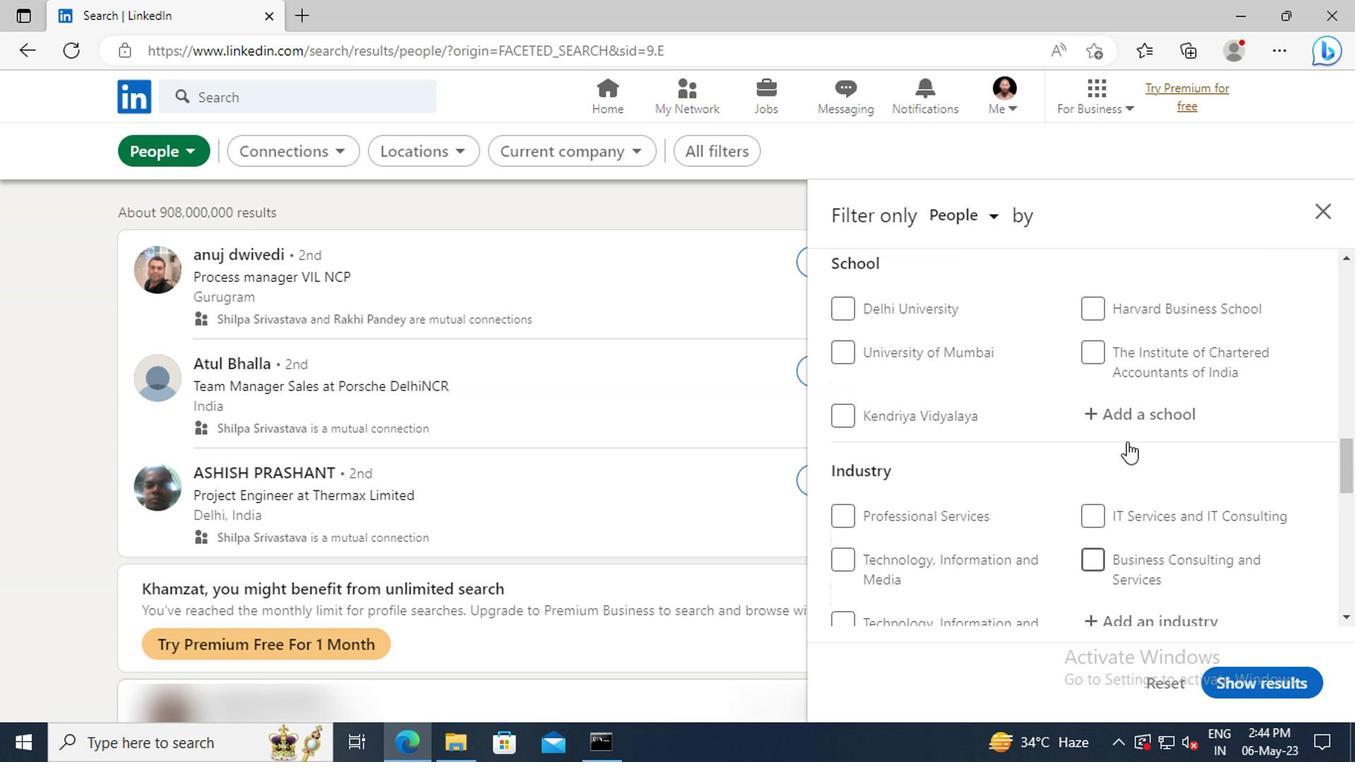 
Action: Mouse scrolled (1122, 443) with delta (0, 1)
Screenshot: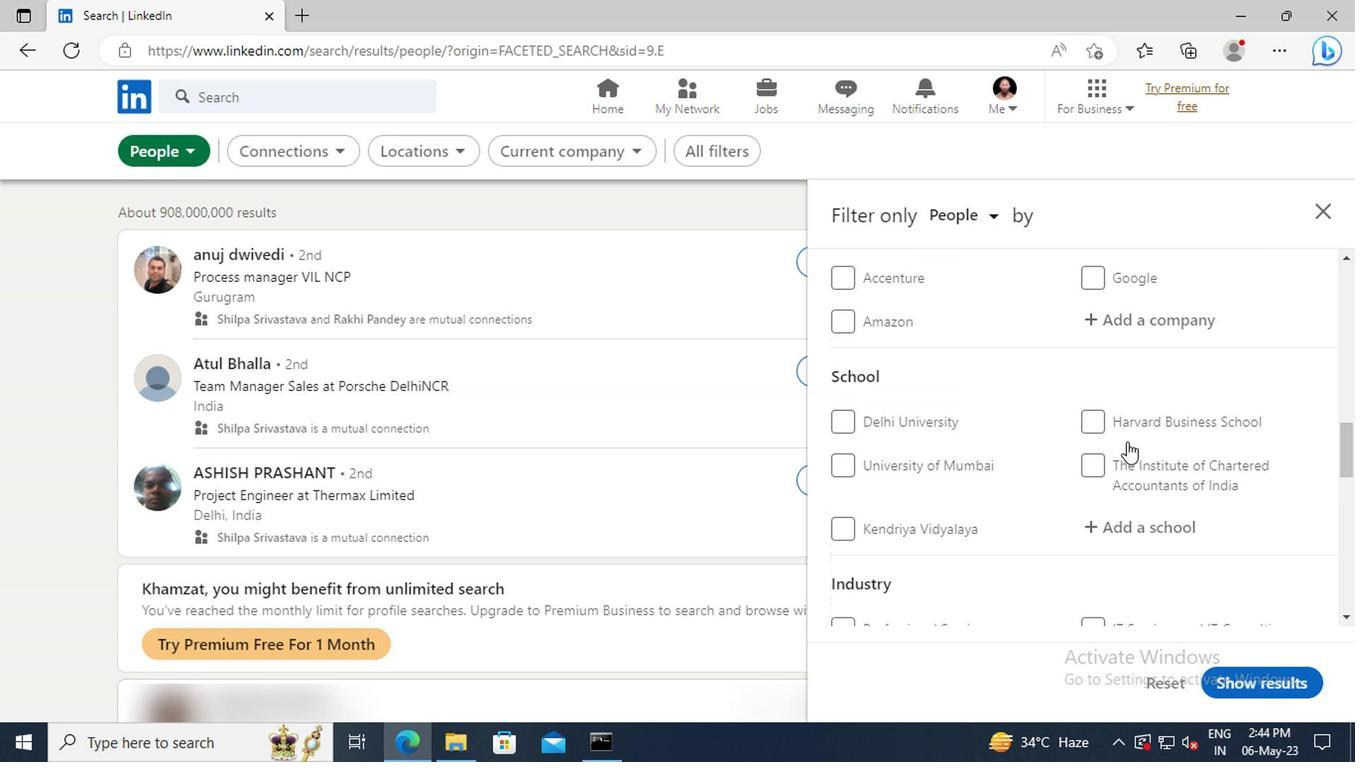 
Action: Mouse scrolled (1122, 443) with delta (0, 1)
Screenshot: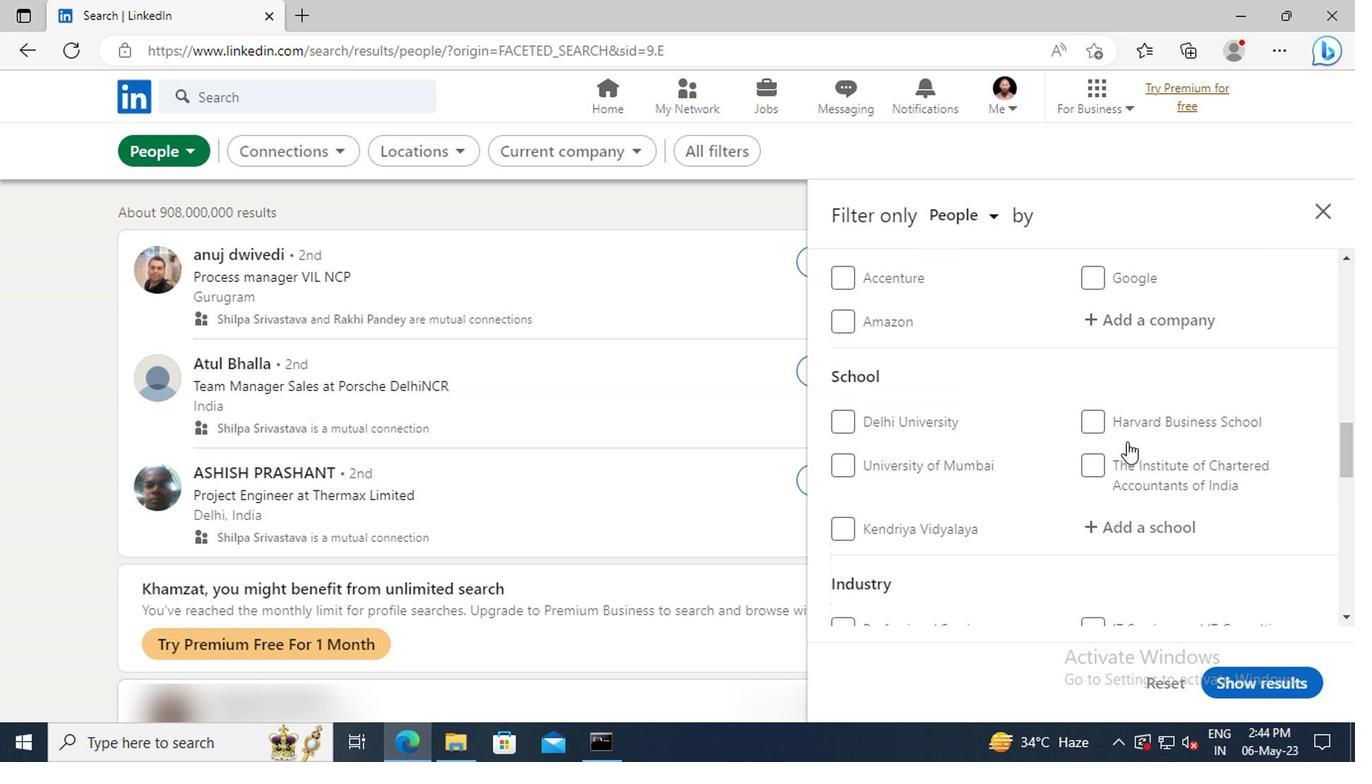 
Action: Mouse scrolled (1122, 443) with delta (0, 1)
Screenshot: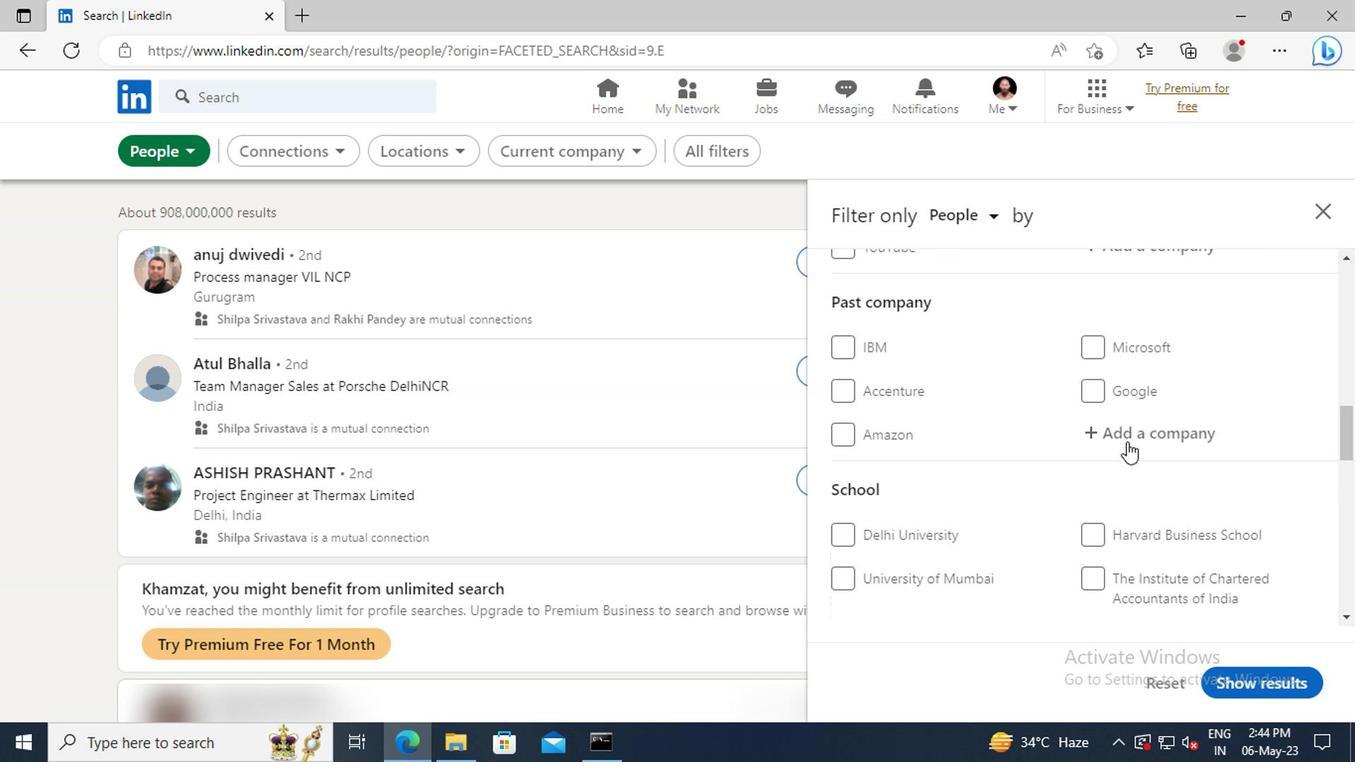 
Action: Mouse scrolled (1122, 443) with delta (0, 1)
Screenshot: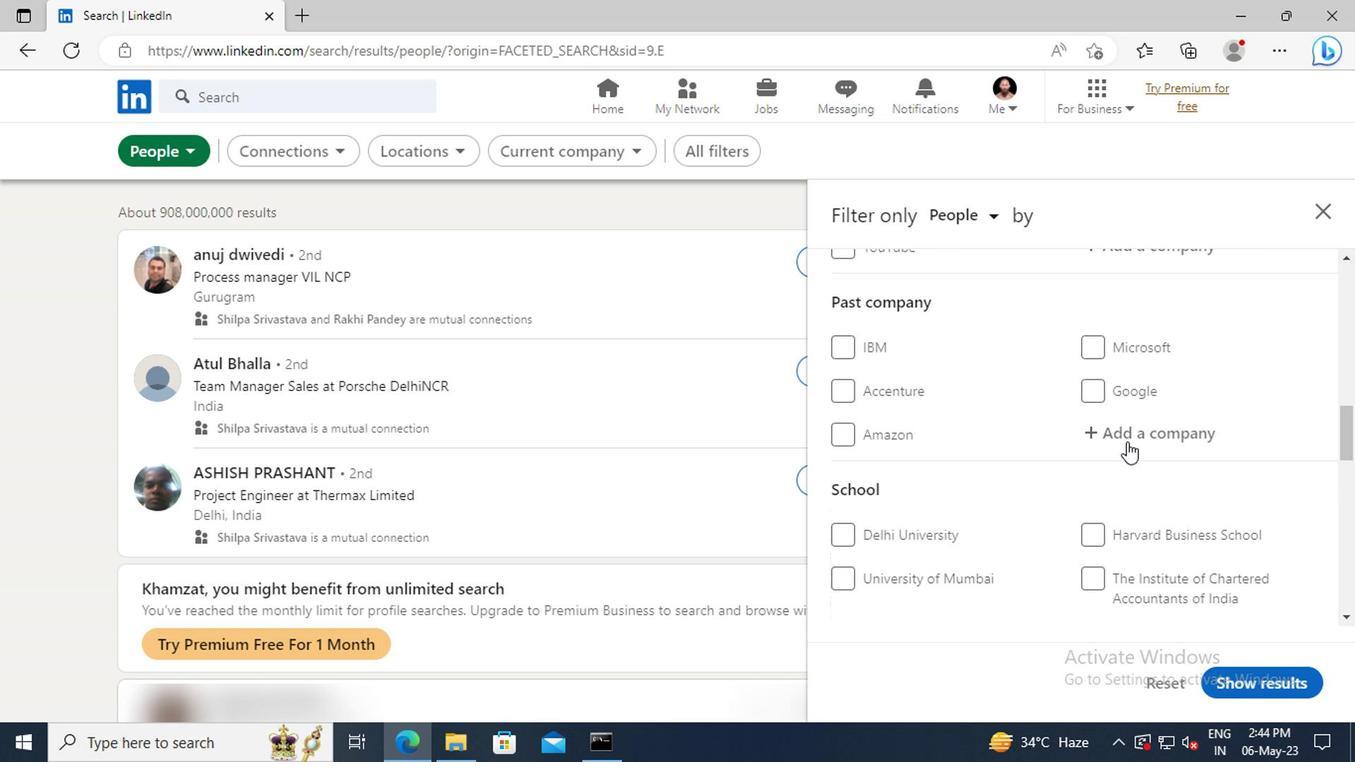 
Action: Mouse scrolled (1122, 443) with delta (0, 1)
Screenshot: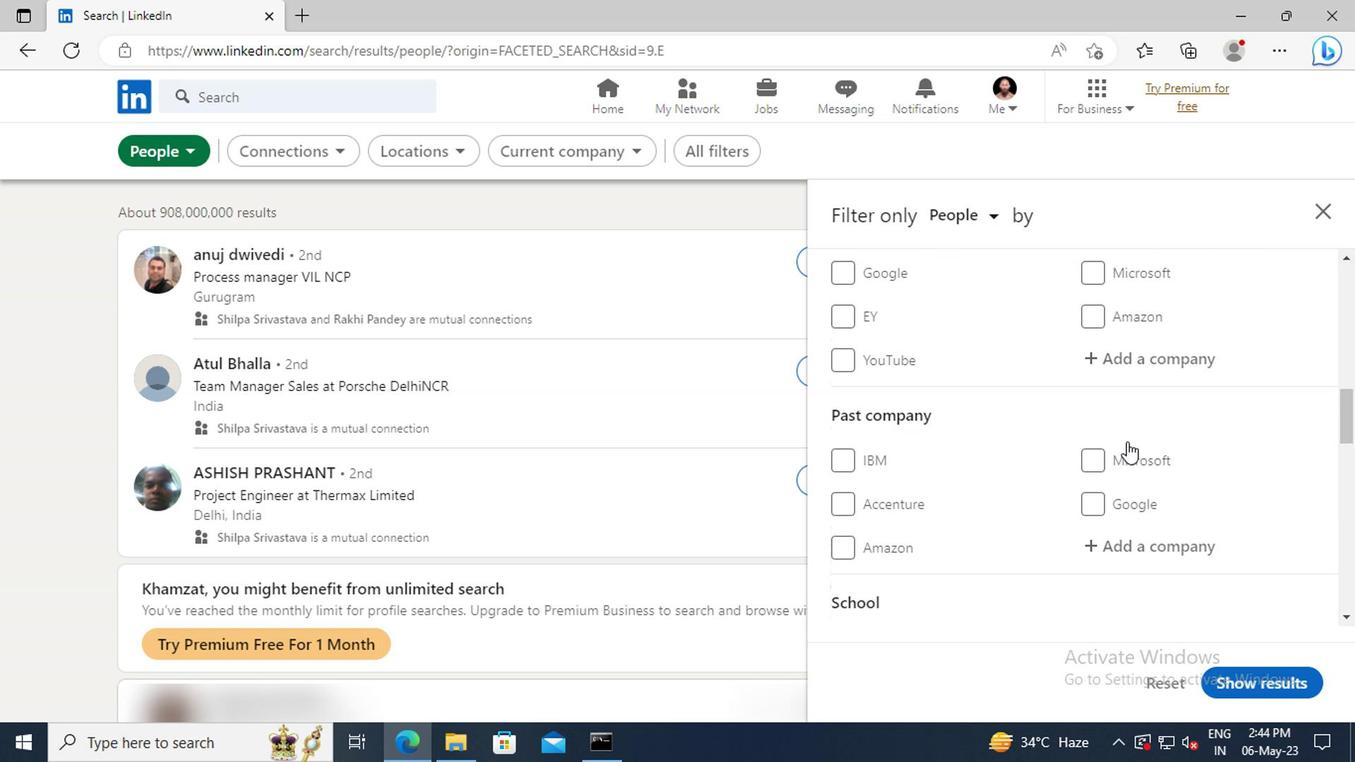 
Action: Mouse moved to (1119, 420)
Screenshot: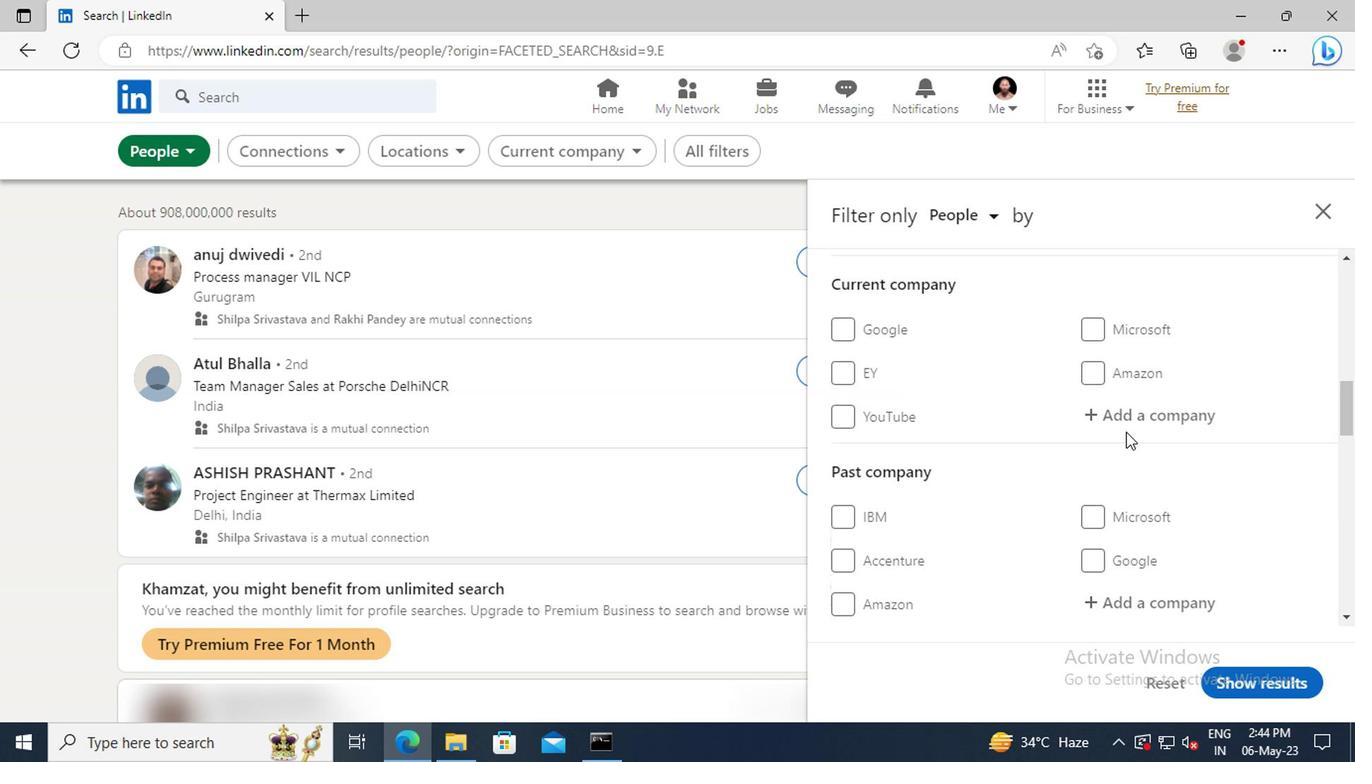 
Action: Mouse pressed left at (1119, 420)
Screenshot: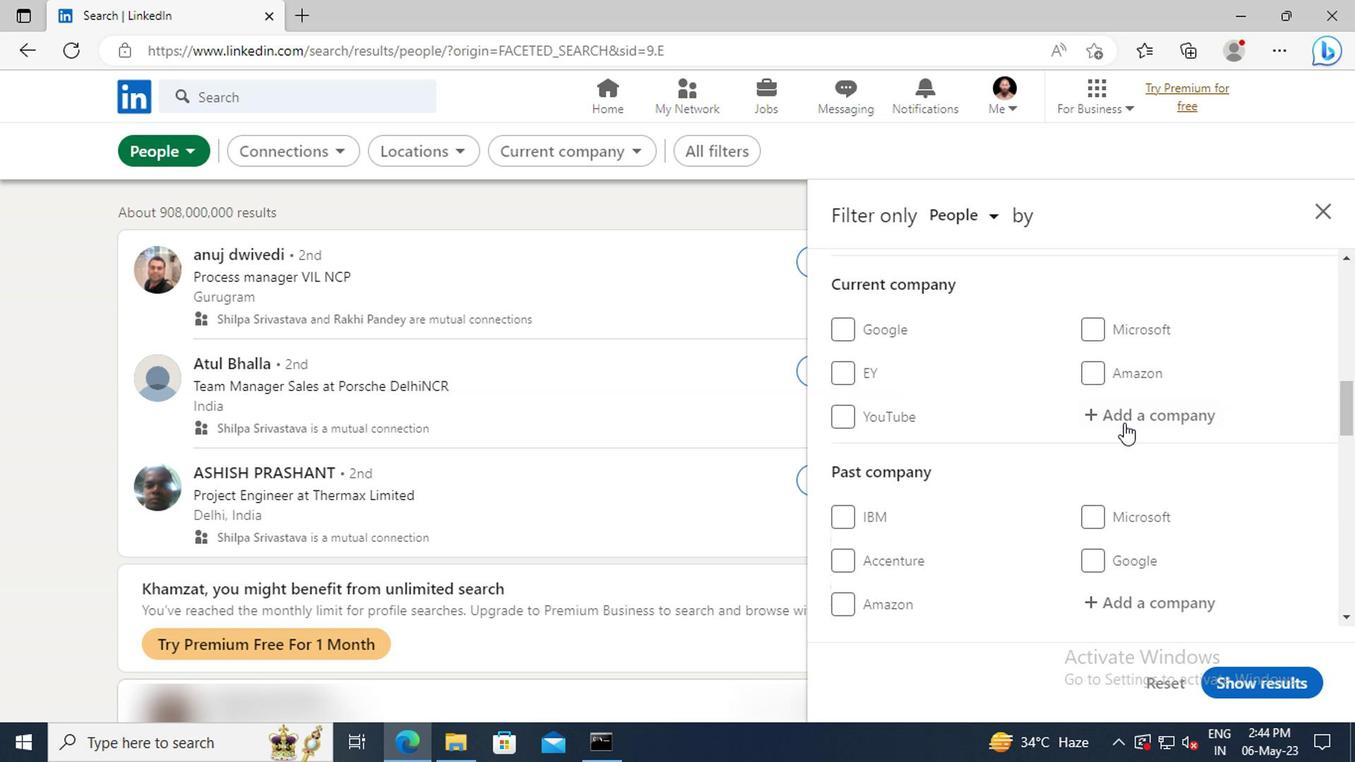 
Action: Key pressed <Key.shift>MICRO<Key.space><Key.shift>FOC
Screenshot: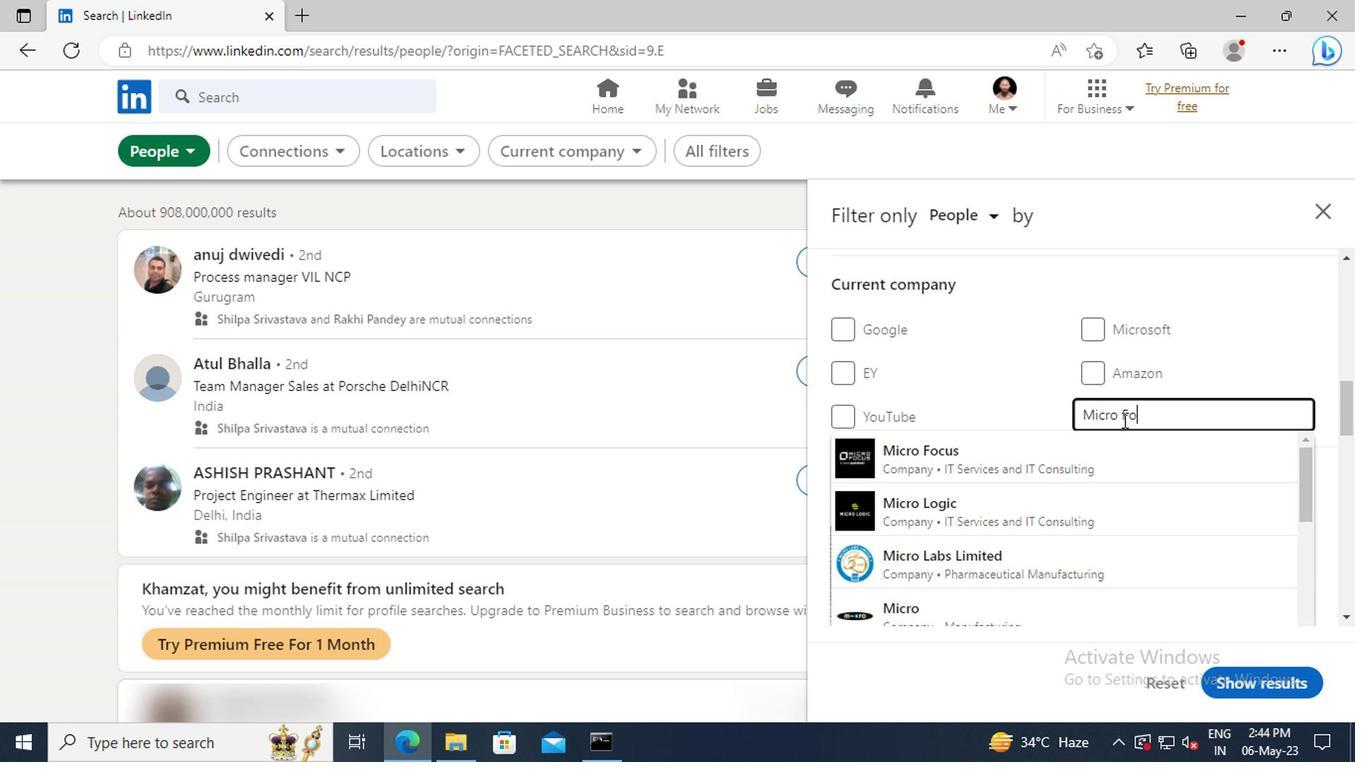
Action: Mouse moved to (1107, 446)
Screenshot: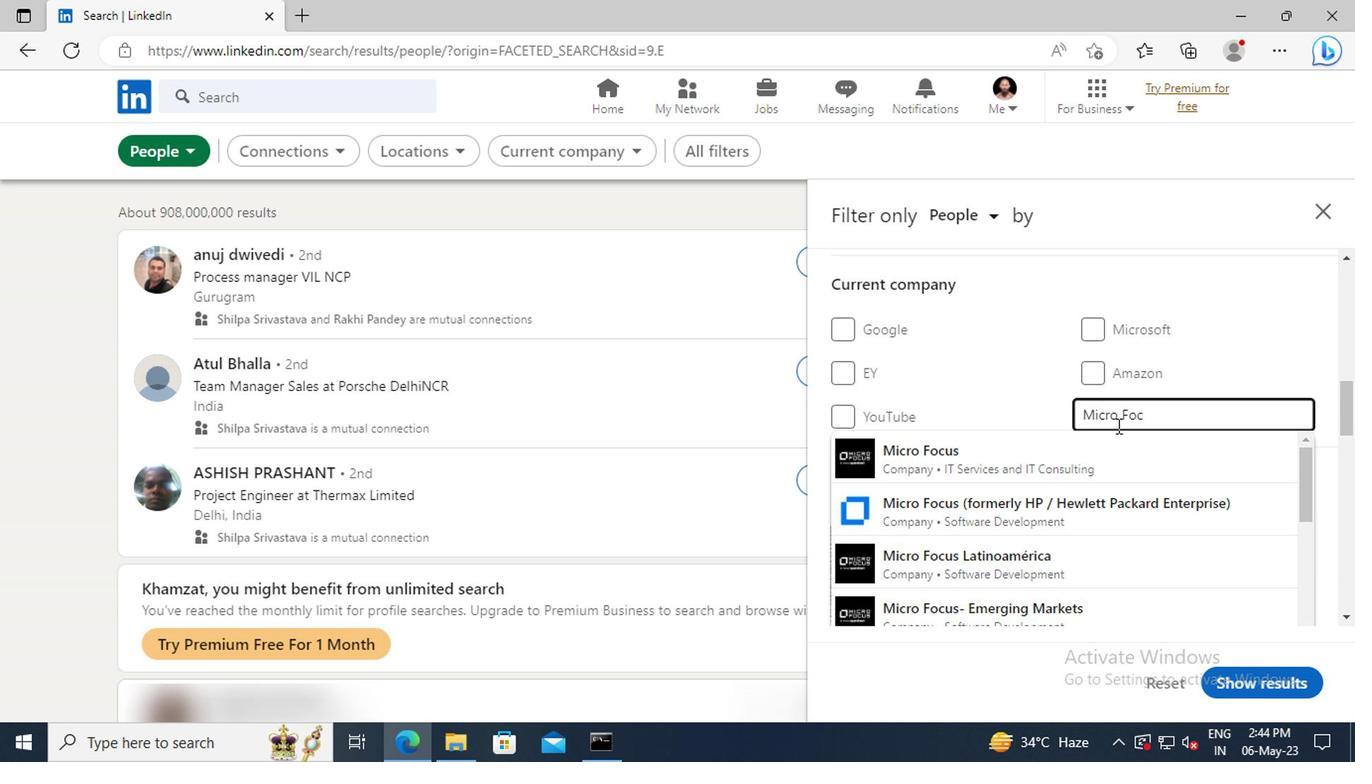 
Action: Mouse pressed left at (1107, 446)
Screenshot: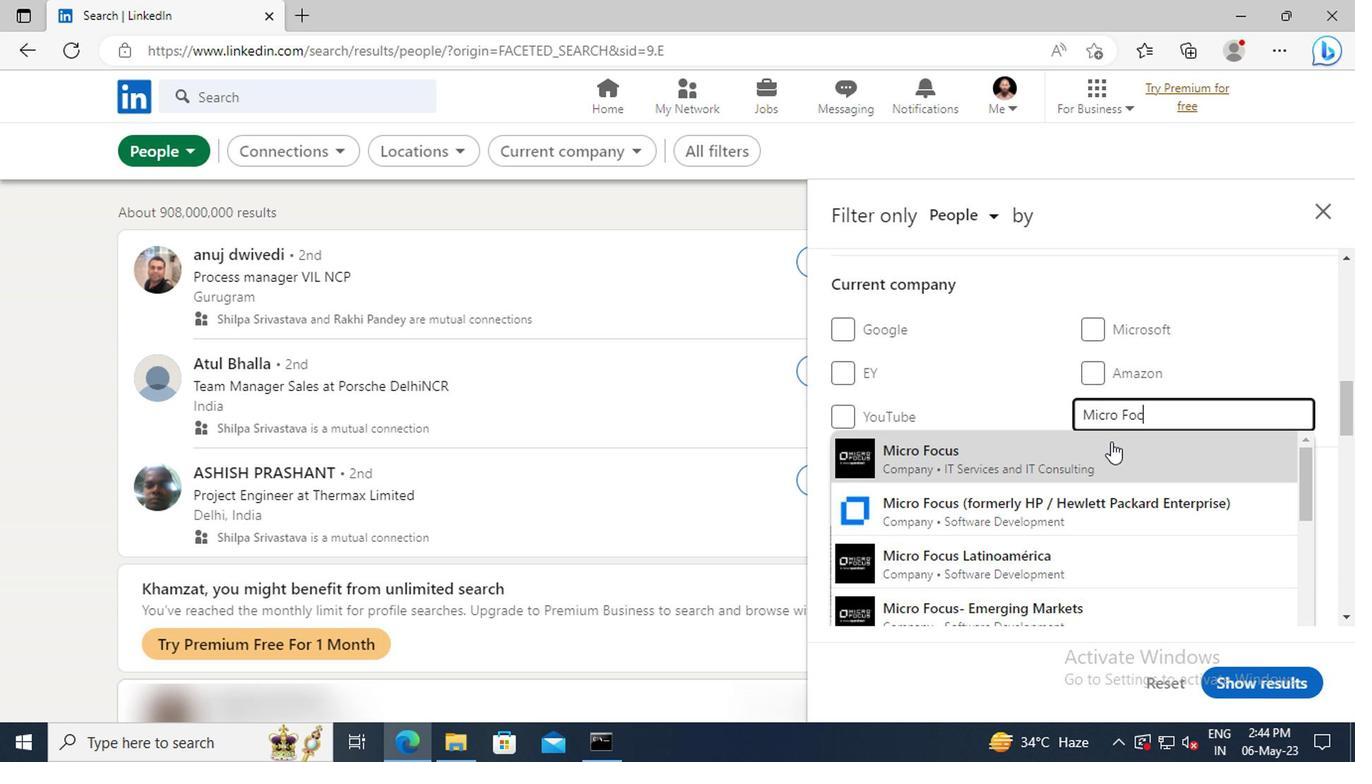 
Action: Mouse scrolled (1107, 444) with delta (0, -1)
Screenshot: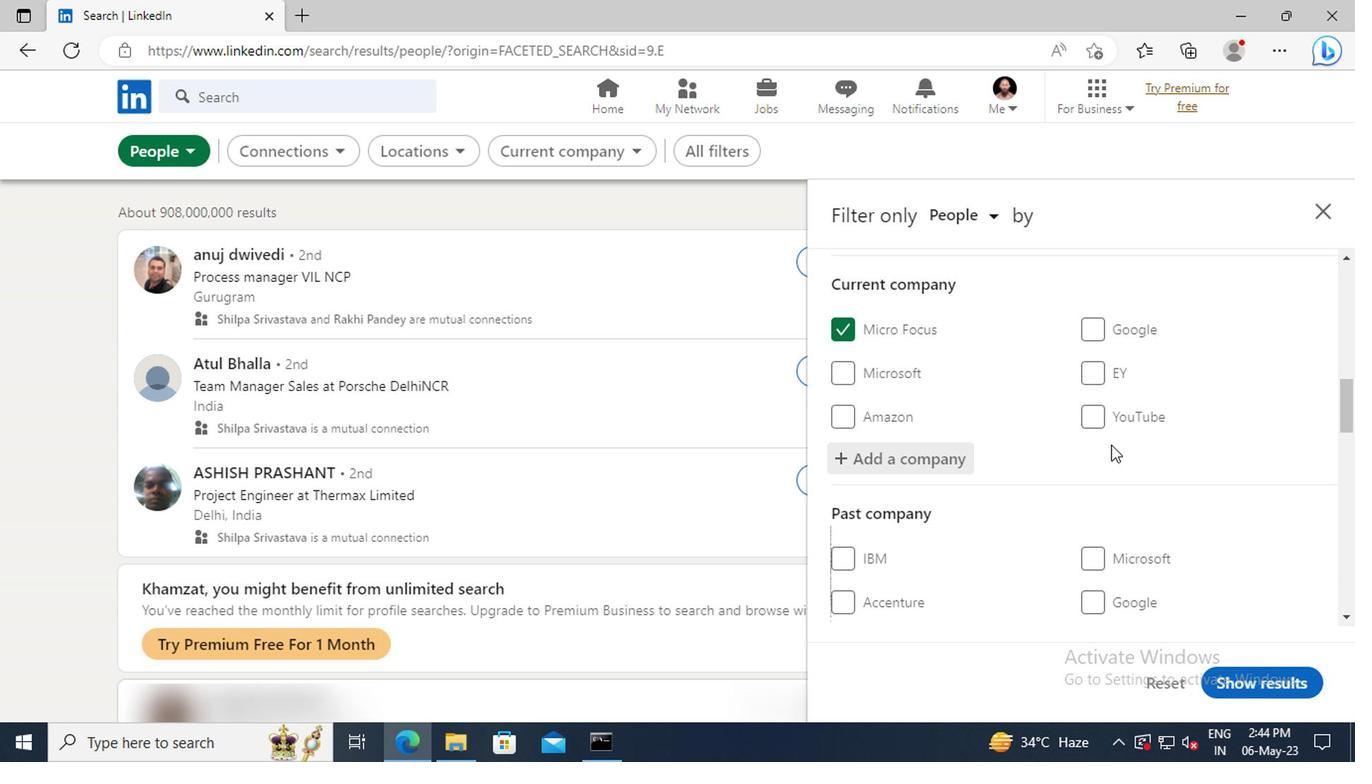 
Action: Mouse scrolled (1107, 444) with delta (0, -1)
Screenshot: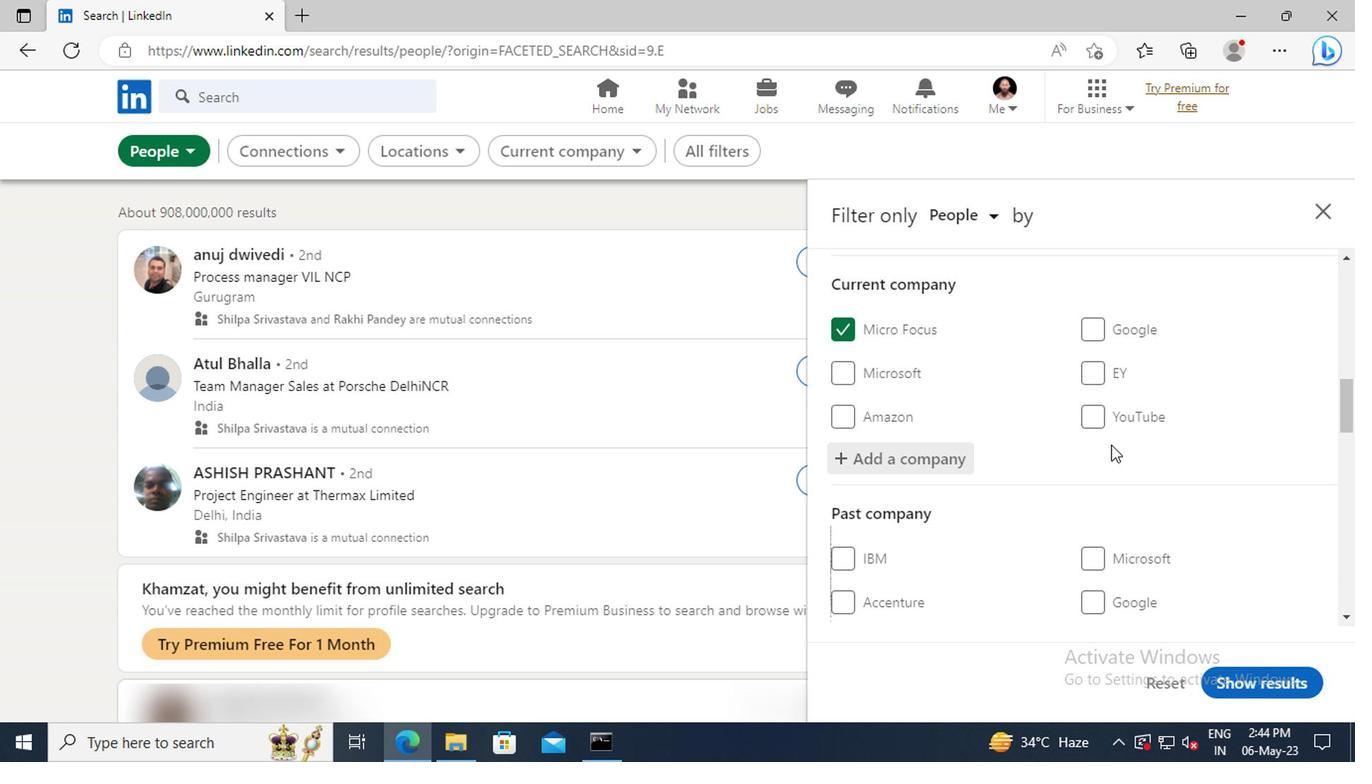 
Action: Mouse scrolled (1107, 444) with delta (0, -1)
Screenshot: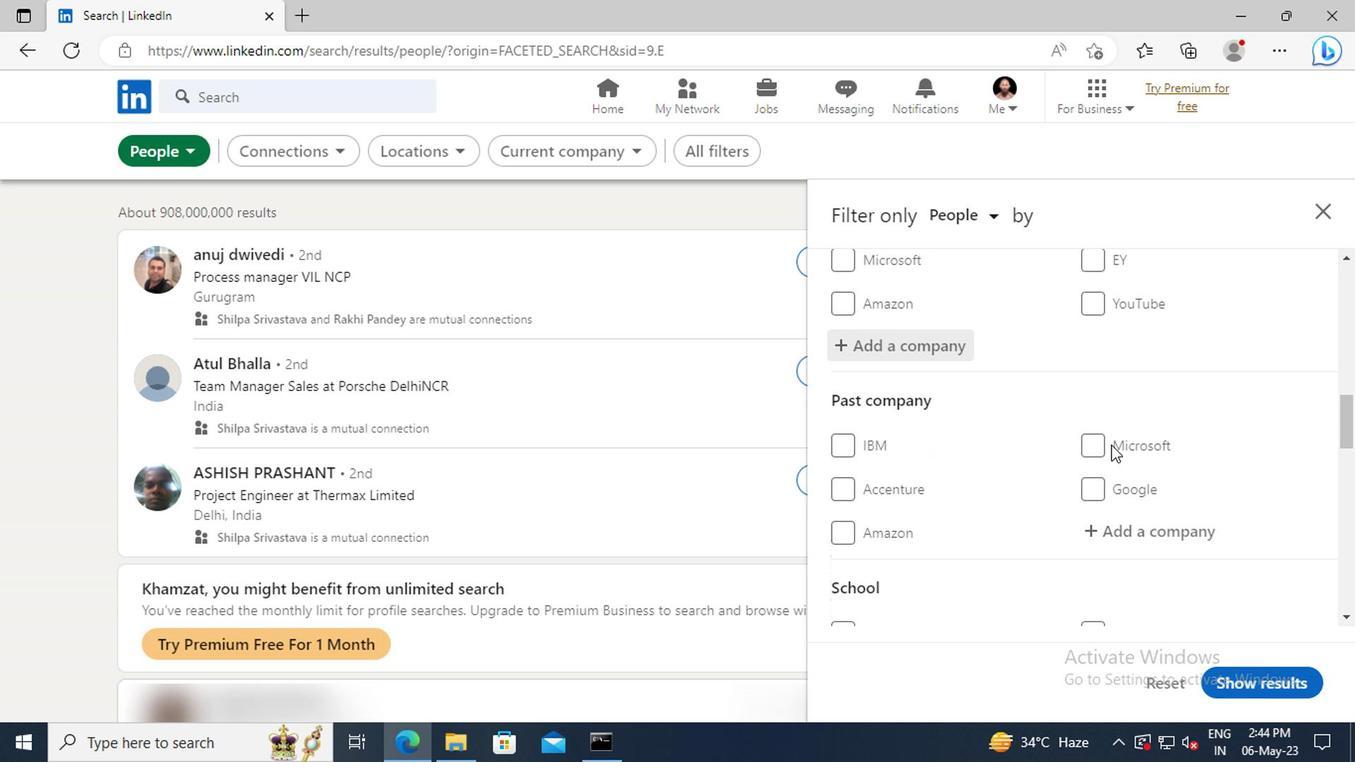 
Action: Mouse scrolled (1107, 444) with delta (0, -1)
Screenshot: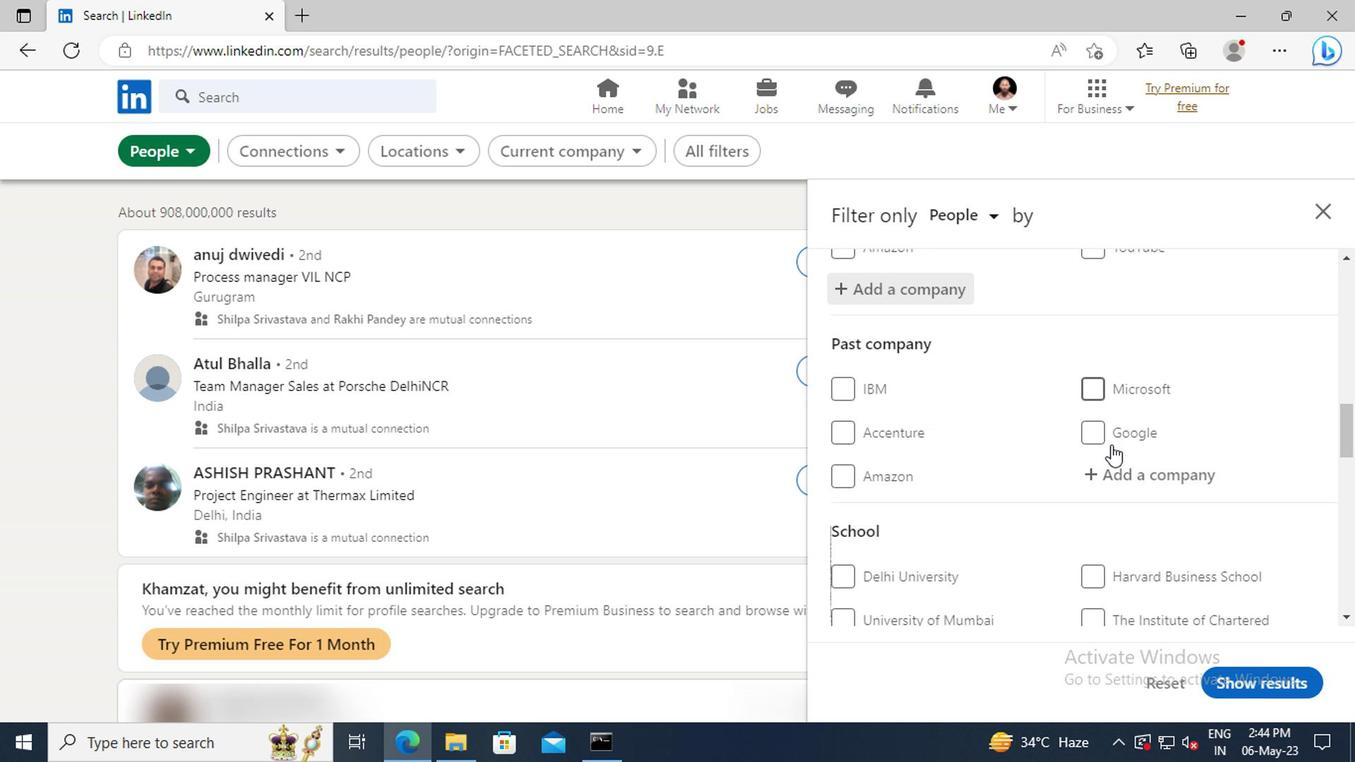 
Action: Mouse scrolled (1107, 444) with delta (0, -1)
Screenshot: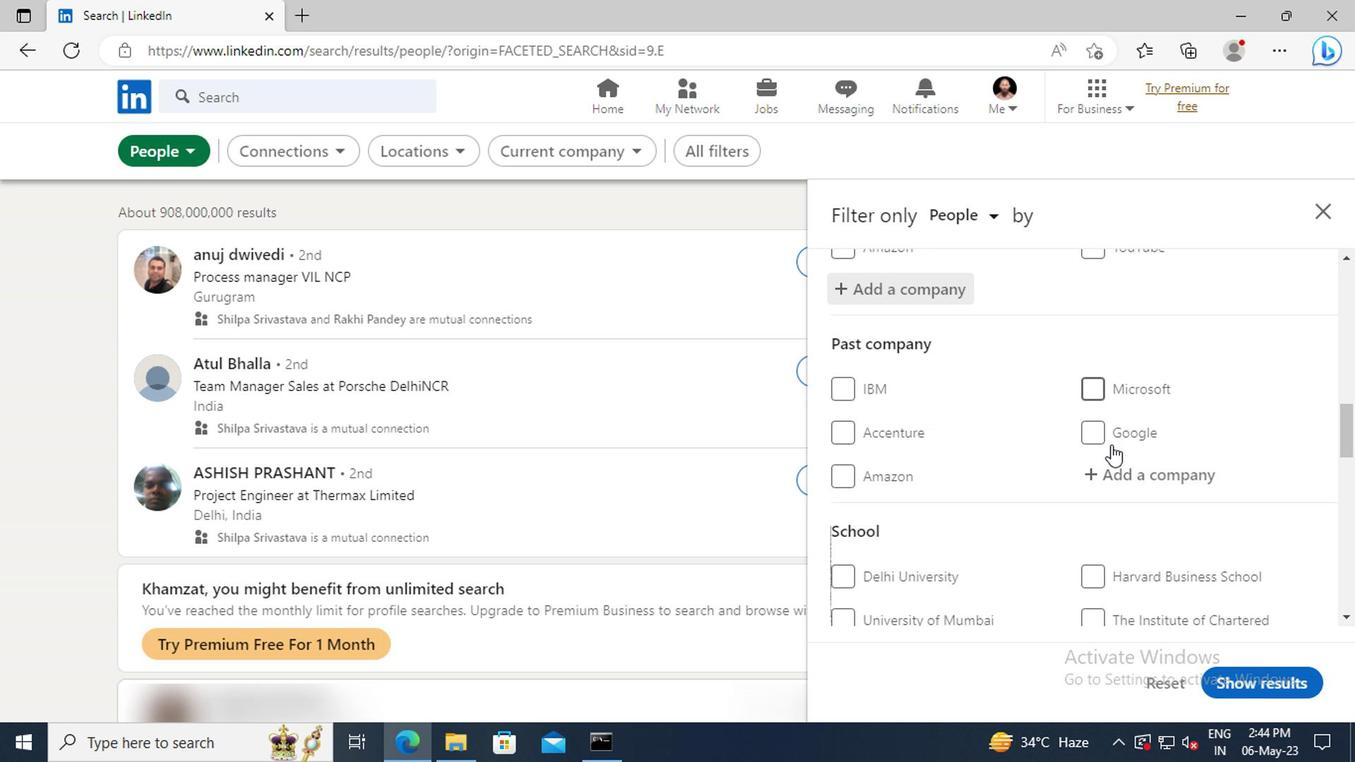 
Action: Mouse scrolled (1107, 444) with delta (0, -1)
Screenshot: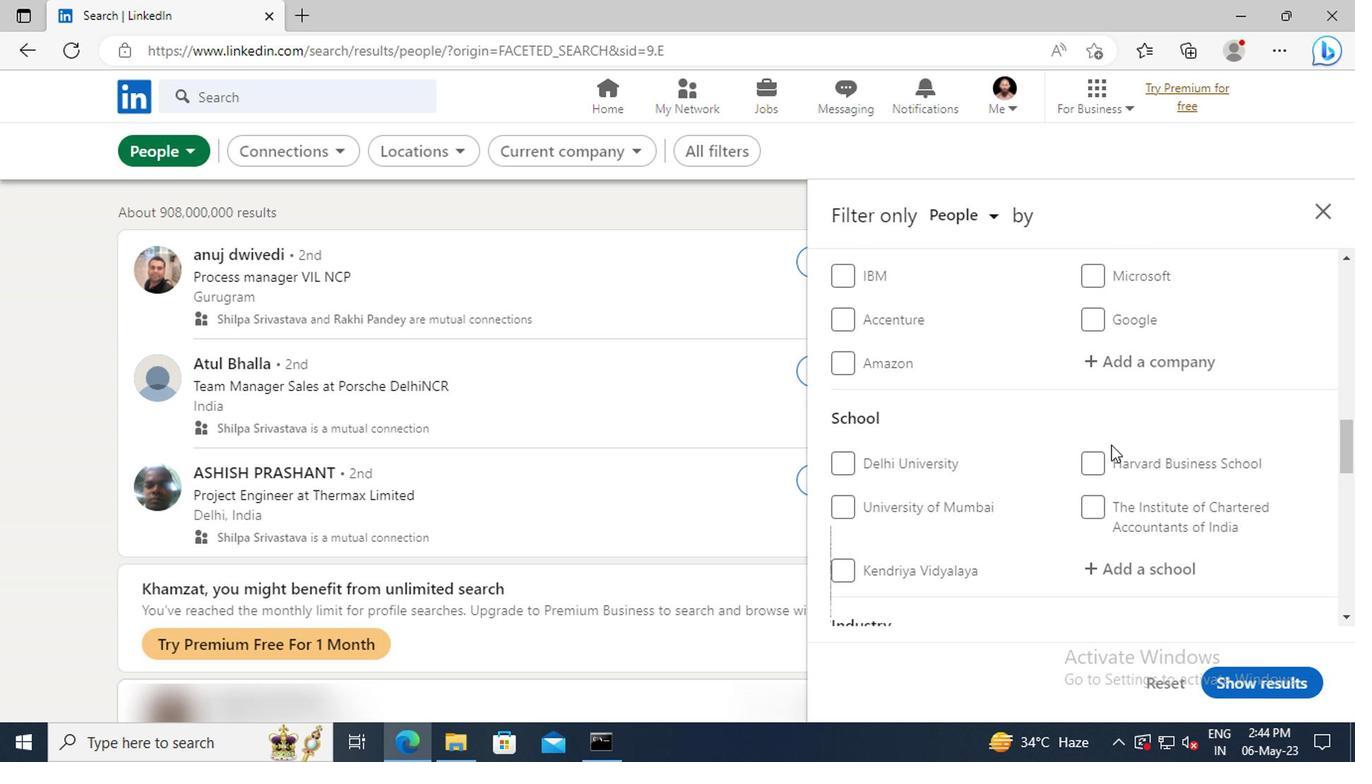 
Action: Mouse scrolled (1107, 444) with delta (0, -1)
Screenshot: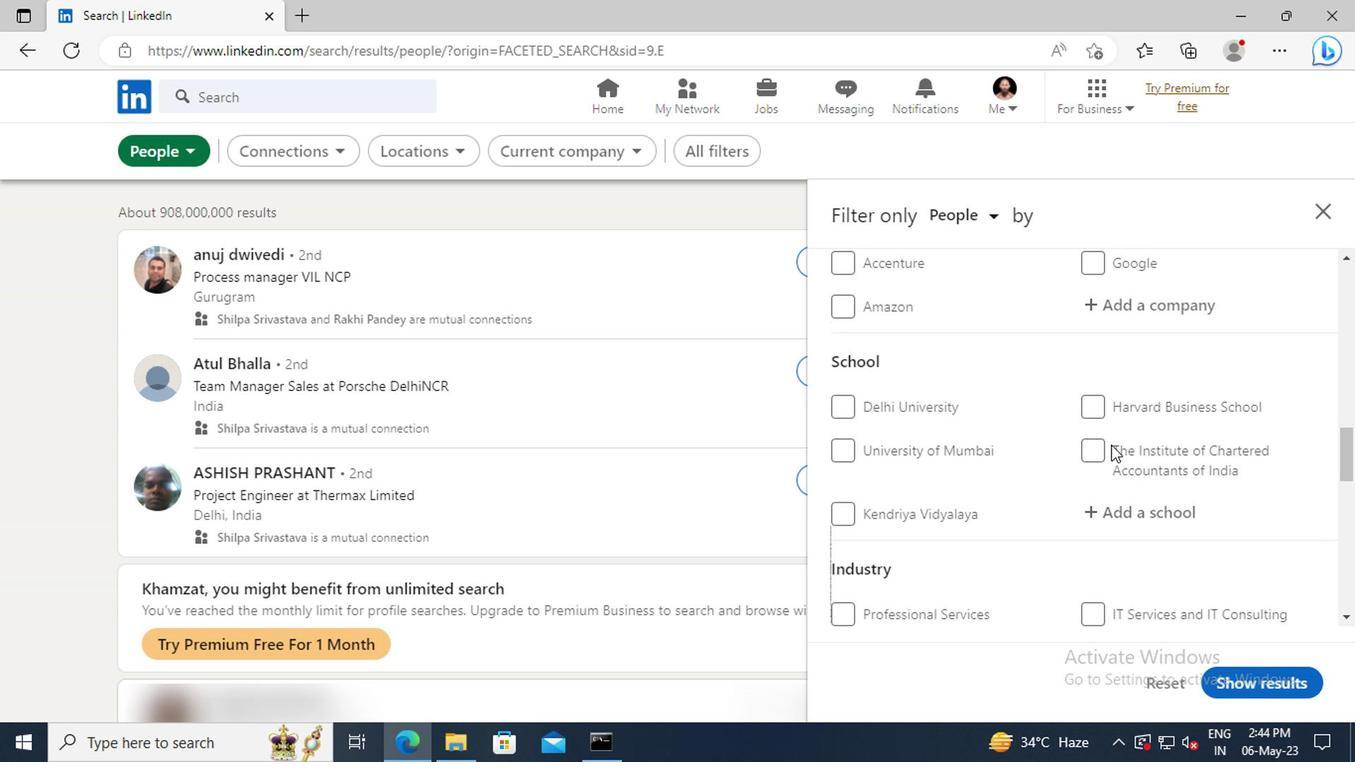 
Action: Mouse moved to (1112, 453)
Screenshot: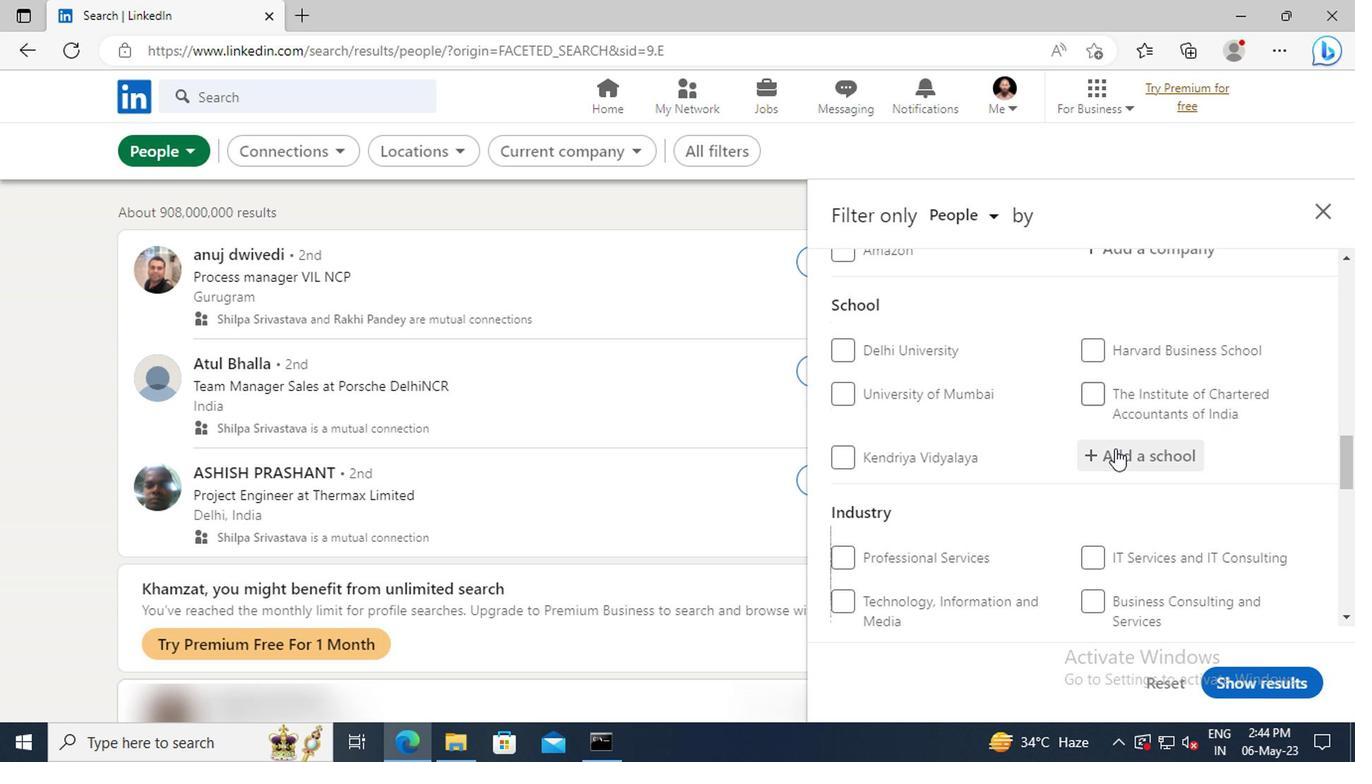 
Action: Mouse pressed left at (1112, 453)
Screenshot: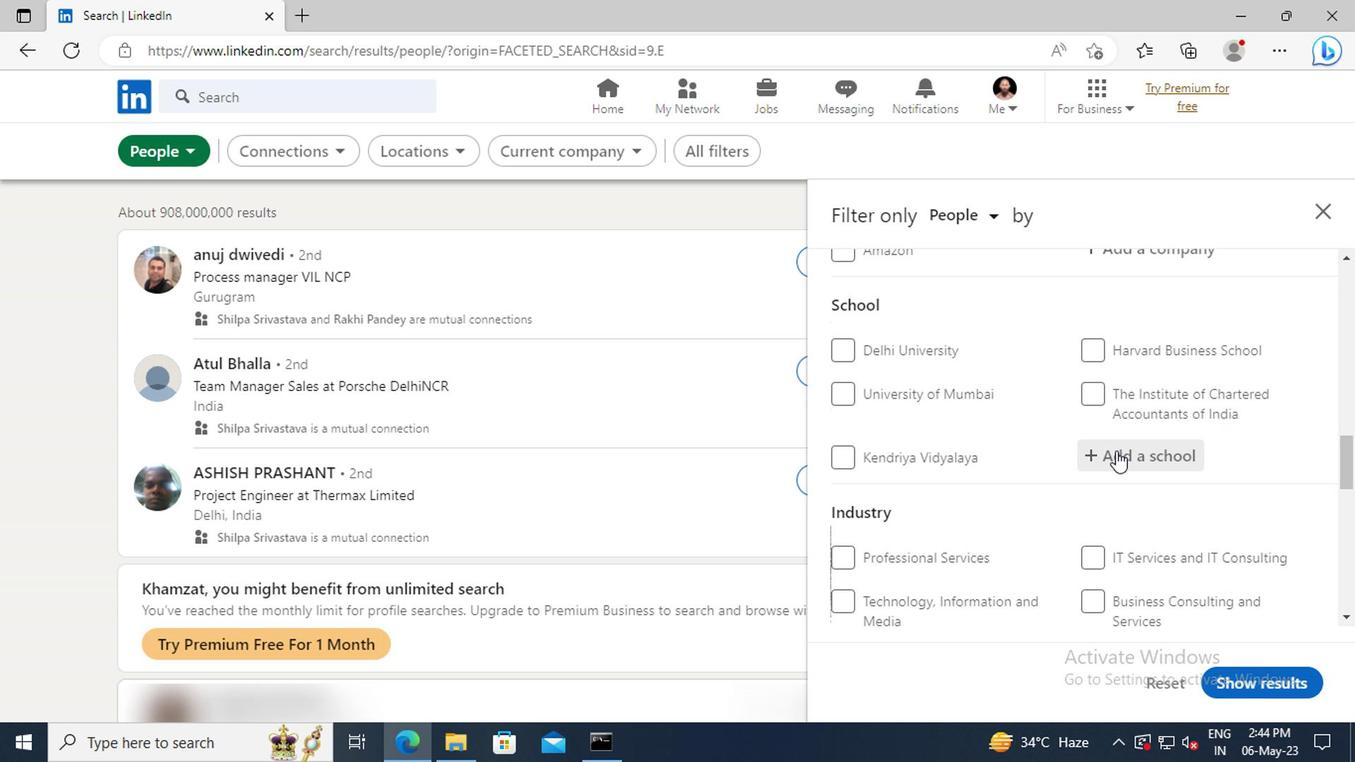 
Action: Key pressed <Key.shift>DESH<Key.space><Key.shift>BHAGAT
Screenshot: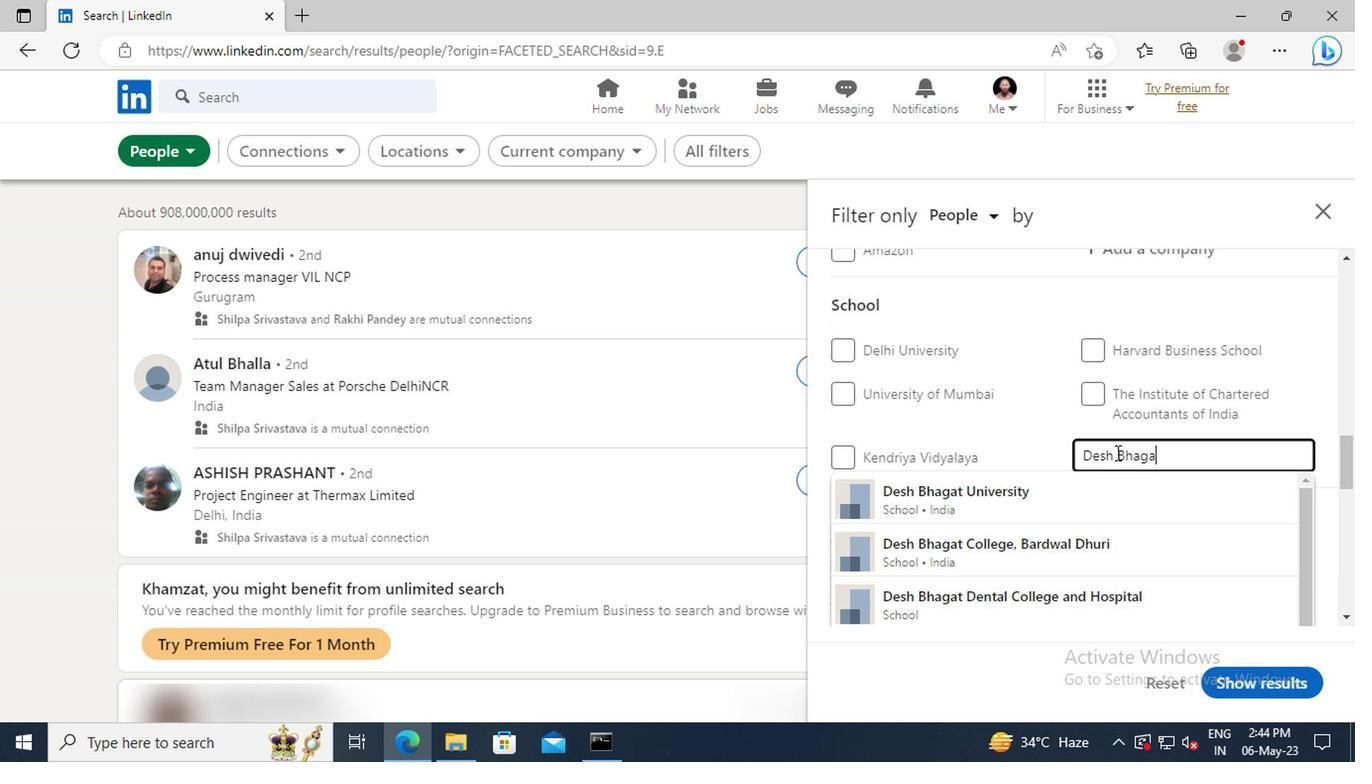 
Action: Mouse moved to (1113, 490)
Screenshot: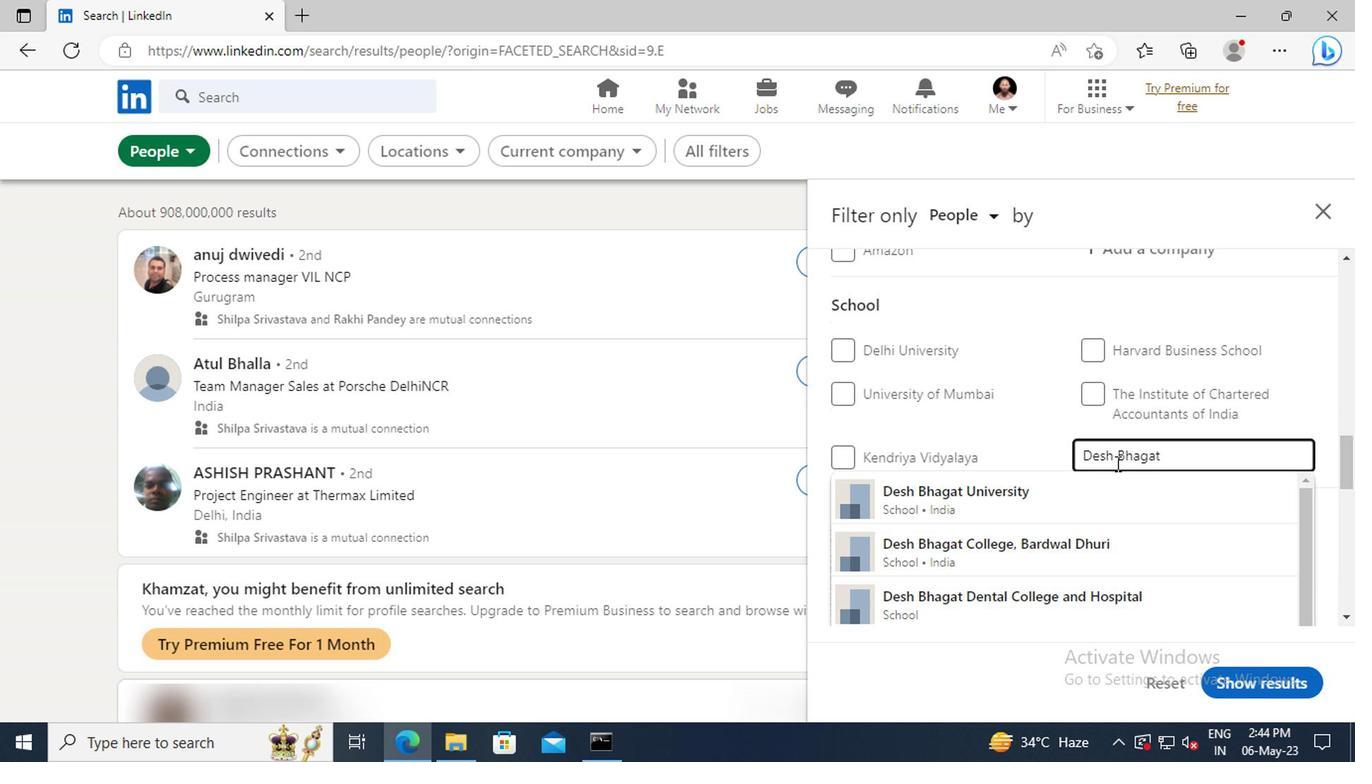 
Action: Mouse pressed left at (1113, 490)
Screenshot: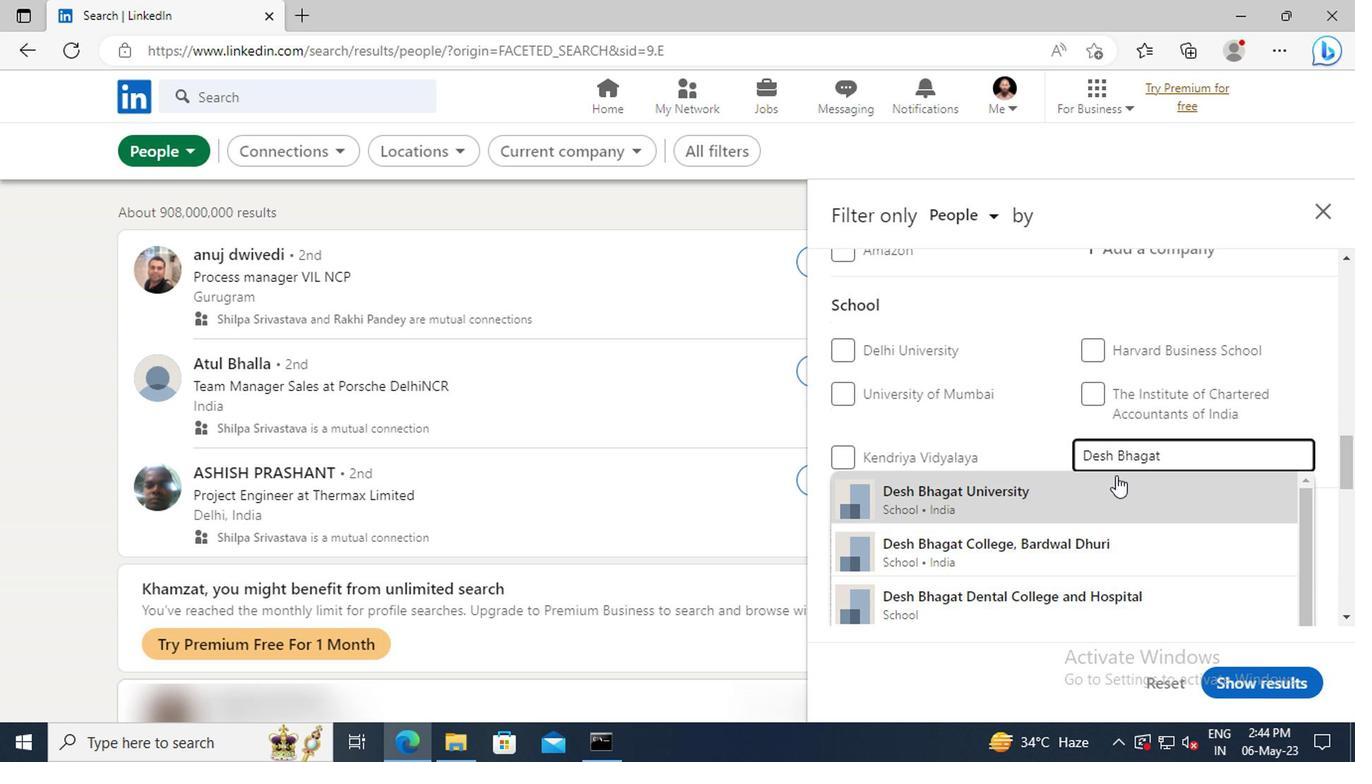 
Action: Mouse scrolled (1113, 489) with delta (0, -1)
Screenshot: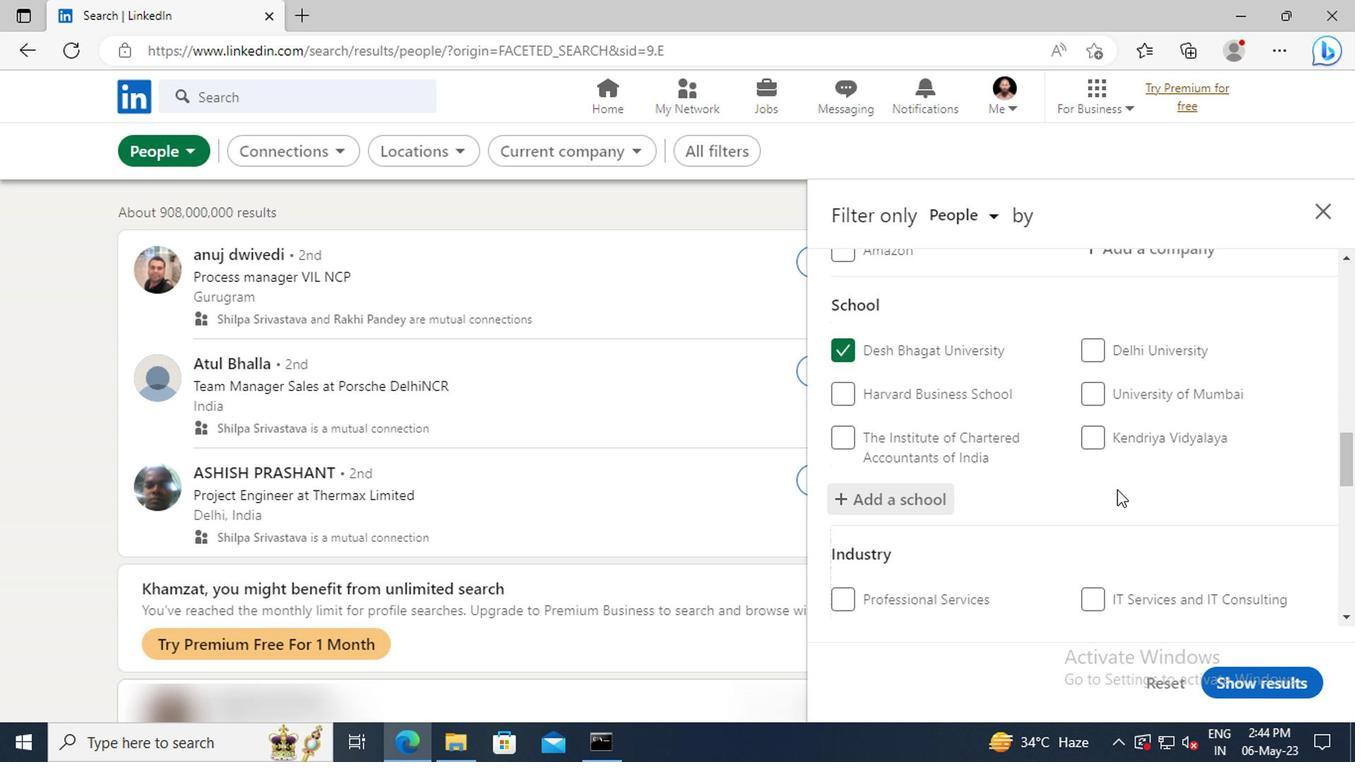 
Action: Mouse moved to (1113, 489)
Screenshot: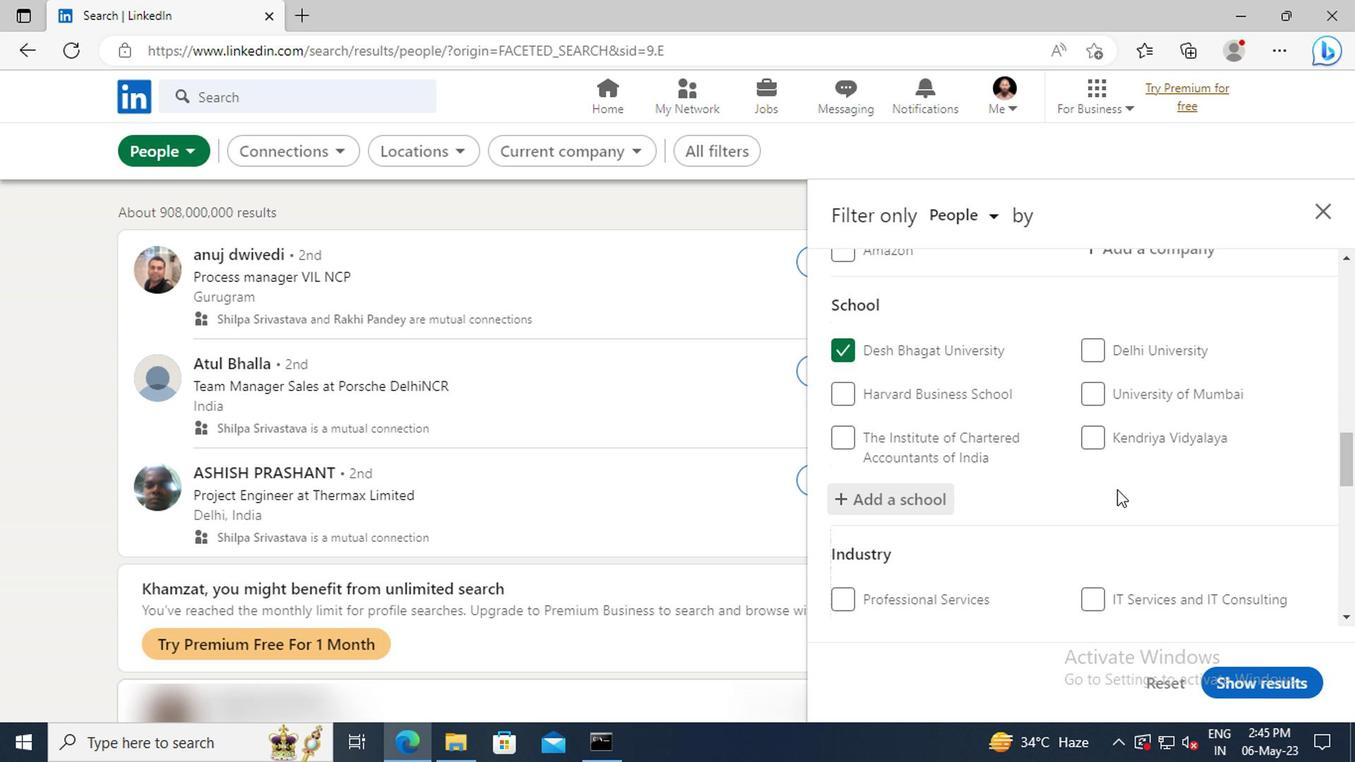 
Action: Mouse scrolled (1113, 488) with delta (0, 0)
Screenshot: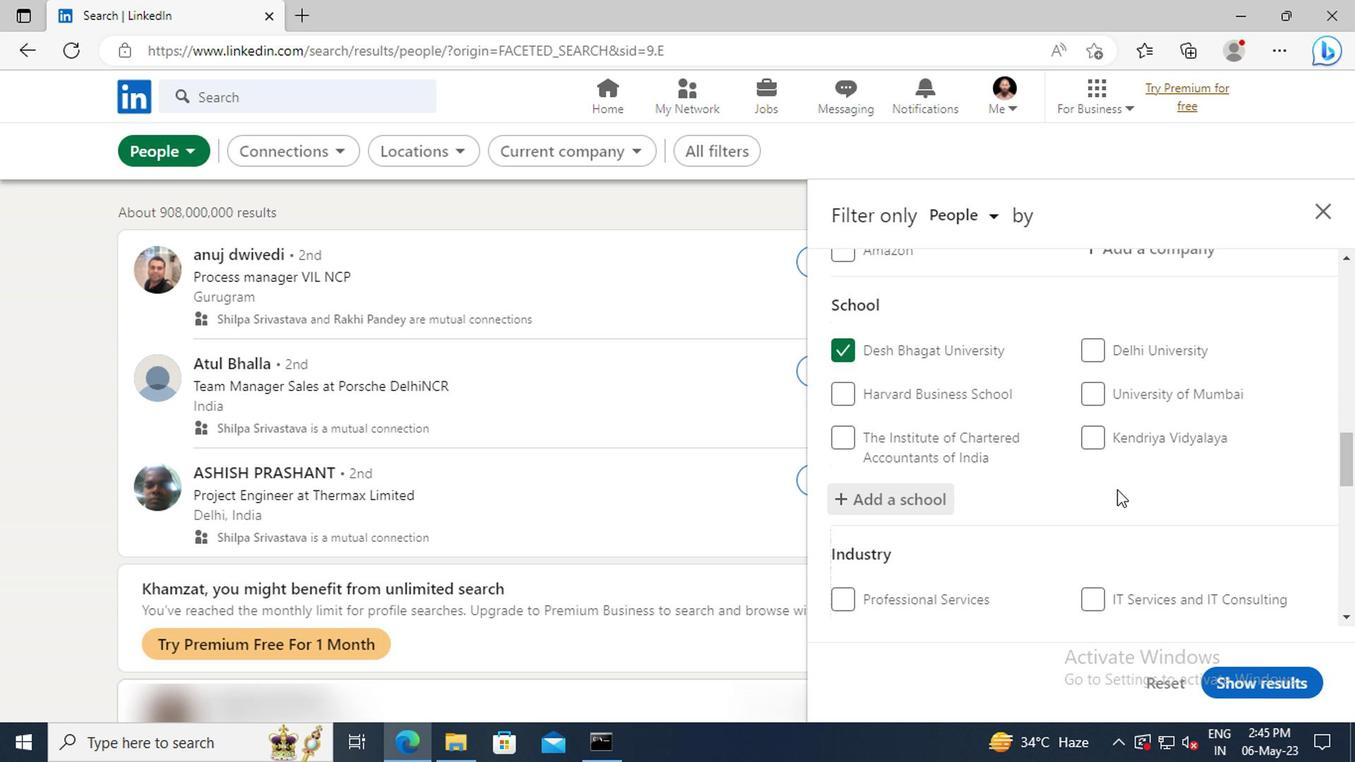
Action: Mouse moved to (1104, 466)
Screenshot: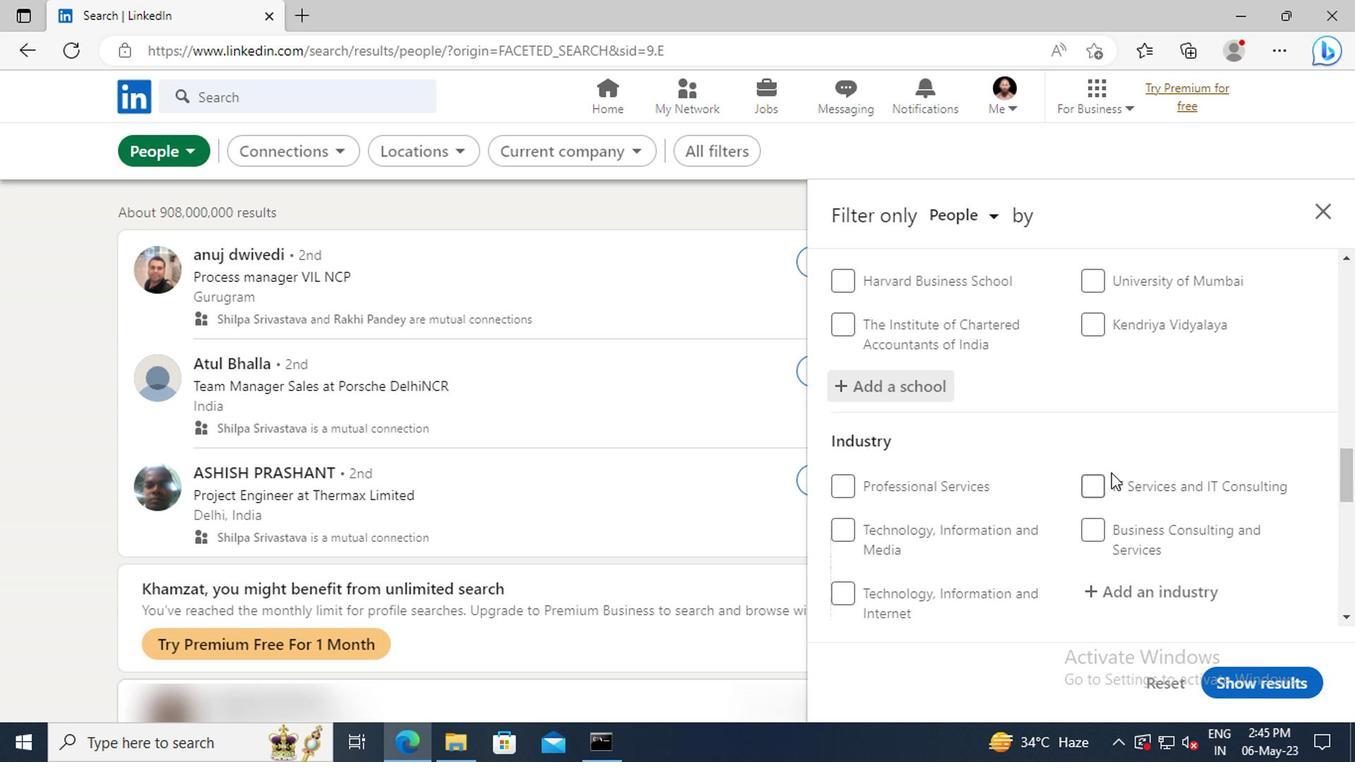 
Action: Mouse scrolled (1104, 465) with delta (0, 0)
Screenshot: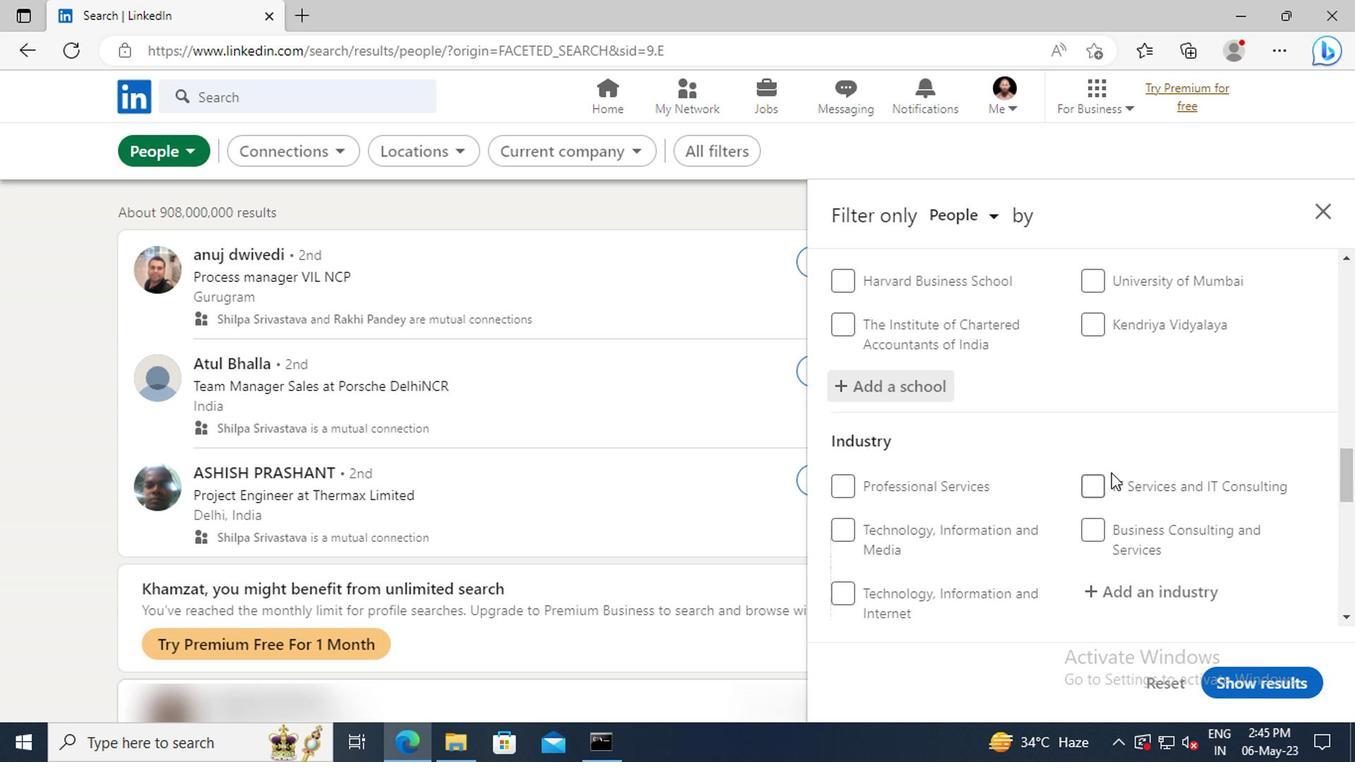 
Action: Mouse moved to (1102, 461)
Screenshot: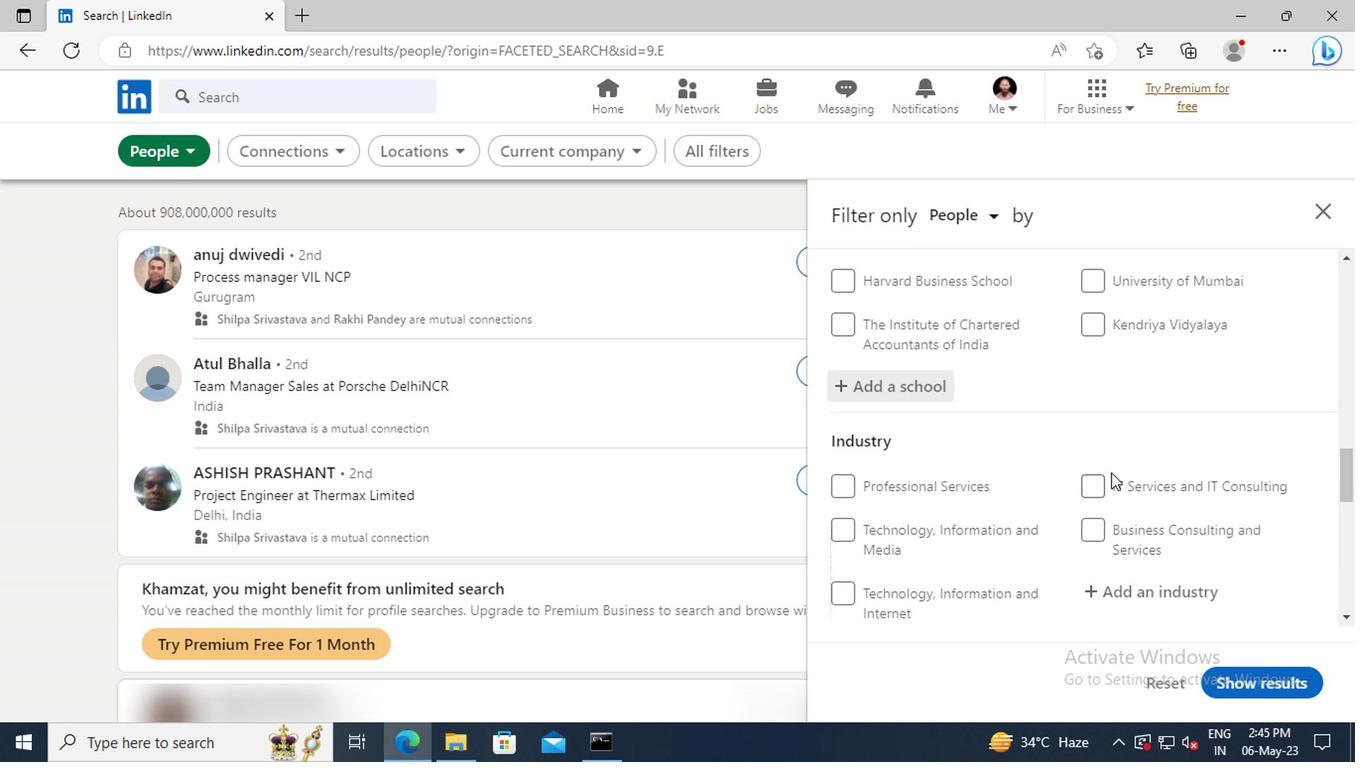 
Action: Mouse scrolled (1102, 460) with delta (0, 0)
Screenshot: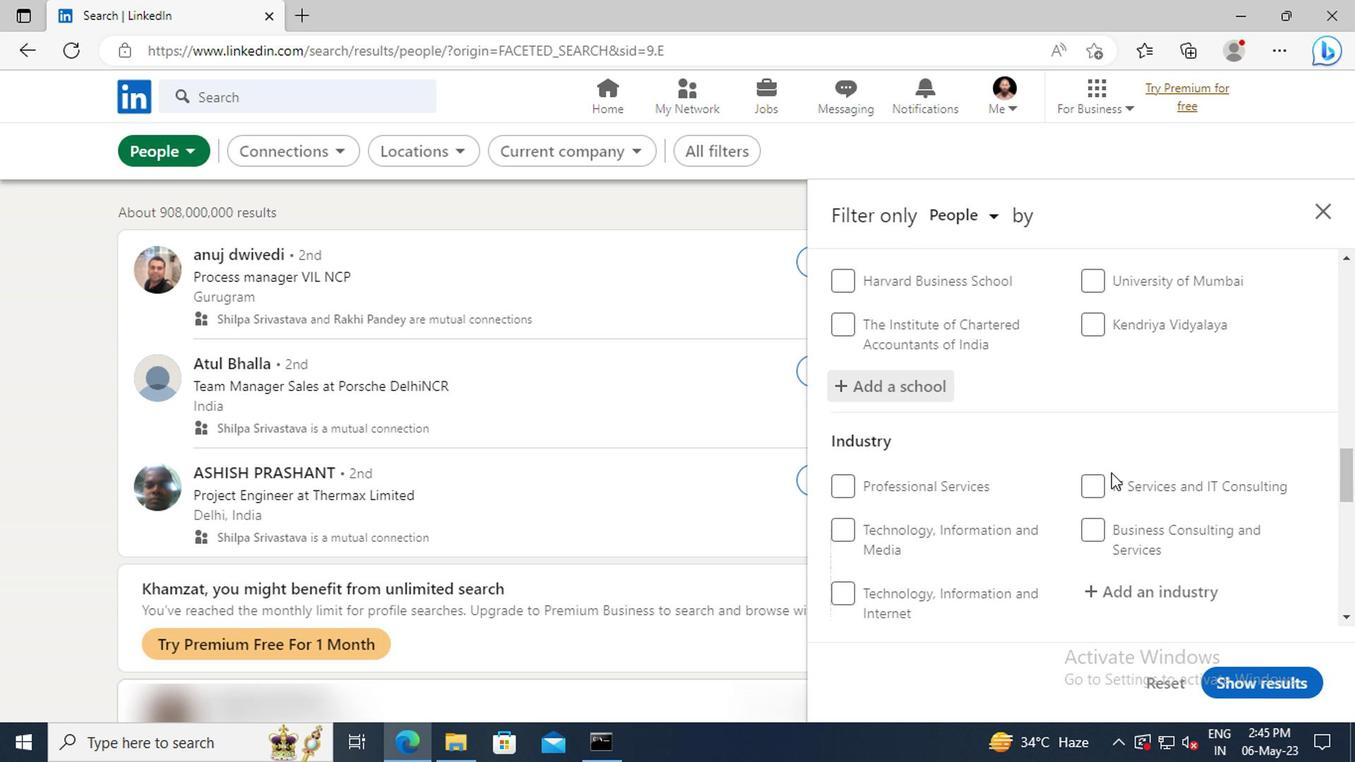 
Action: Mouse moved to (1103, 474)
Screenshot: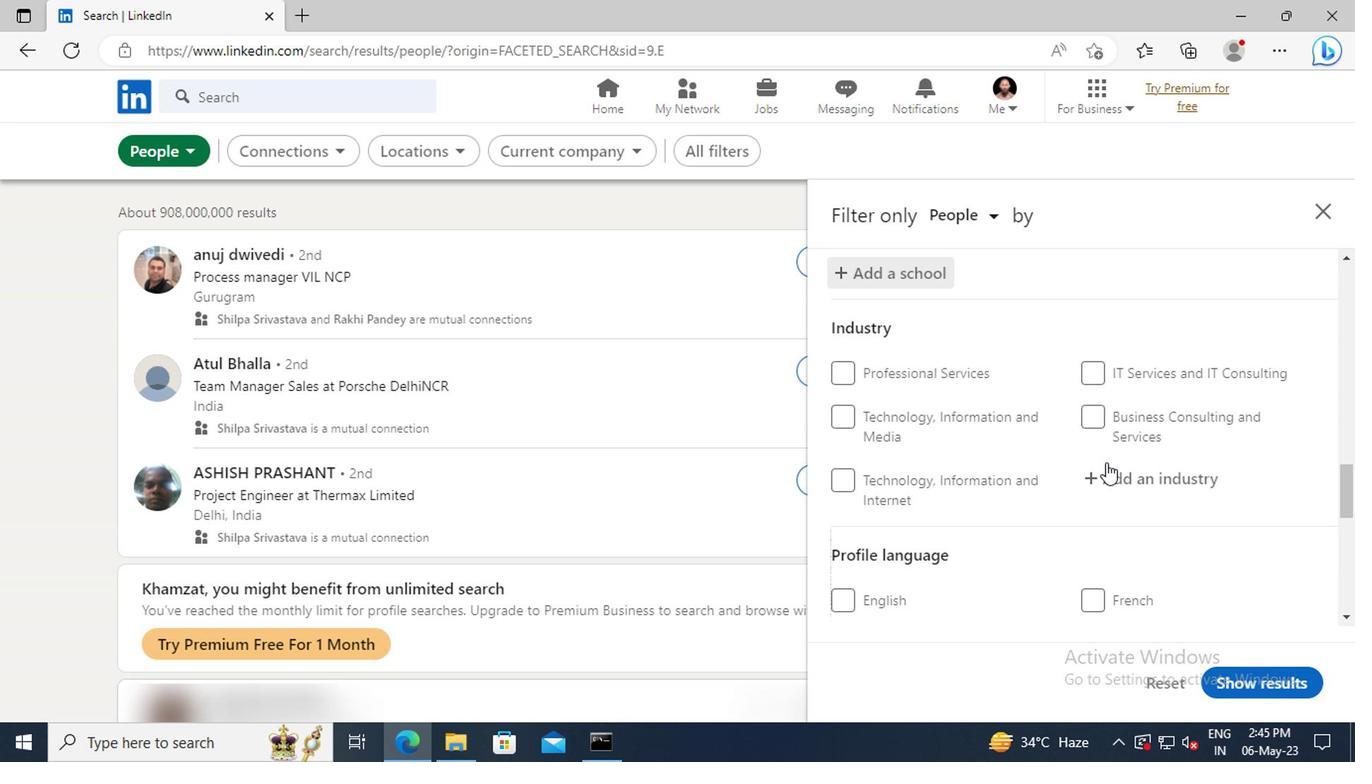 
Action: Mouse pressed left at (1103, 474)
Screenshot: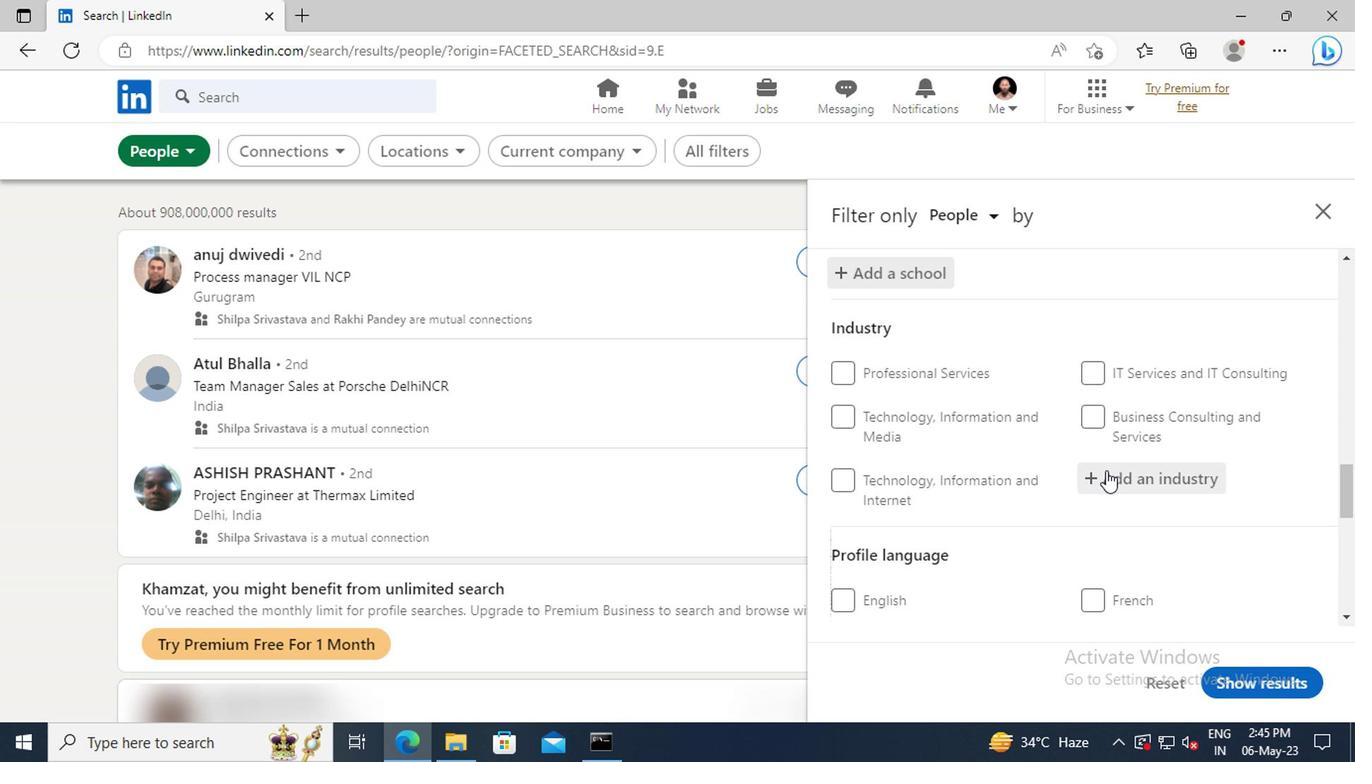 
Action: Key pressed <Key.shift>FABRI
Screenshot: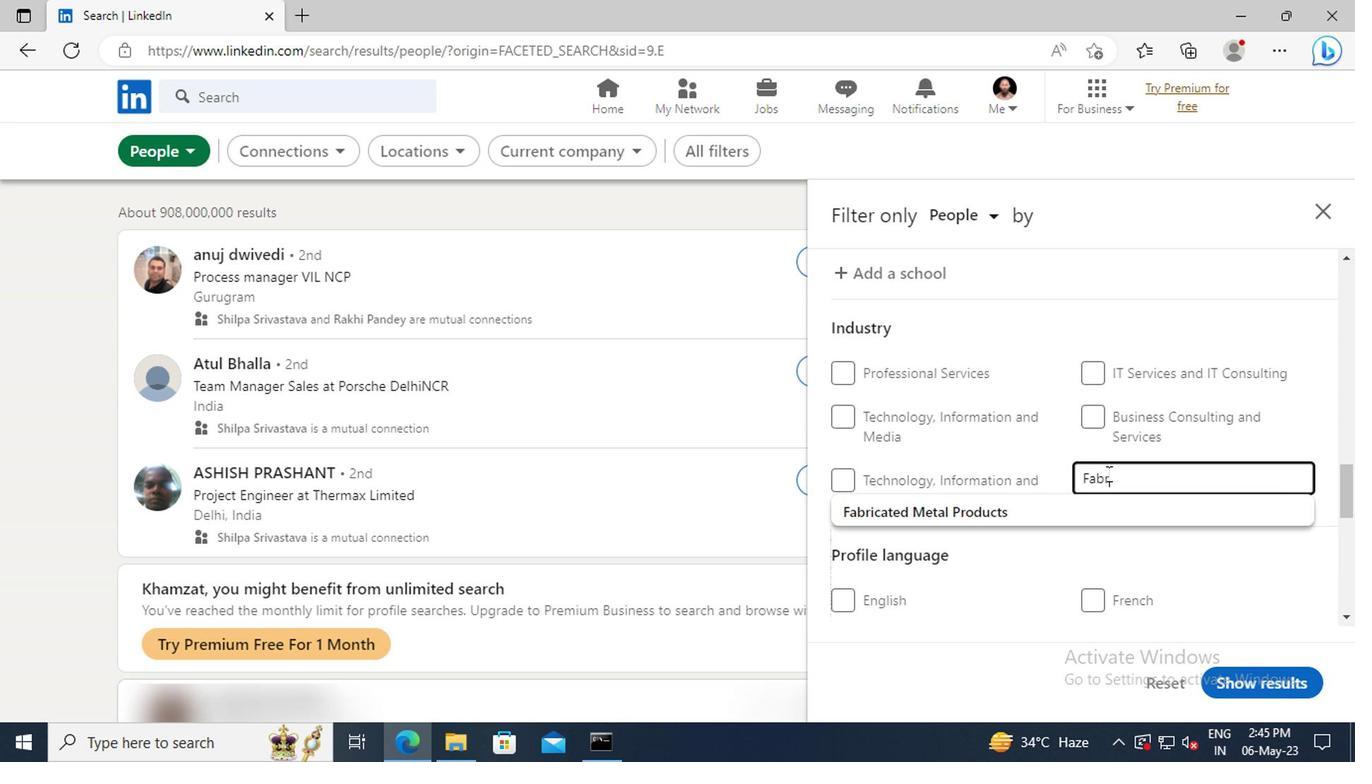 
Action: Mouse moved to (1110, 507)
Screenshot: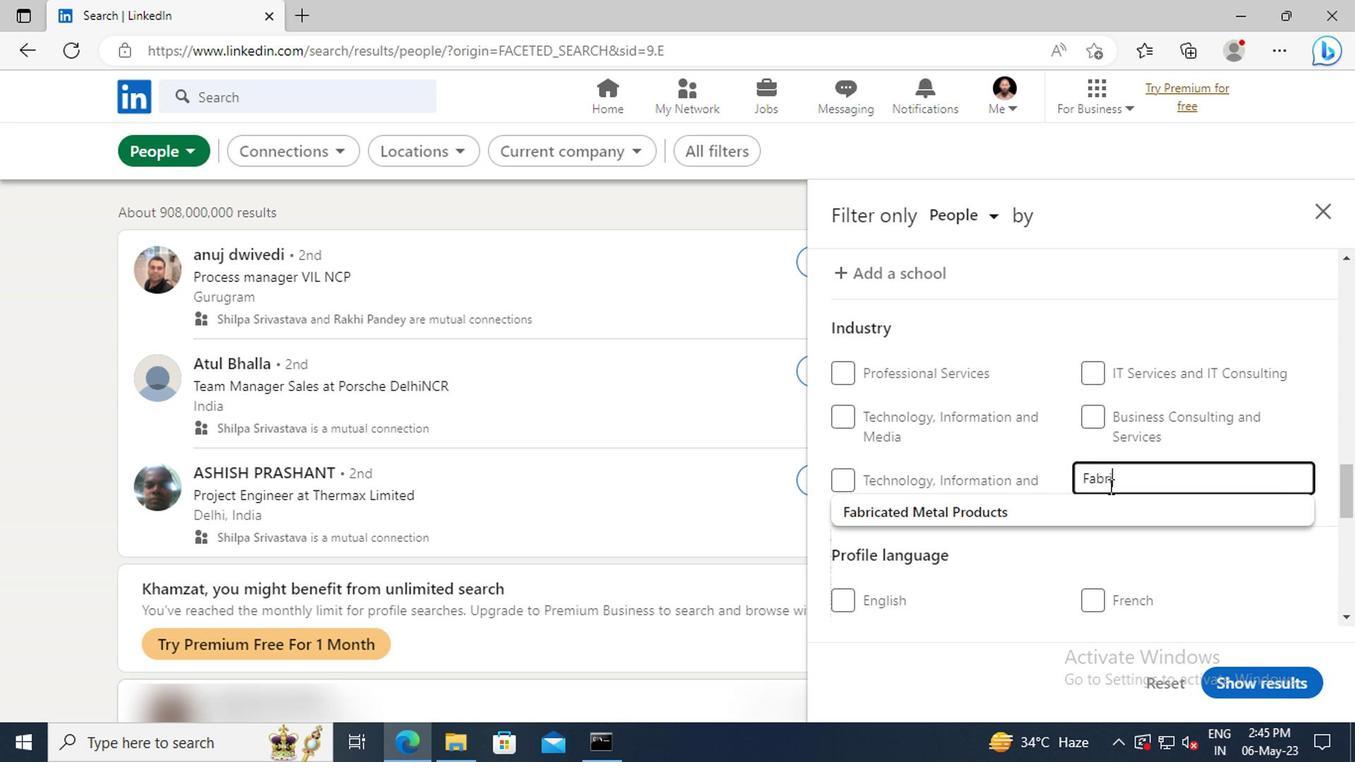 
Action: Mouse pressed left at (1110, 507)
Screenshot: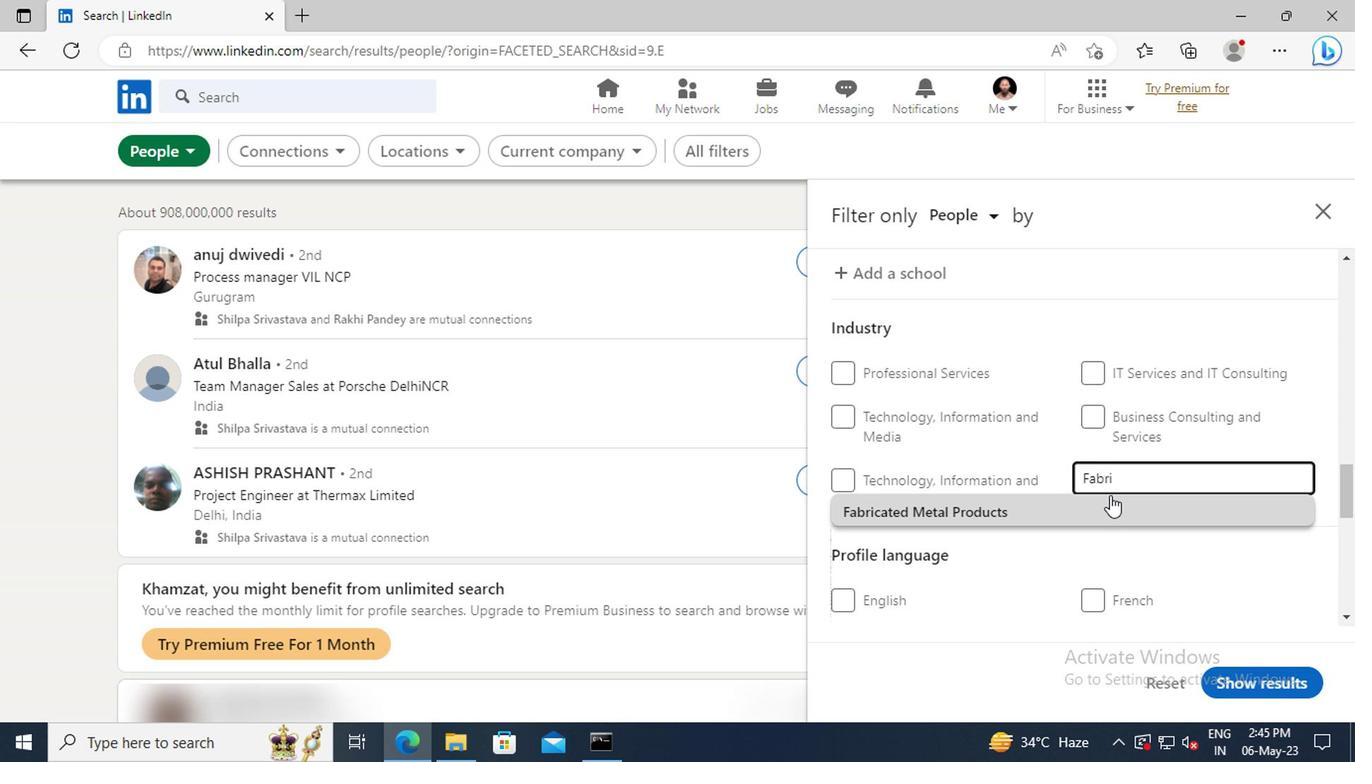 
Action: Mouse scrolled (1110, 506) with delta (0, -1)
Screenshot: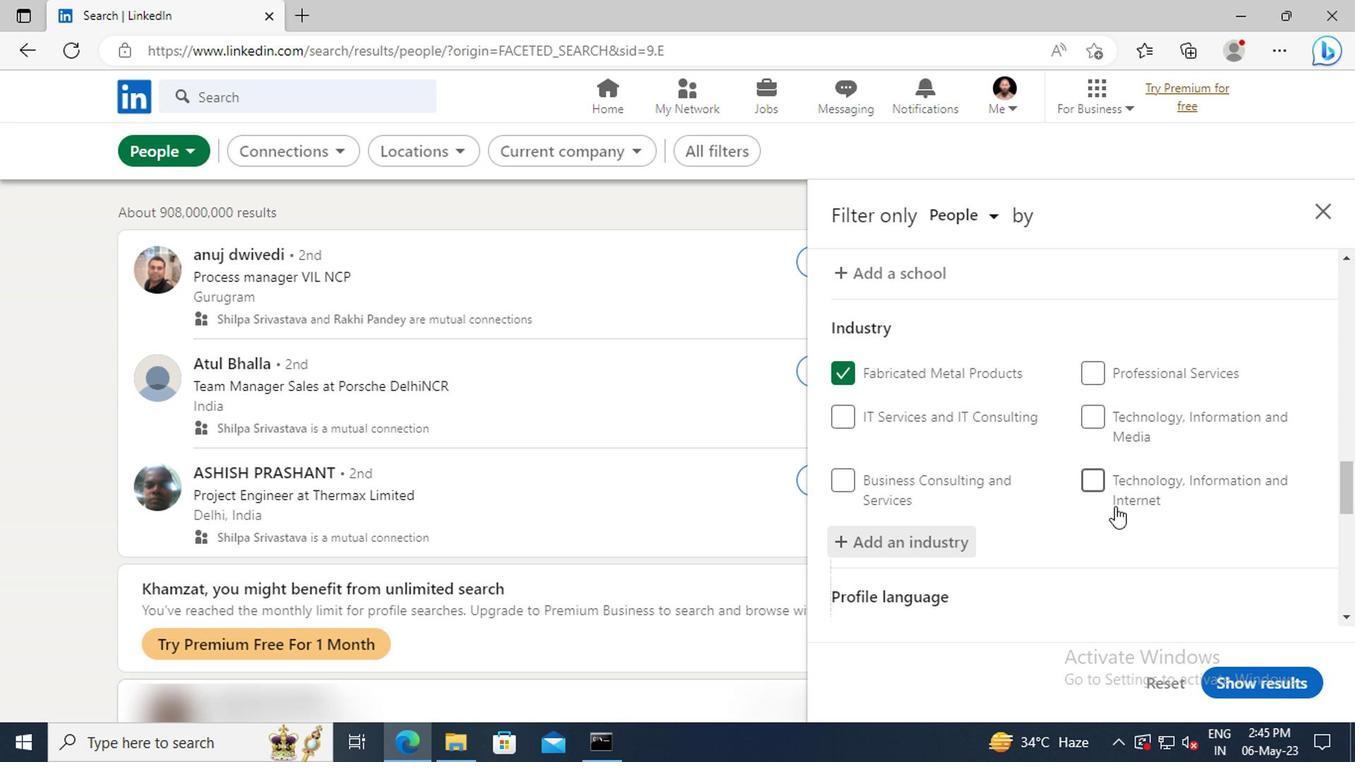 
Action: Mouse scrolled (1110, 506) with delta (0, -1)
Screenshot: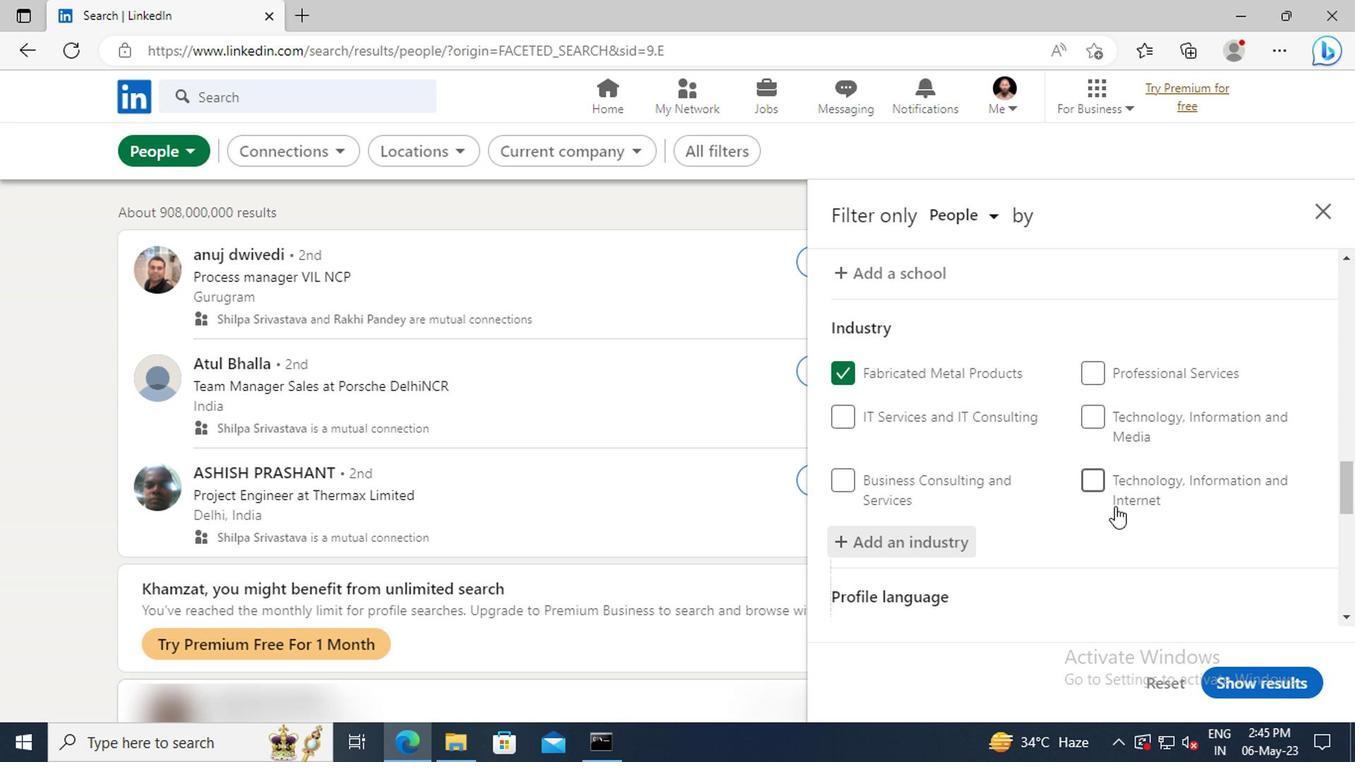 
Action: Mouse moved to (1108, 495)
Screenshot: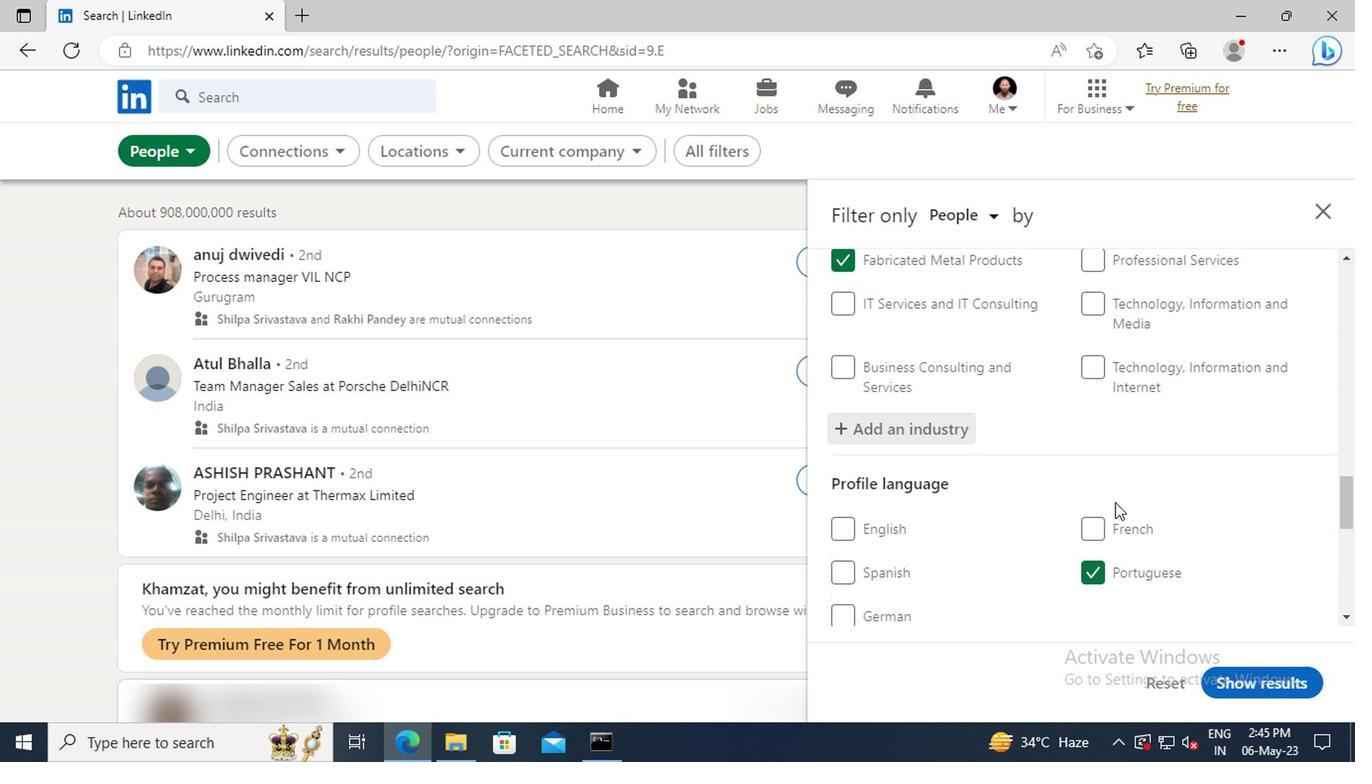 
Action: Mouse scrolled (1108, 494) with delta (0, -1)
Screenshot: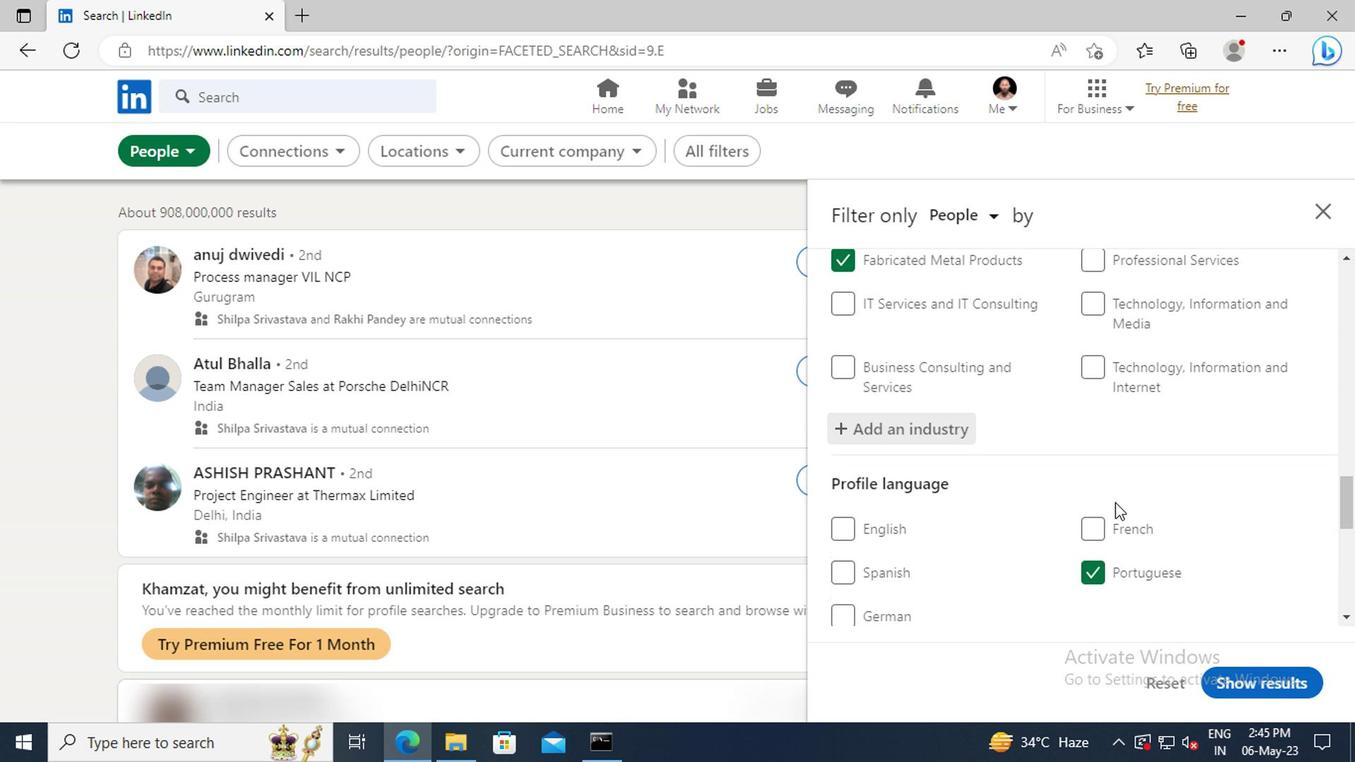 
Action: Mouse scrolled (1108, 494) with delta (0, -1)
Screenshot: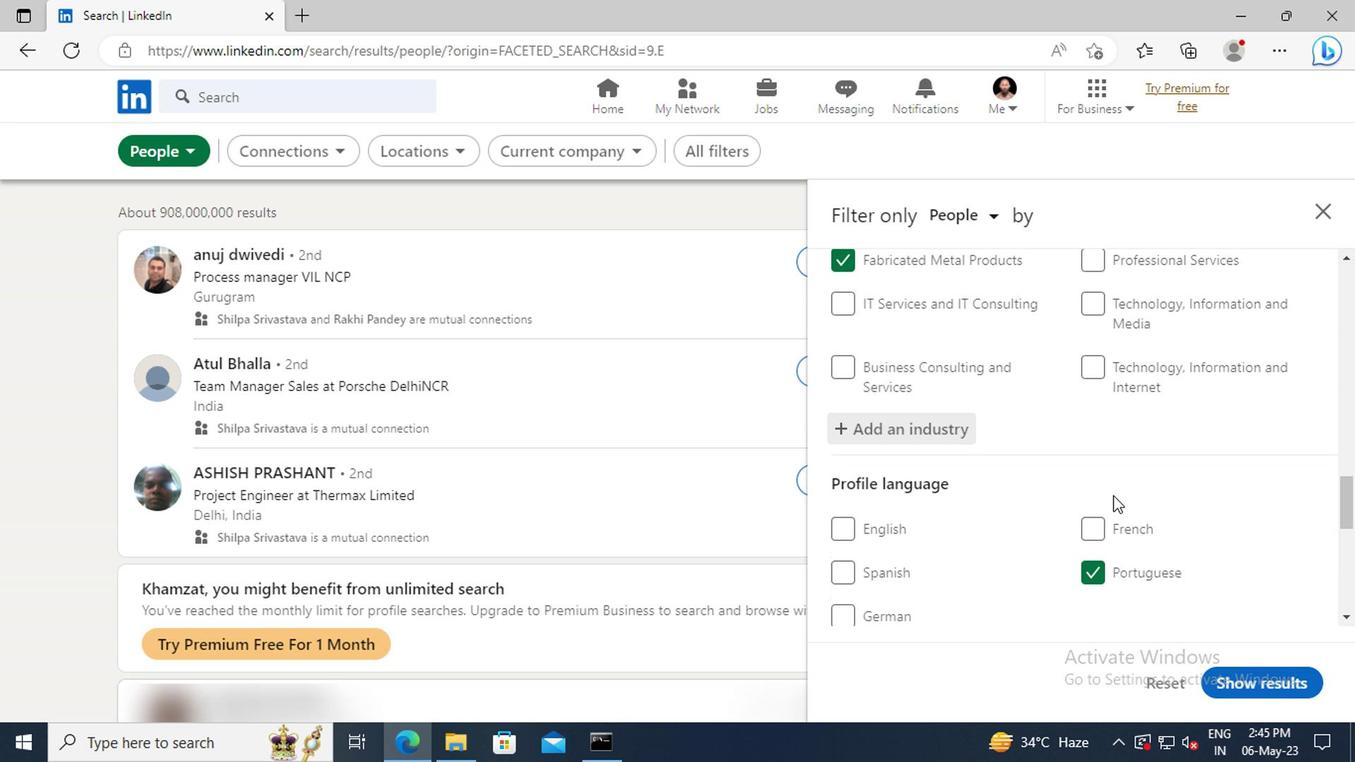 
Action: Mouse moved to (1095, 464)
Screenshot: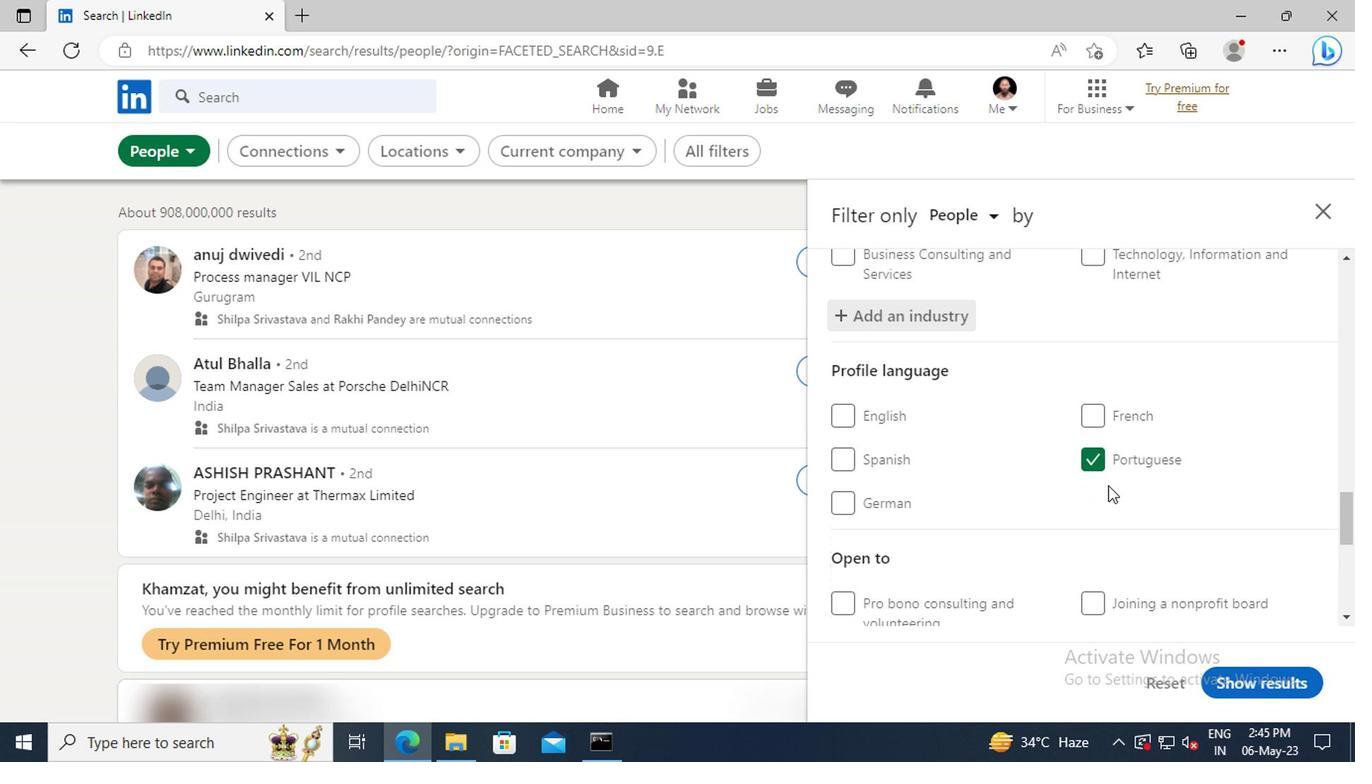 
Action: Mouse scrolled (1095, 463) with delta (0, 0)
Screenshot: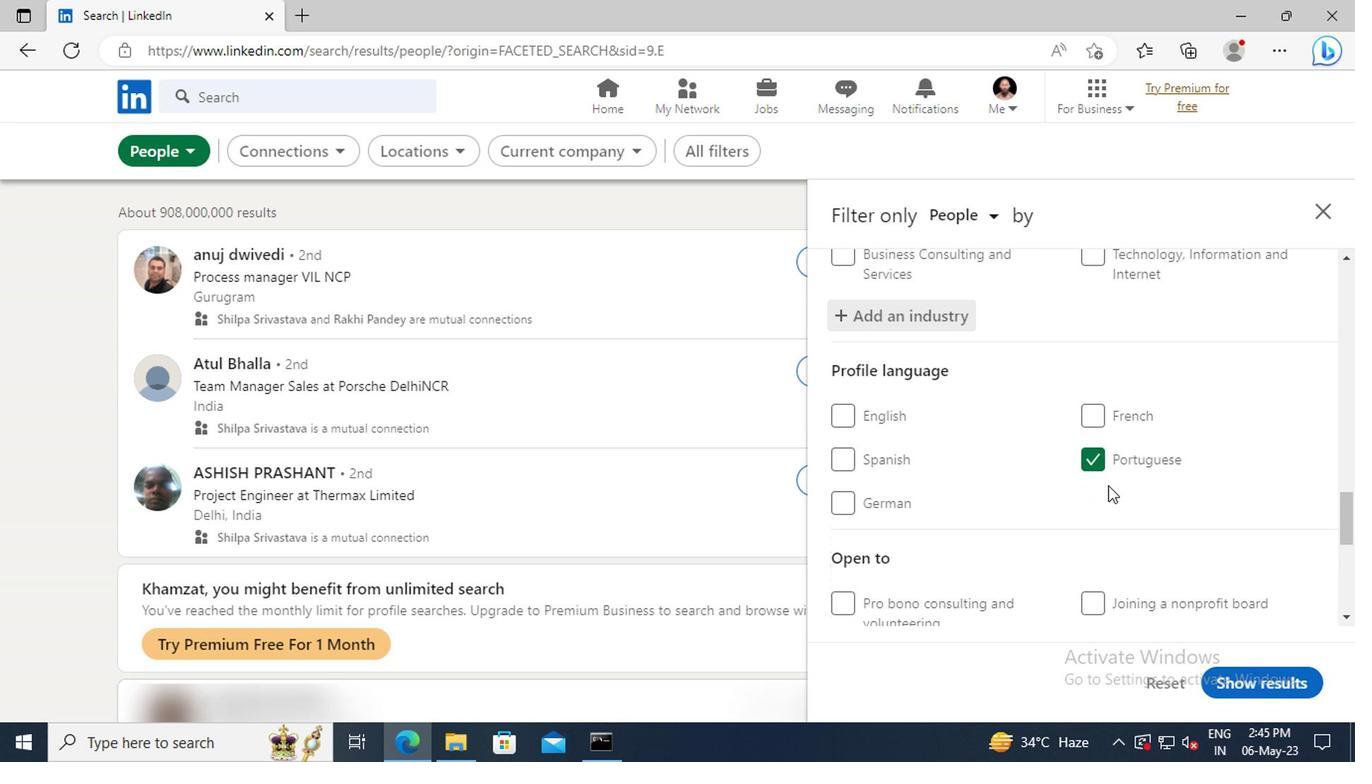 
Action: Mouse moved to (1094, 462)
Screenshot: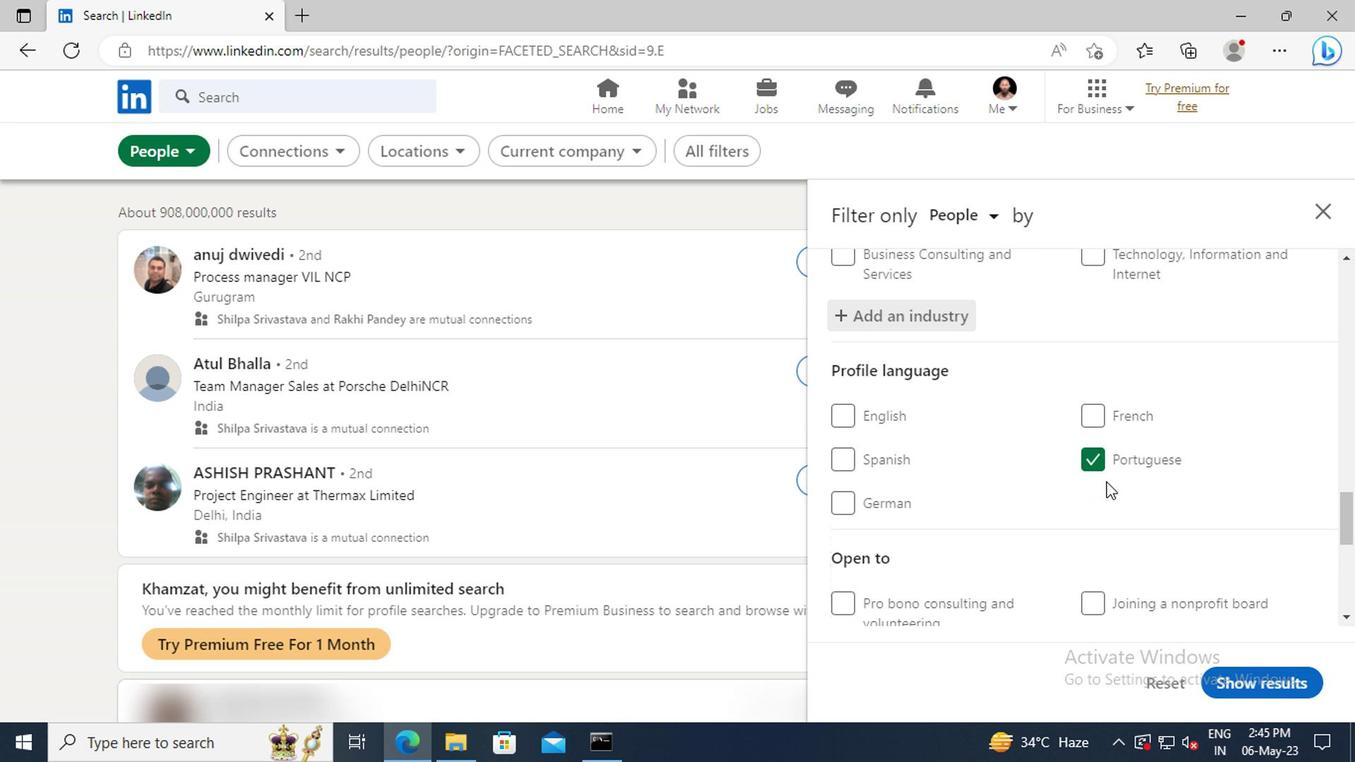 
Action: Mouse scrolled (1094, 461) with delta (0, 0)
Screenshot: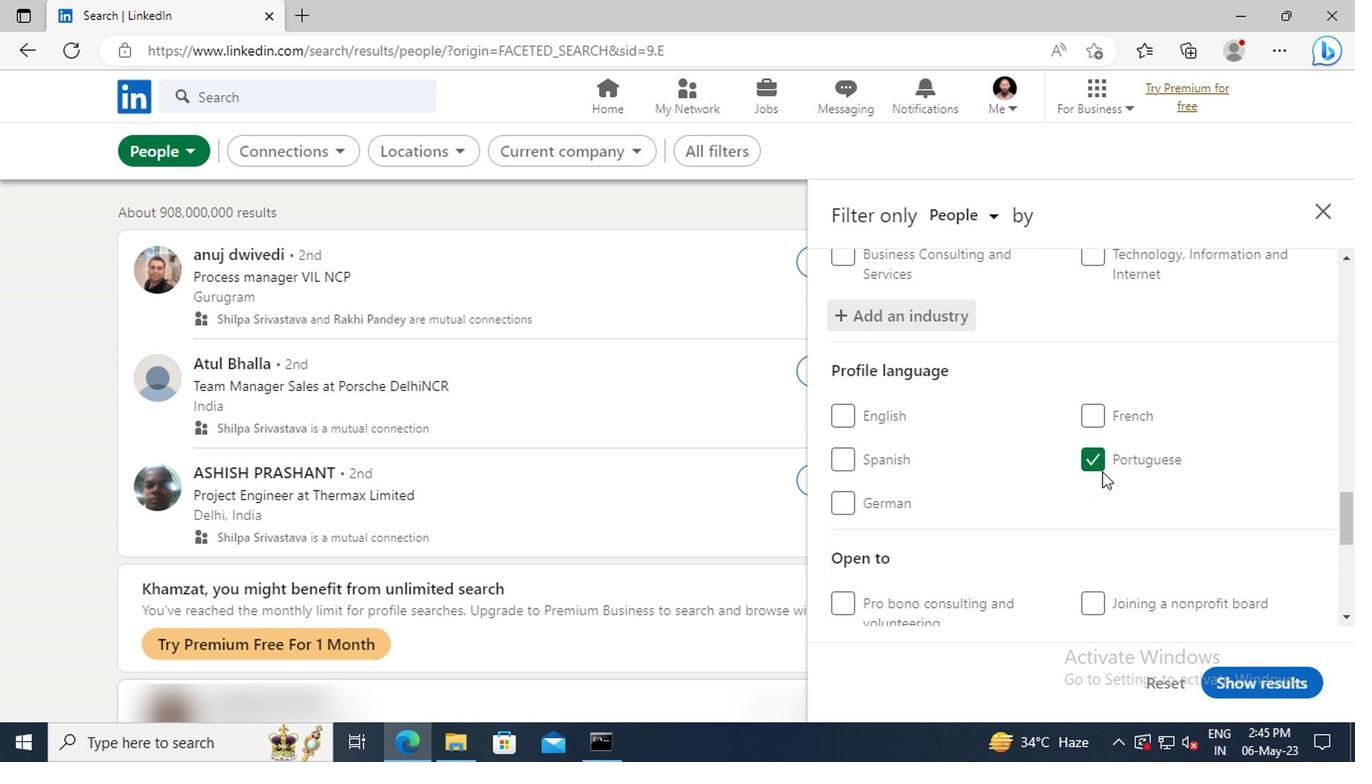 
Action: Mouse moved to (1092, 448)
Screenshot: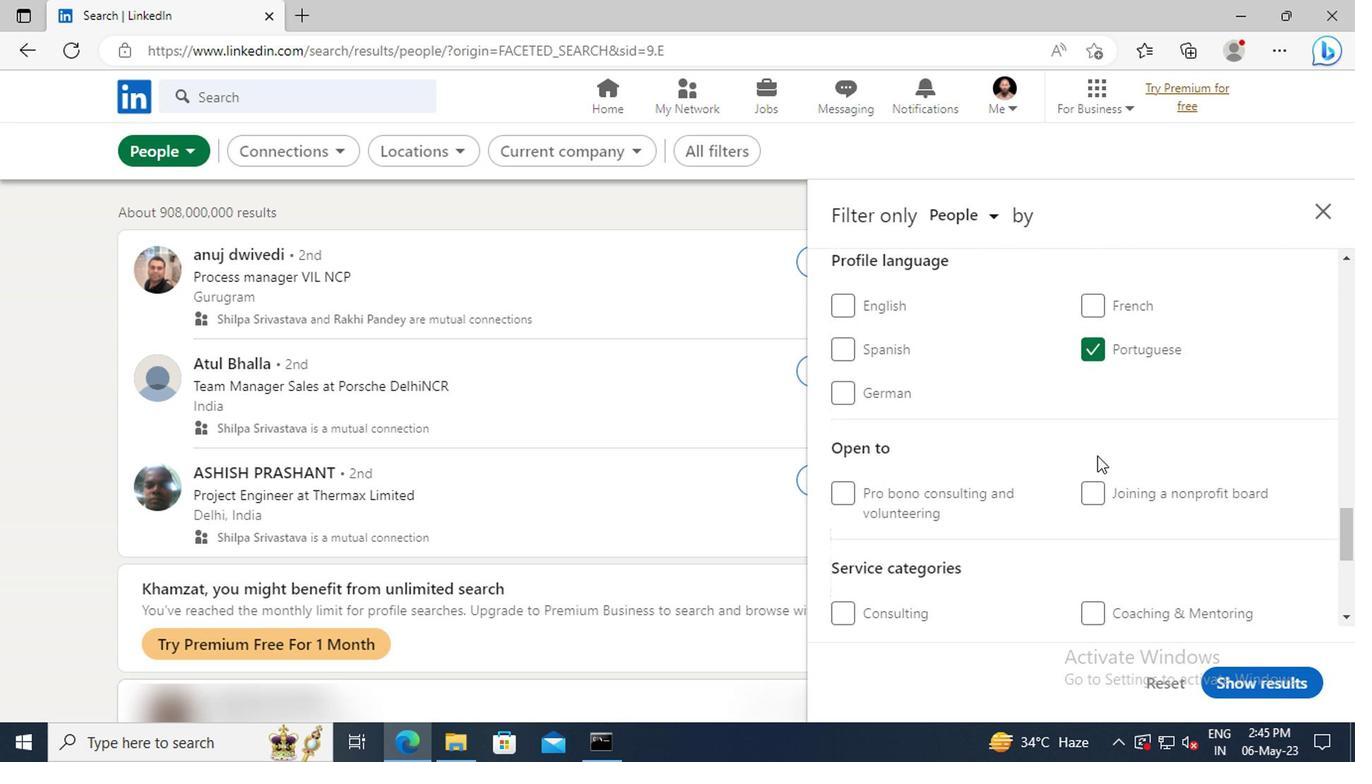 
Action: Mouse scrolled (1092, 447) with delta (0, -1)
Screenshot: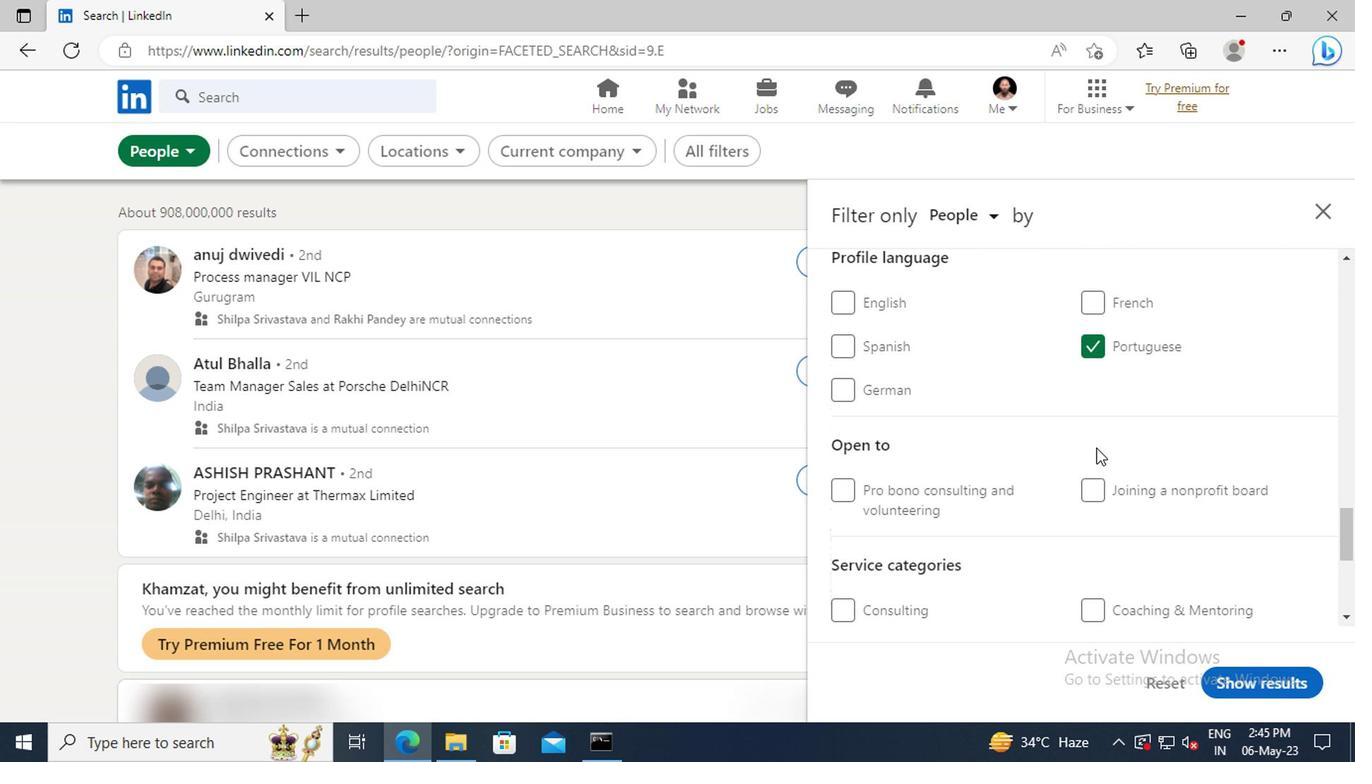 
Action: Mouse scrolled (1092, 447) with delta (0, -1)
Screenshot: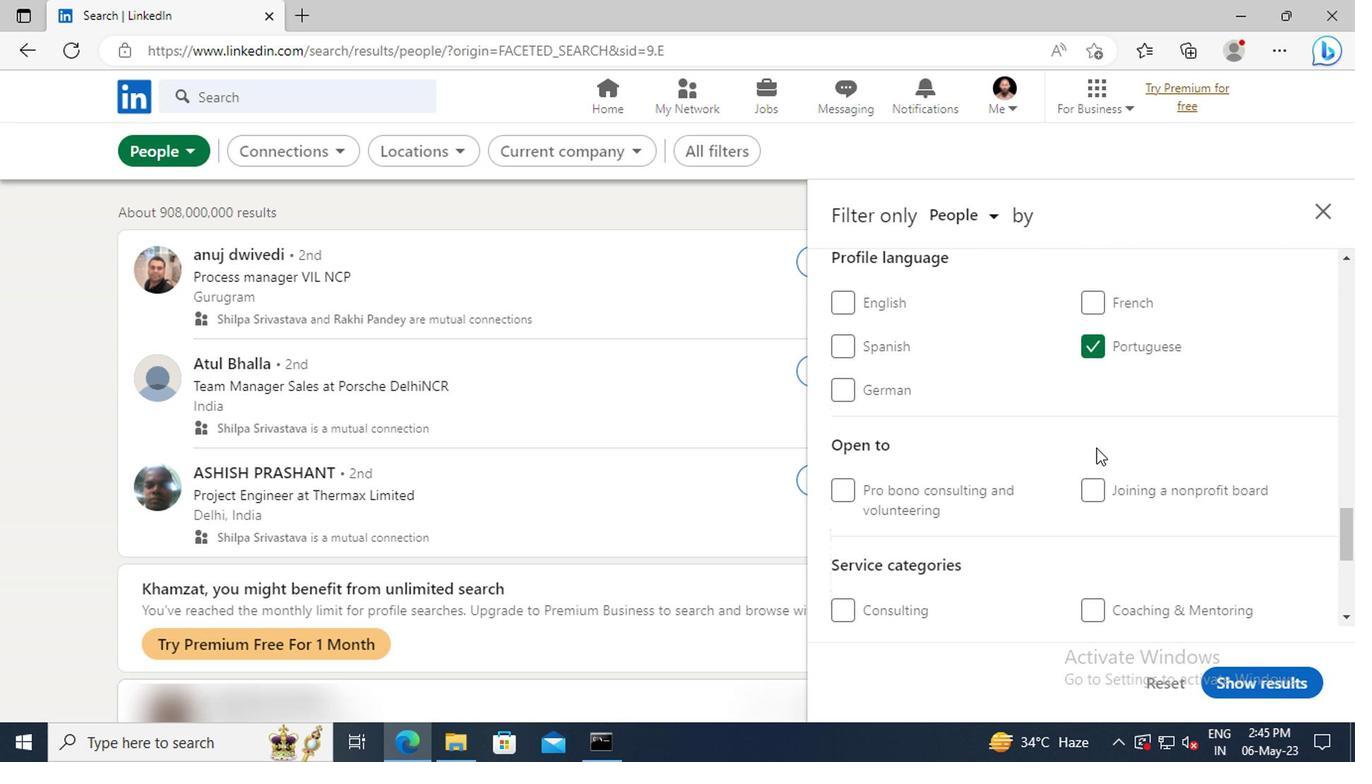 
Action: Mouse scrolled (1092, 447) with delta (0, -1)
Screenshot: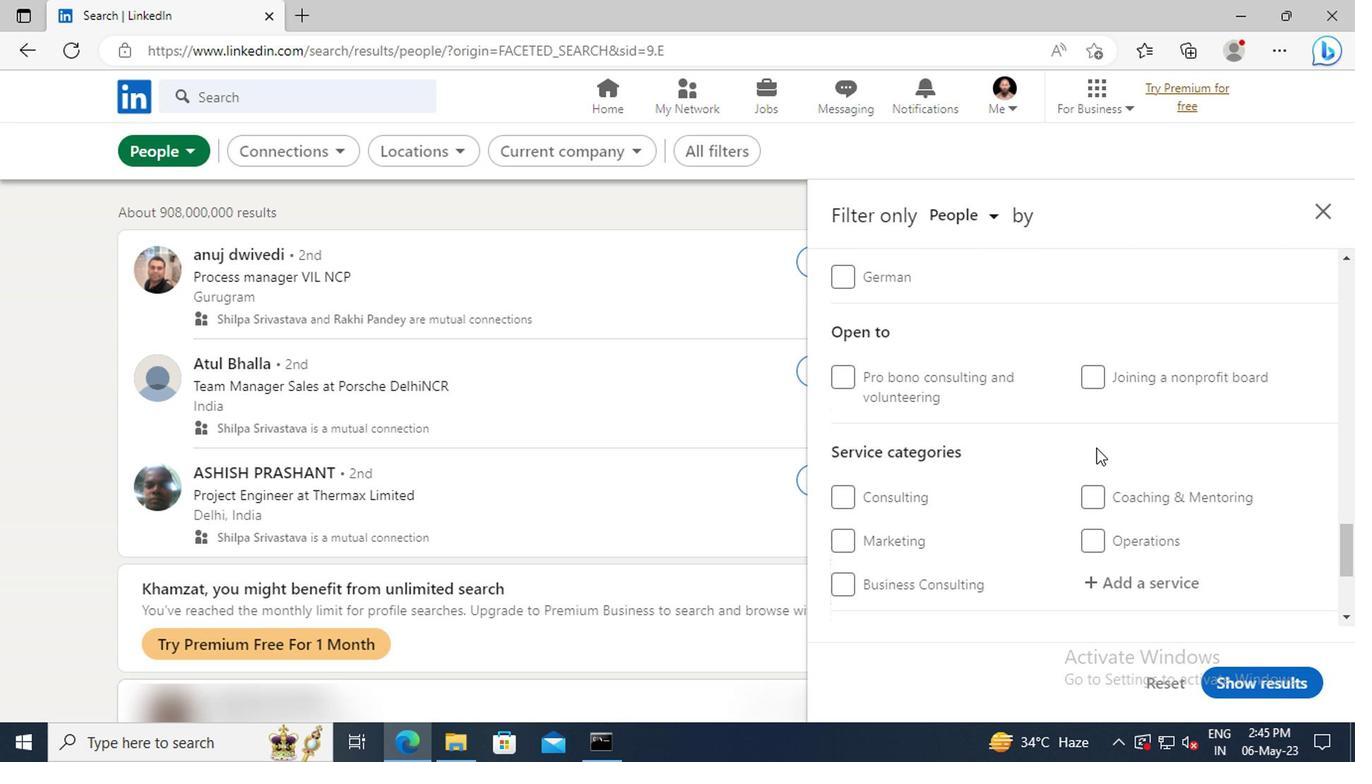 
Action: Mouse scrolled (1092, 447) with delta (0, -1)
Screenshot: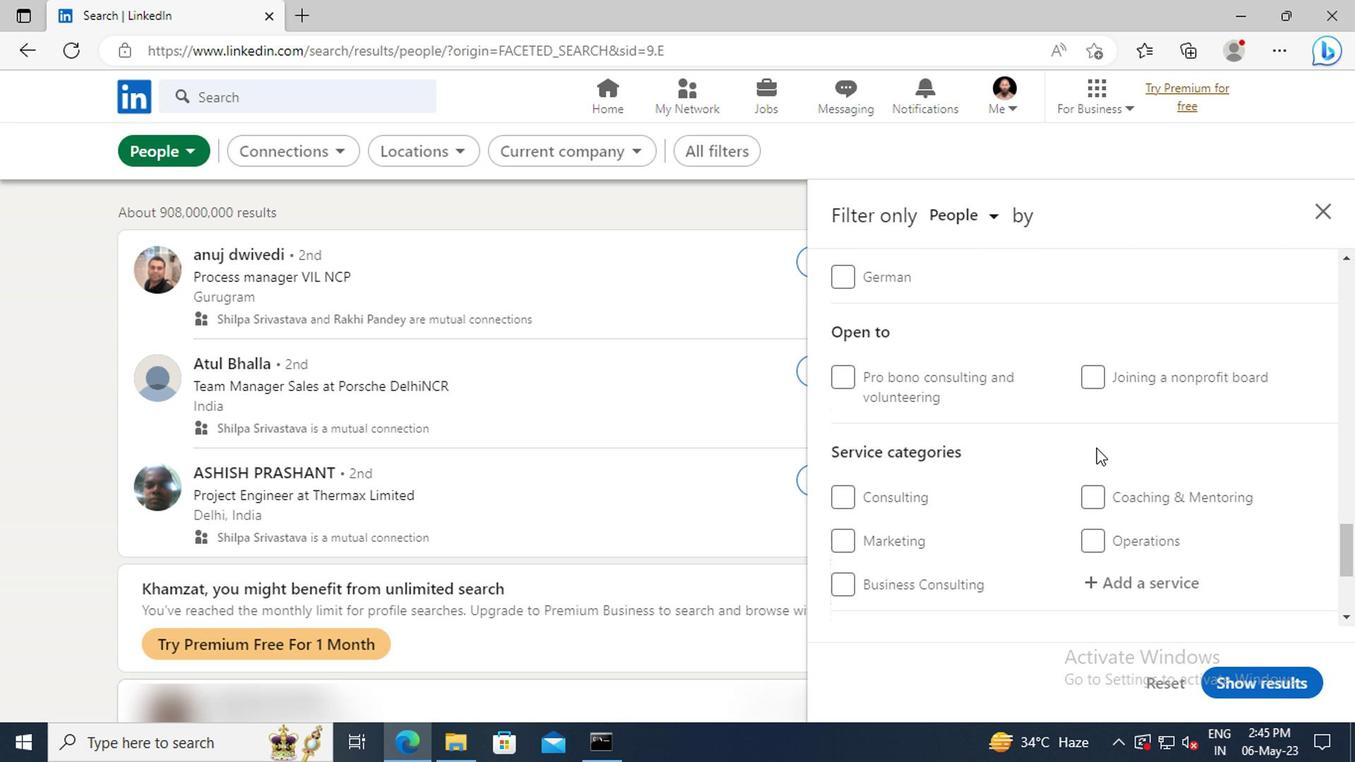 
Action: Mouse moved to (1097, 468)
Screenshot: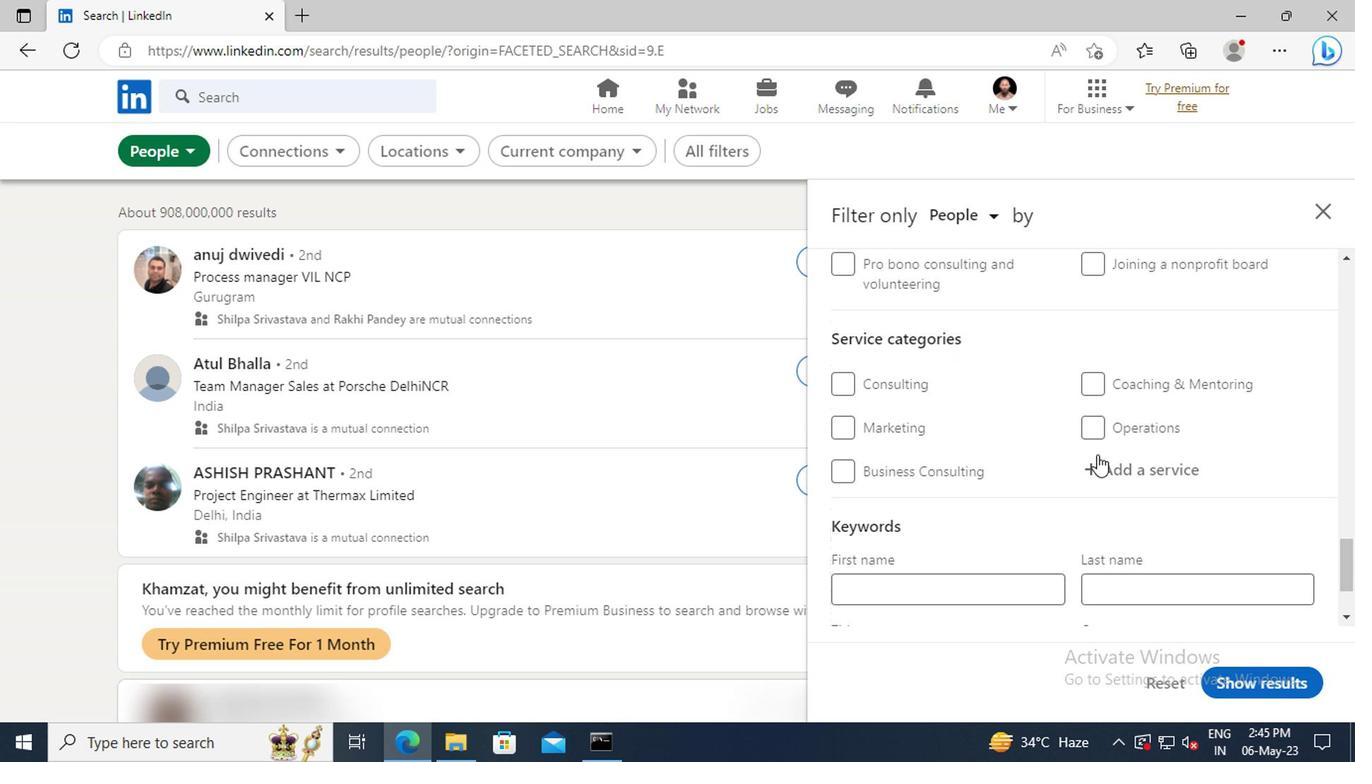 
Action: Mouse pressed left at (1097, 468)
Screenshot: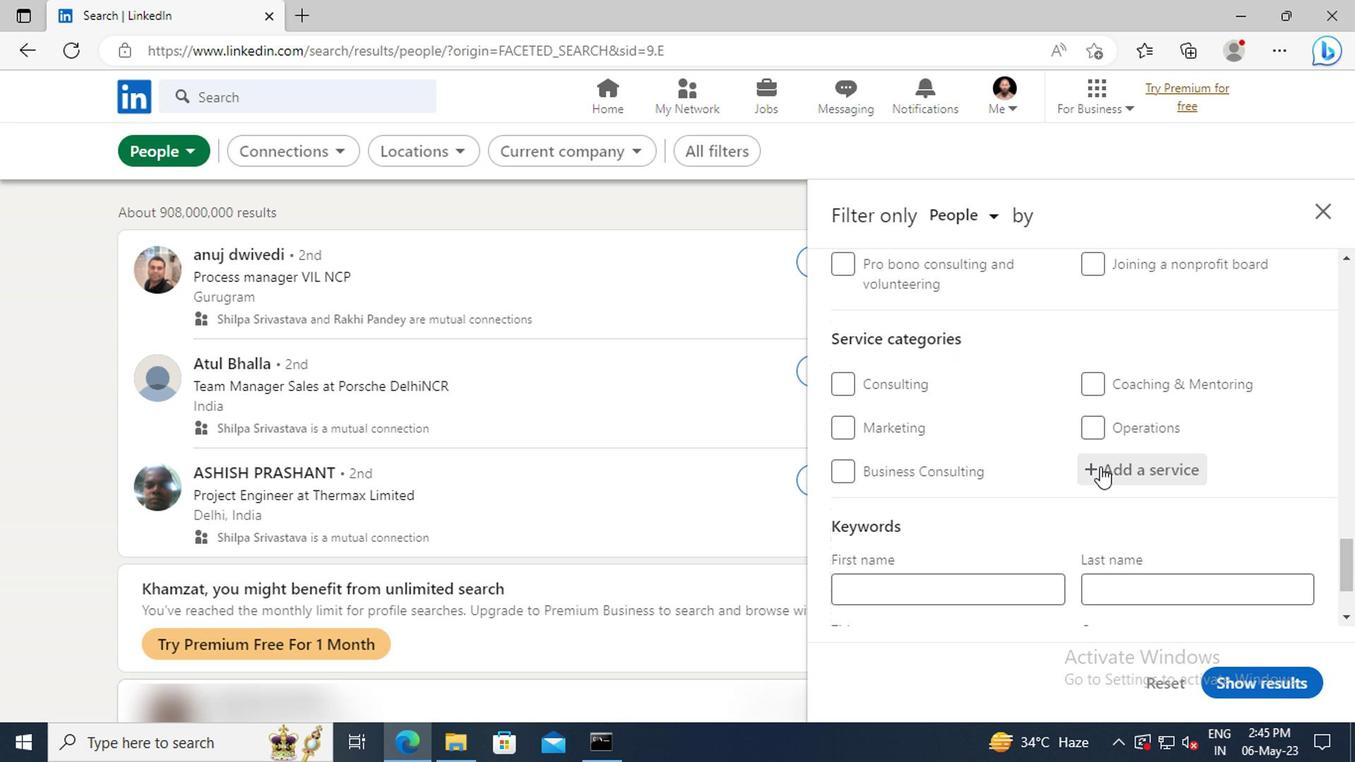
Action: Key pressed <Key.shift>AUTO<Key.space><Key.shift>IN
Screenshot: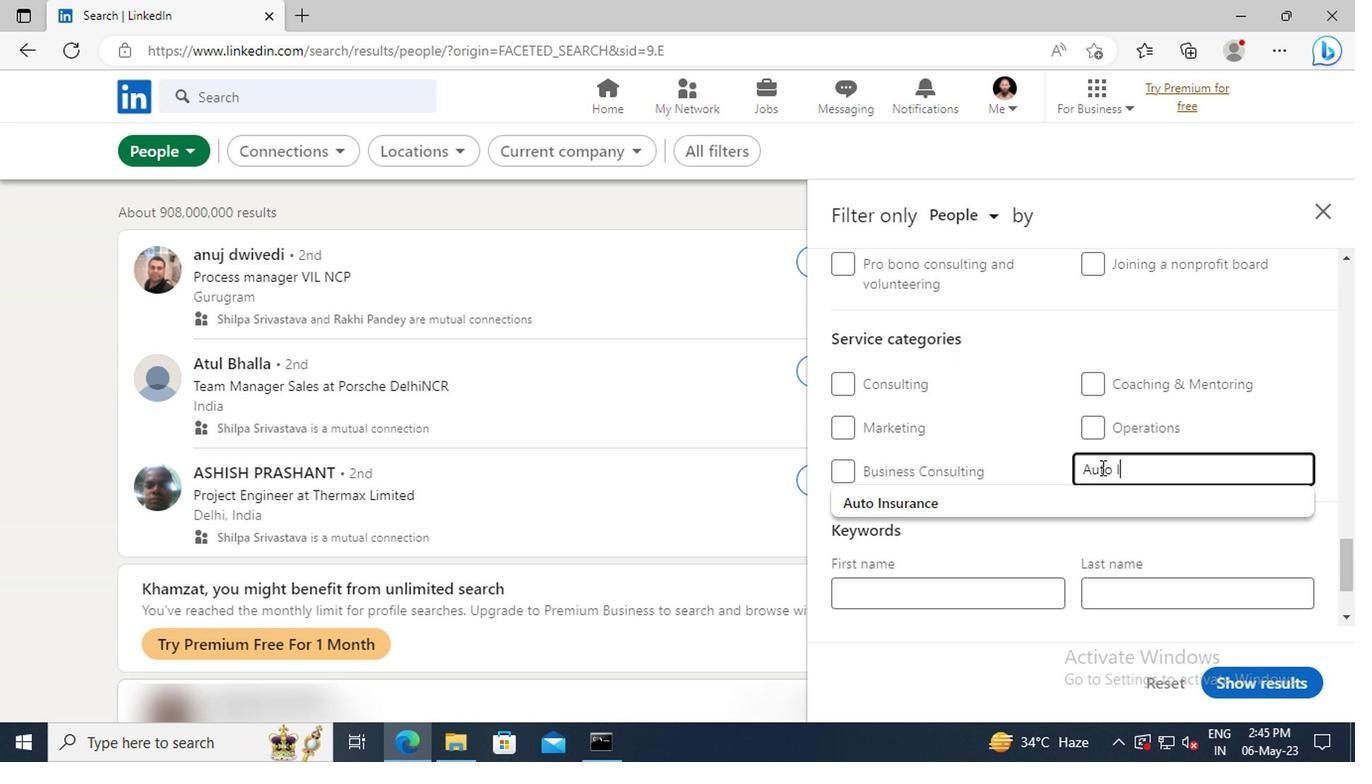 
Action: Mouse moved to (1099, 497)
Screenshot: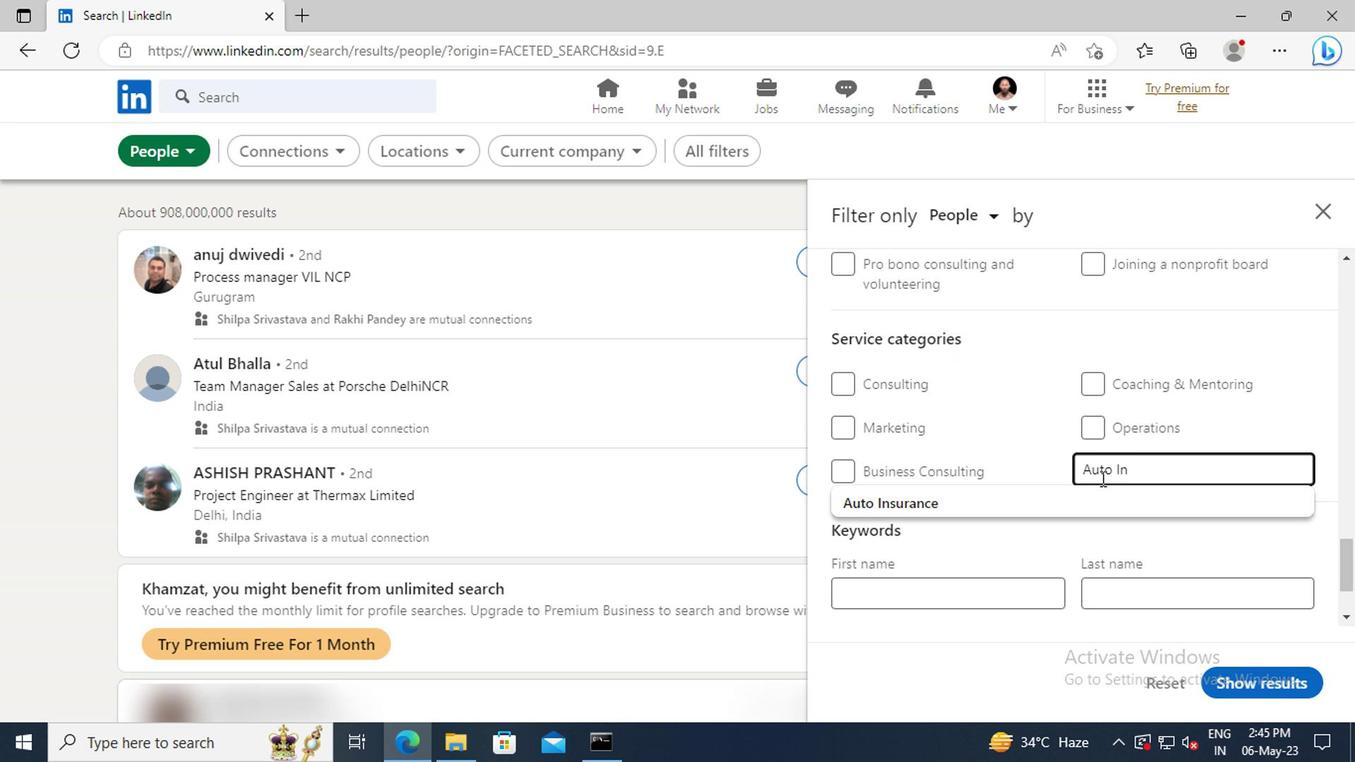 
Action: Mouse pressed left at (1099, 497)
Screenshot: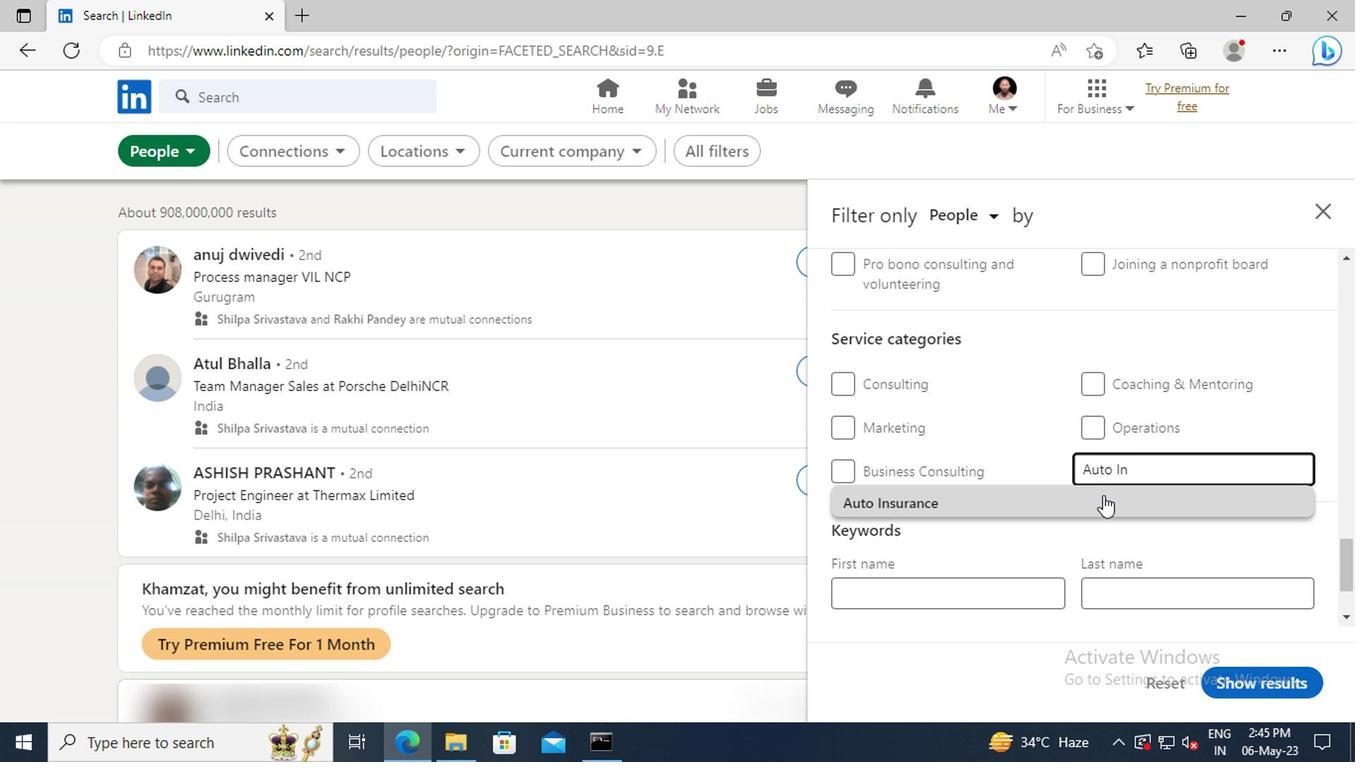 
Action: Mouse scrolled (1099, 496) with delta (0, -1)
Screenshot: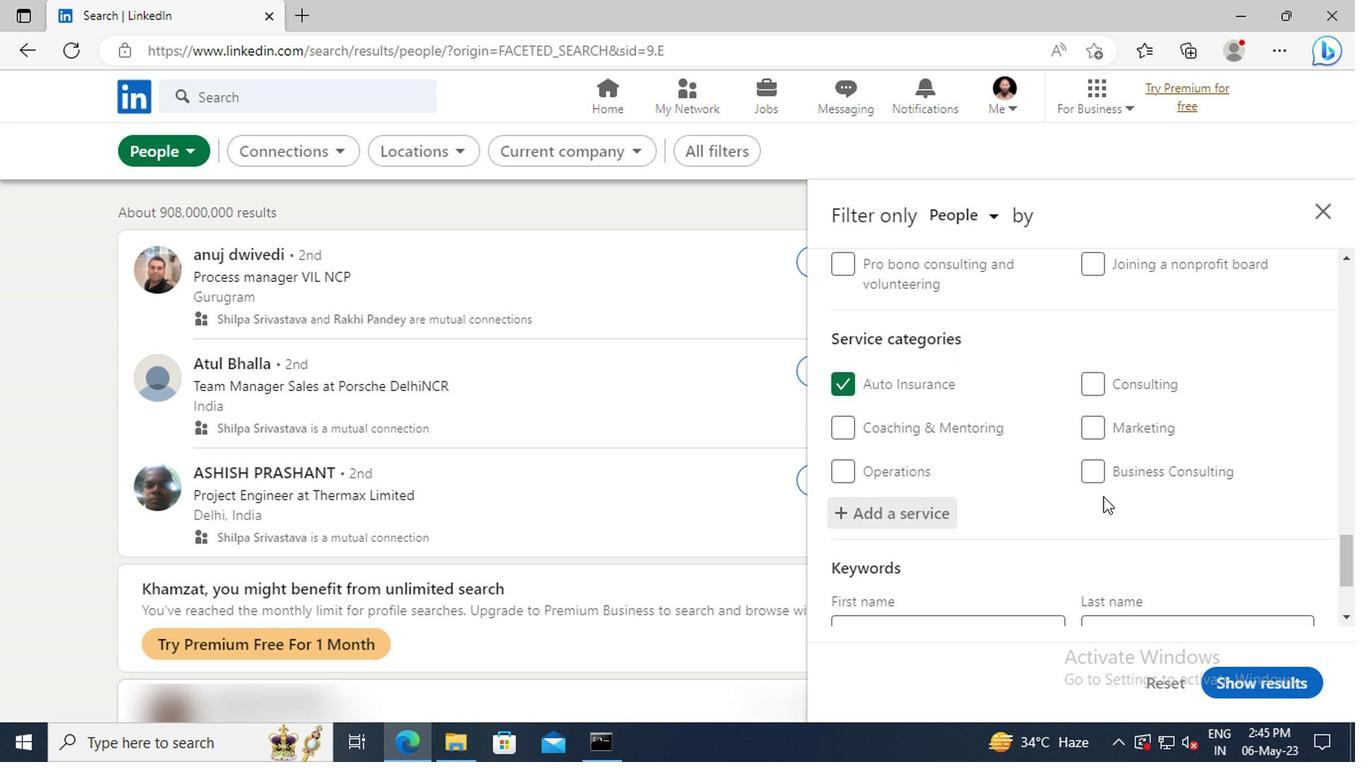 
Action: Mouse scrolled (1099, 496) with delta (0, -1)
Screenshot: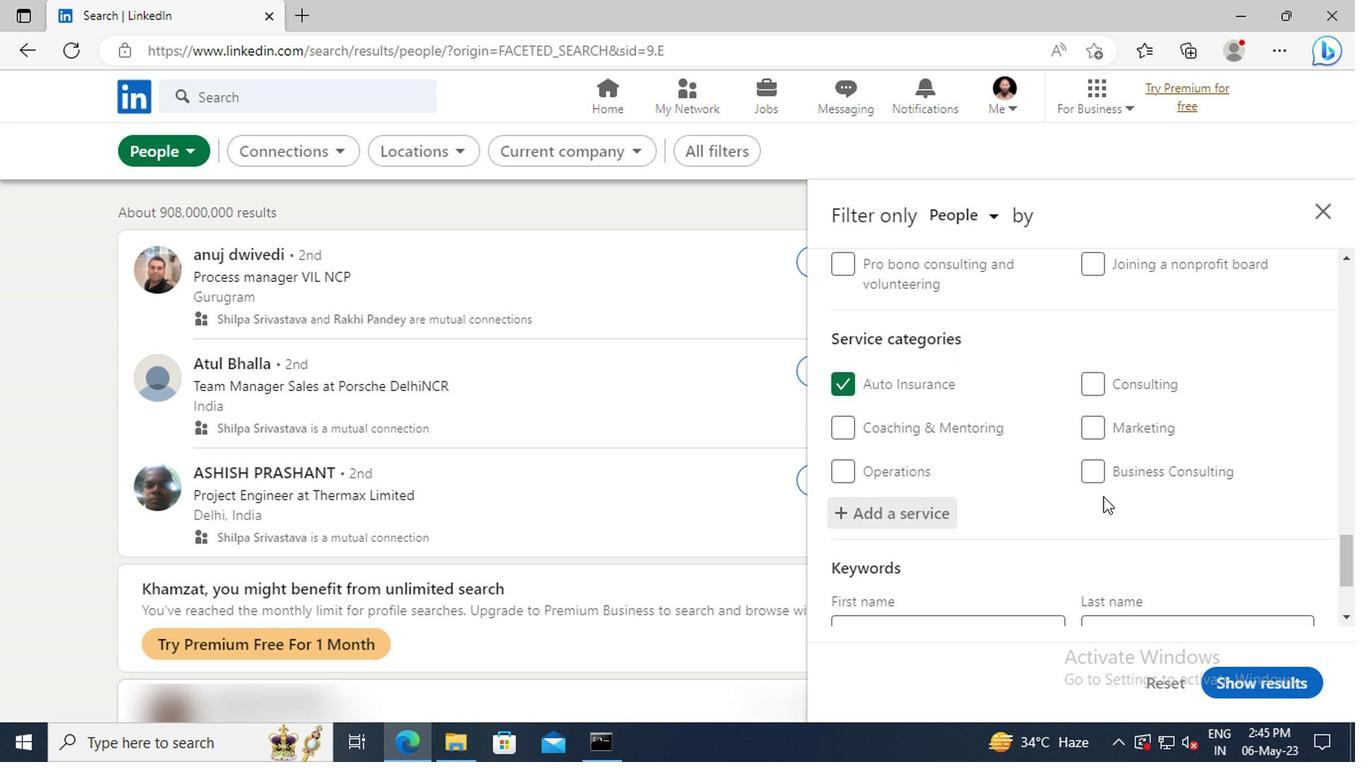 
Action: Mouse scrolled (1099, 496) with delta (0, -1)
Screenshot: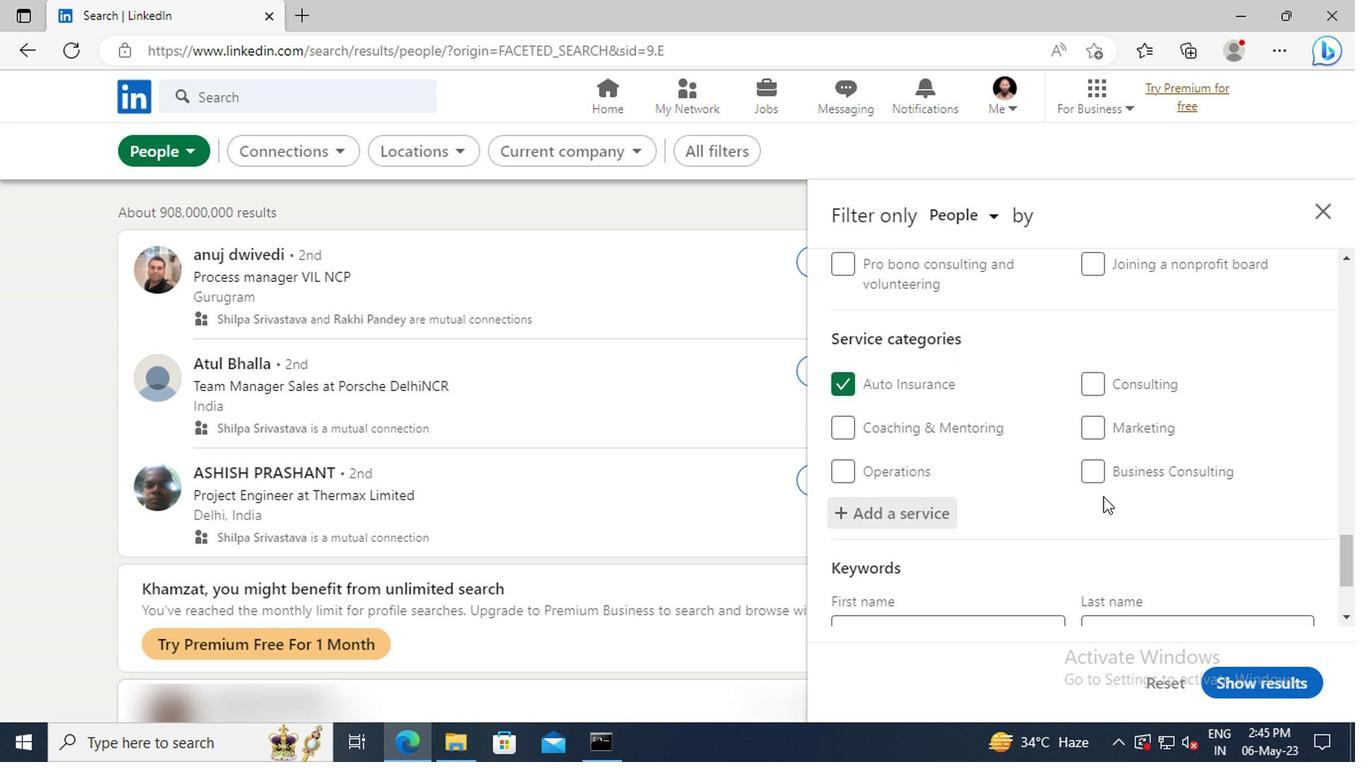 
Action: Mouse scrolled (1099, 496) with delta (0, -1)
Screenshot: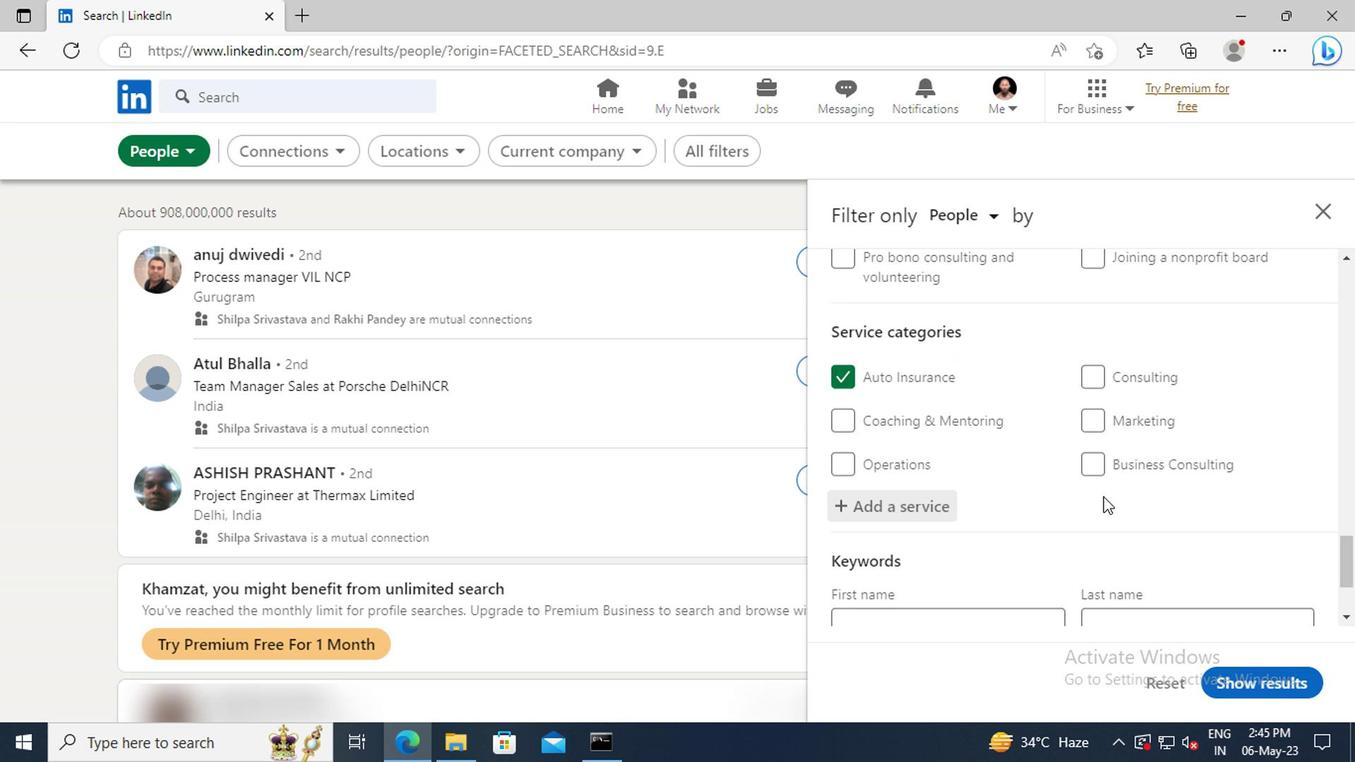 
Action: Mouse scrolled (1099, 496) with delta (0, -1)
Screenshot: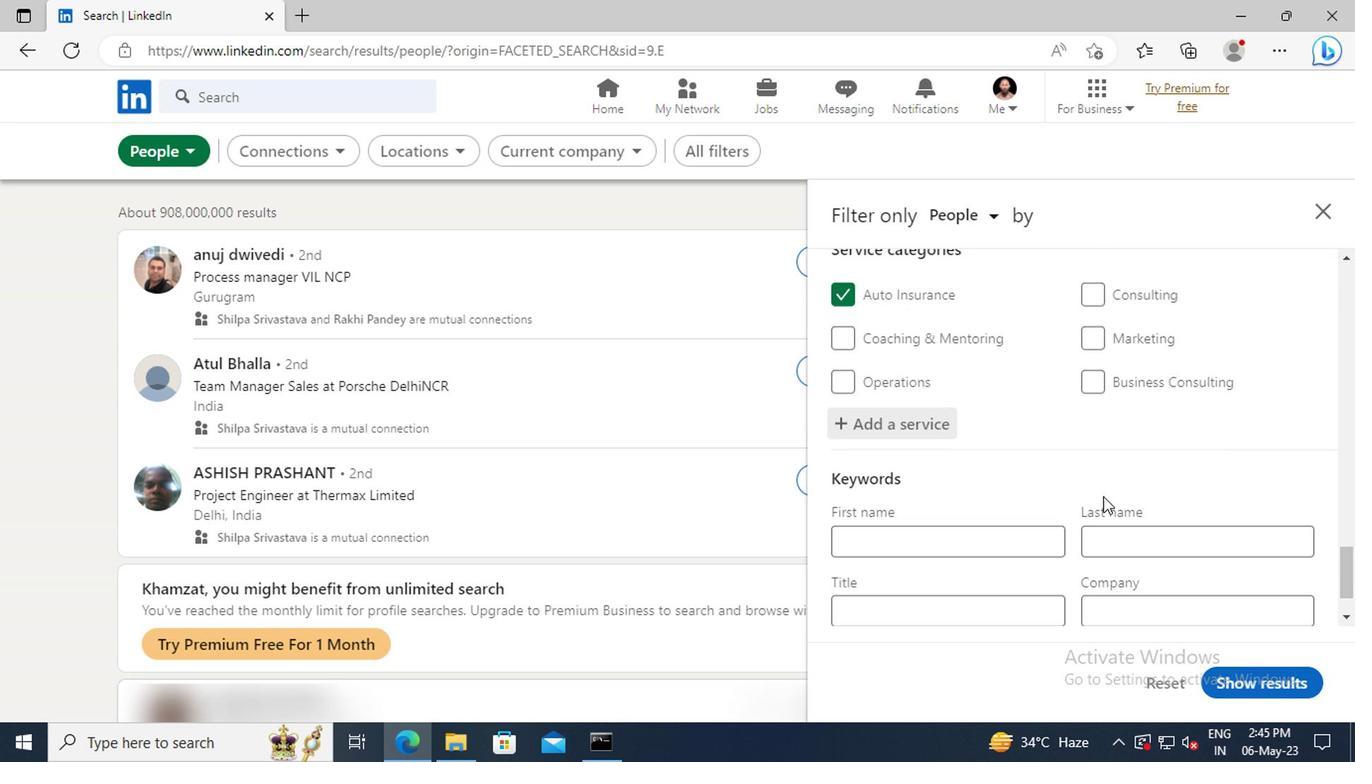 
Action: Mouse moved to (981, 537)
Screenshot: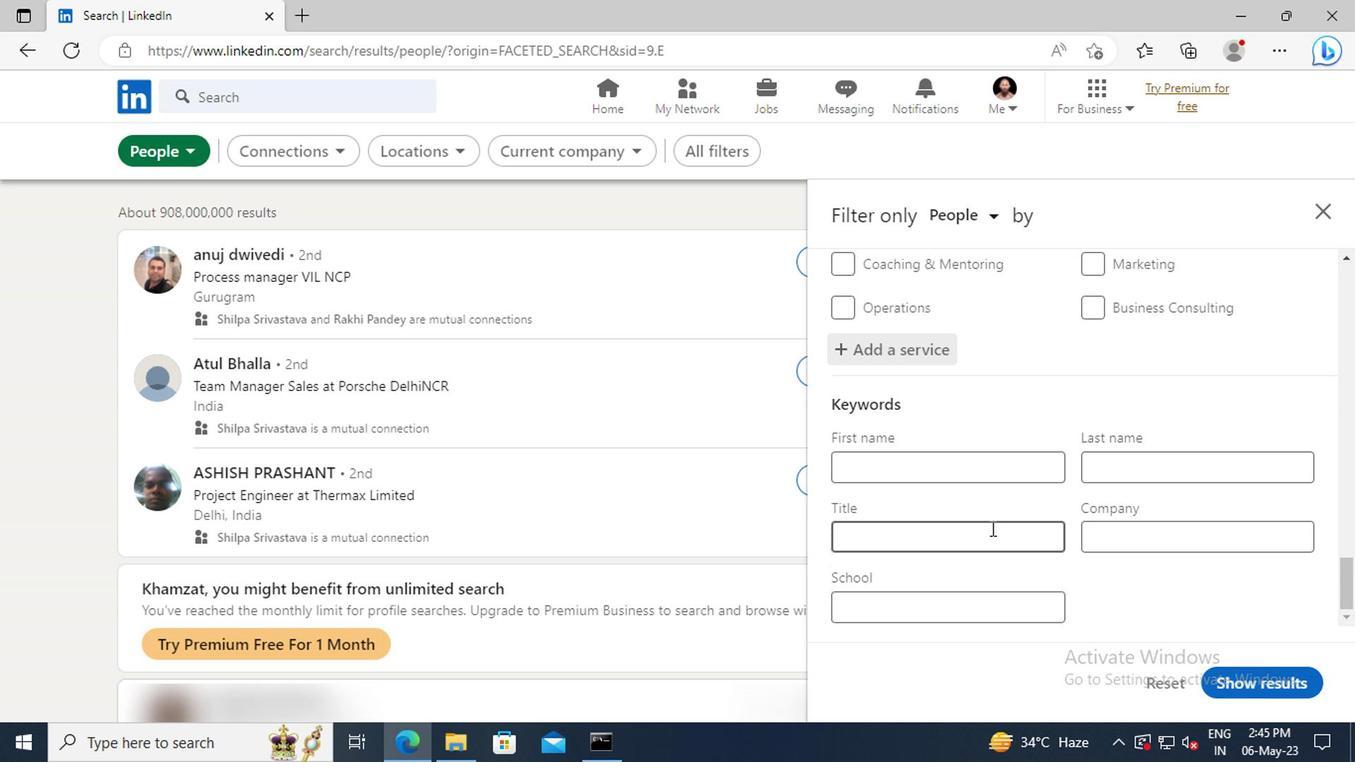 
Action: Mouse pressed left at (981, 537)
Screenshot: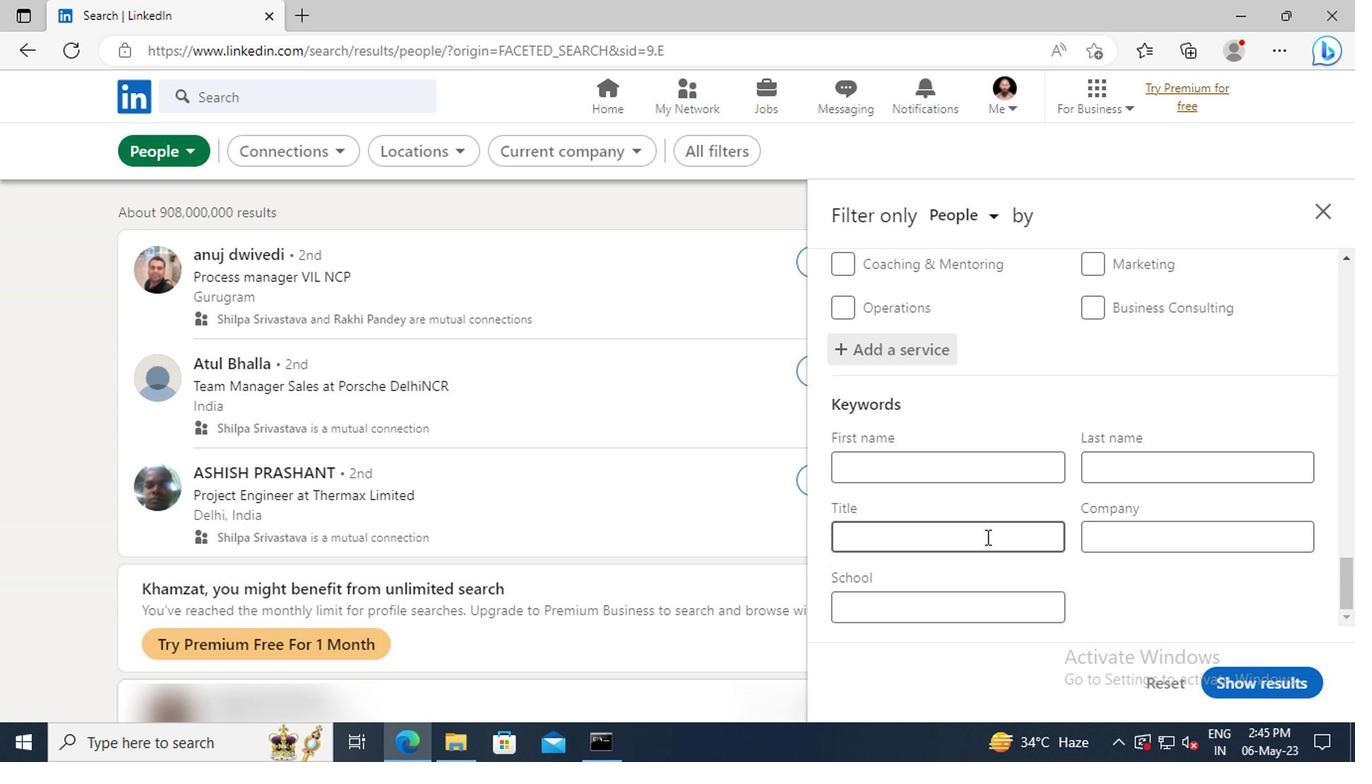 
Action: Key pressed <Key.shift>MANAGERS<Key.enter>
Screenshot: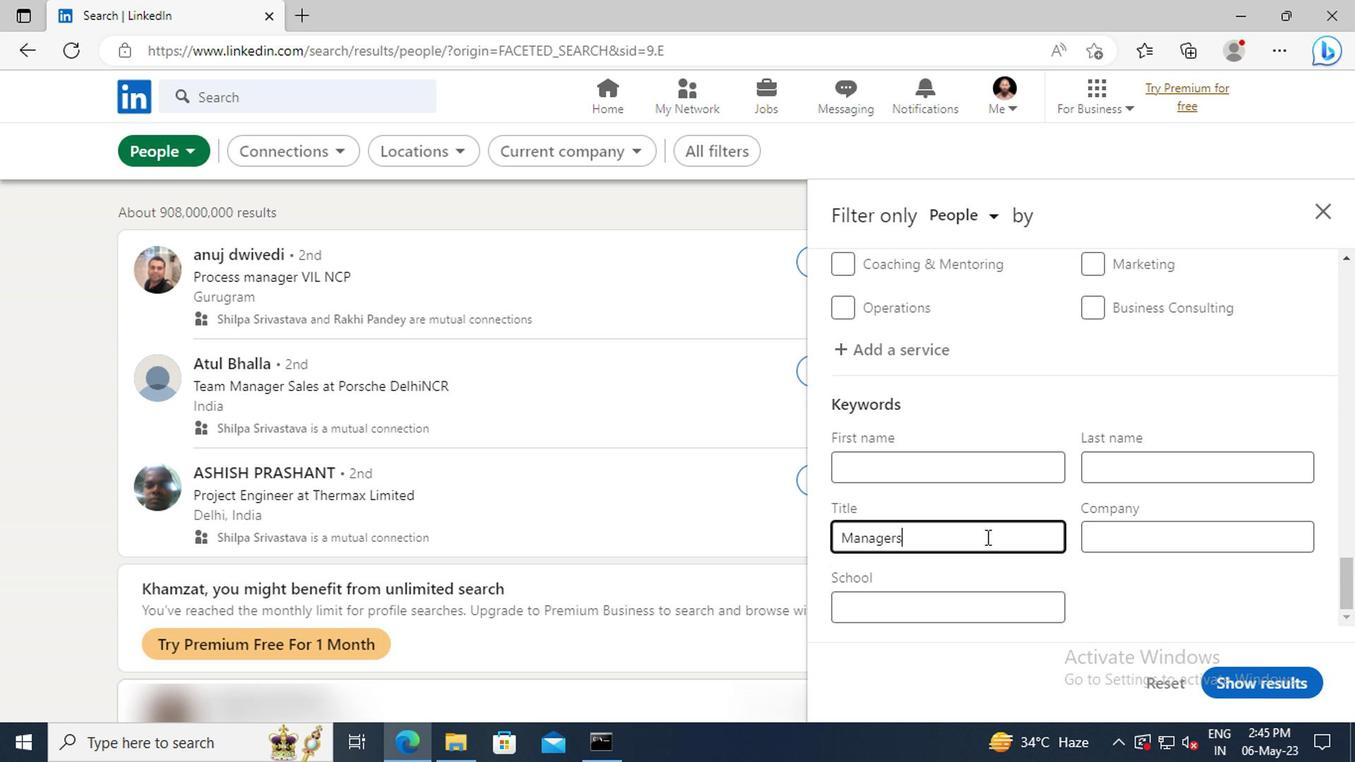
Action: Mouse moved to (1260, 689)
Screenshot: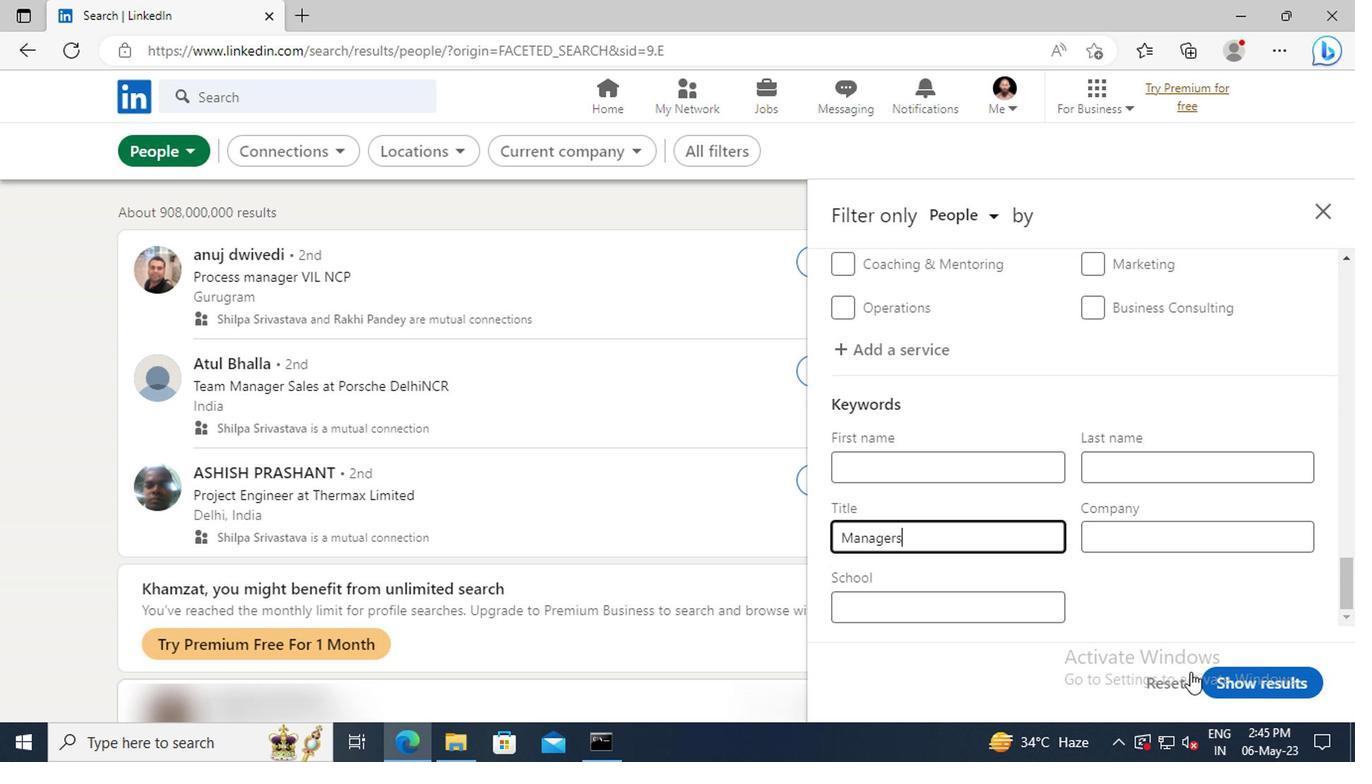 
Action: Mouse pressed left at (1260, 689)
Screenshot: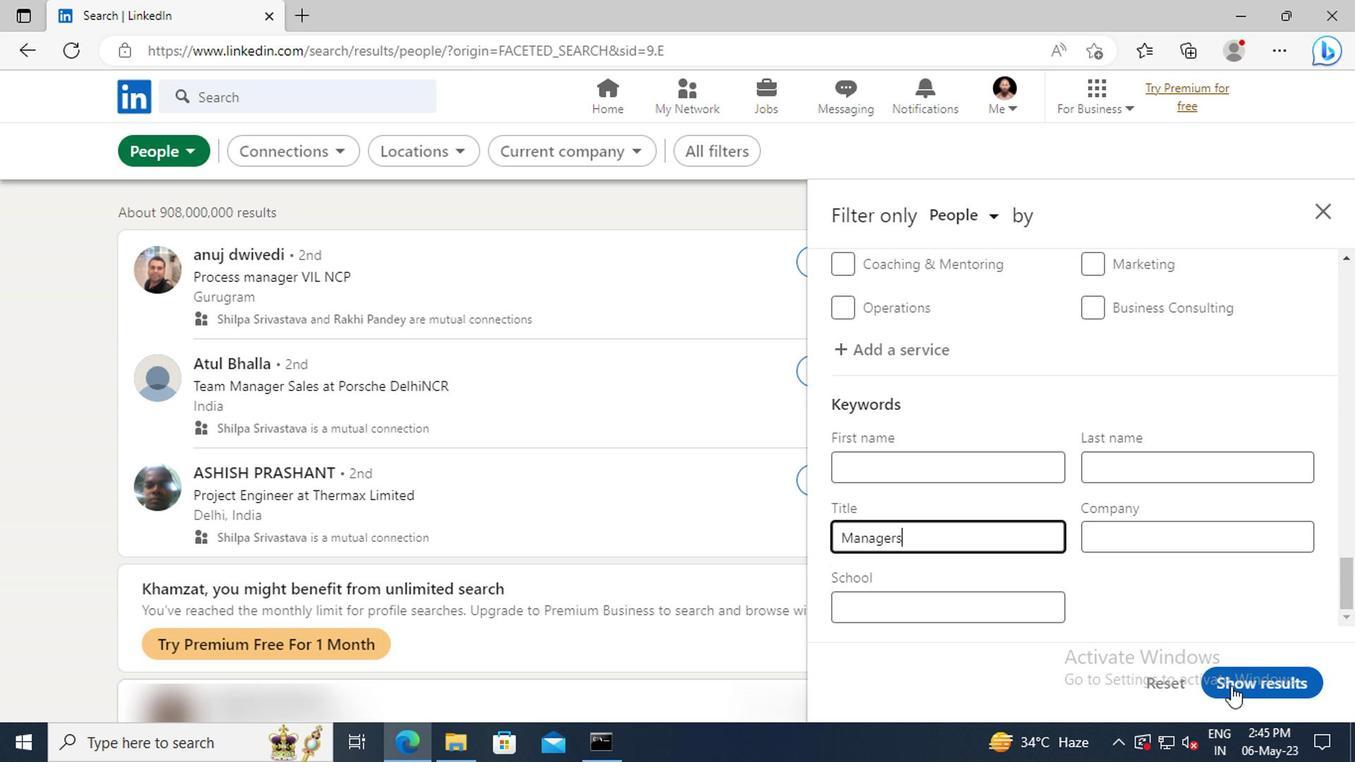 
